 Task: Find connections with filter location Nanterre with filter topic #homedecor with filter profile language German with filter current company Tata AIG General Insurance Company Limited with filter school University College of Engineering, Osmania University with filter industry Solar Electric Power Generation with filter service category Labor and Employment Law with filter keywords title Chief Information Officer (CIO)
Action: Mouse moved to (703, 125)
Screenshot: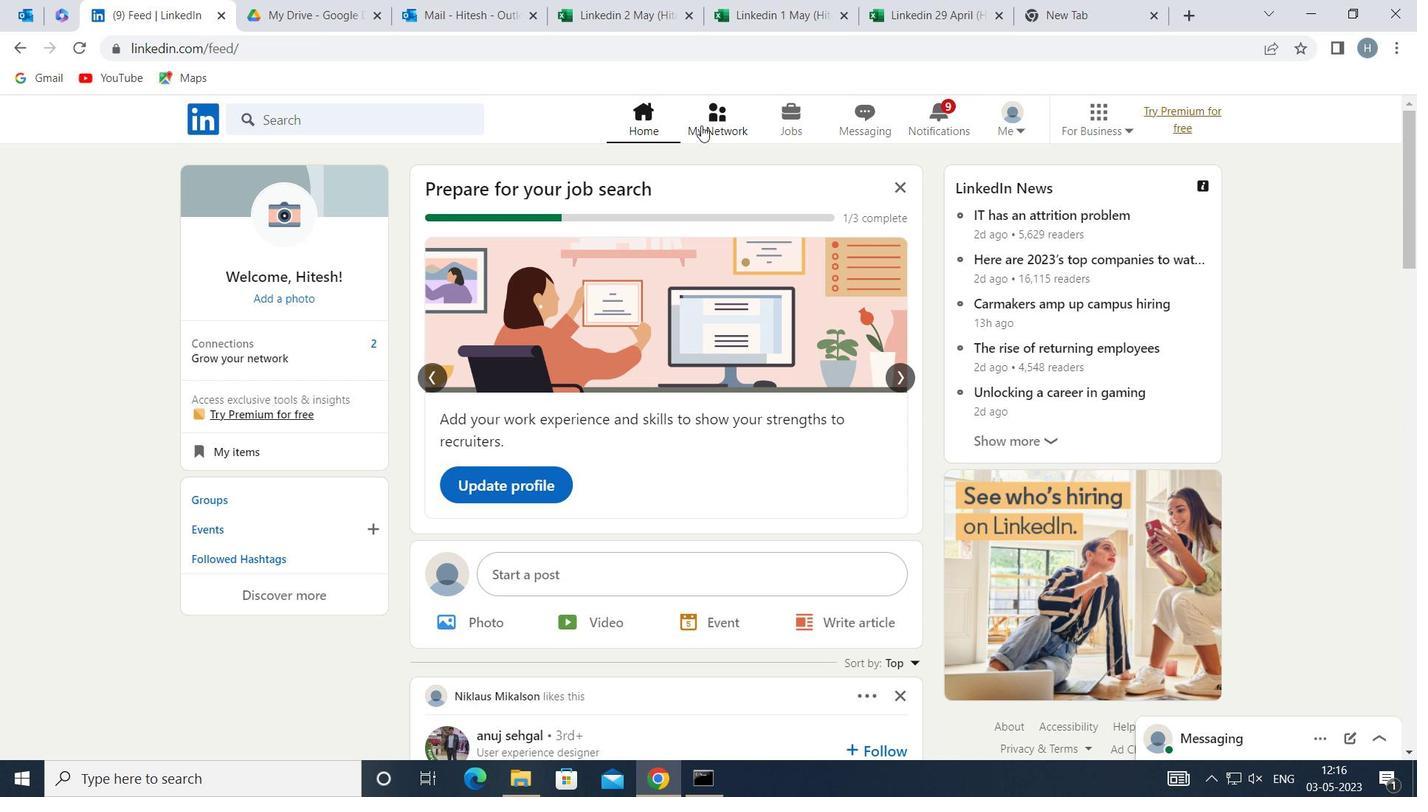 
Action: Mouse pressed left at (703, 125)
Screenshot: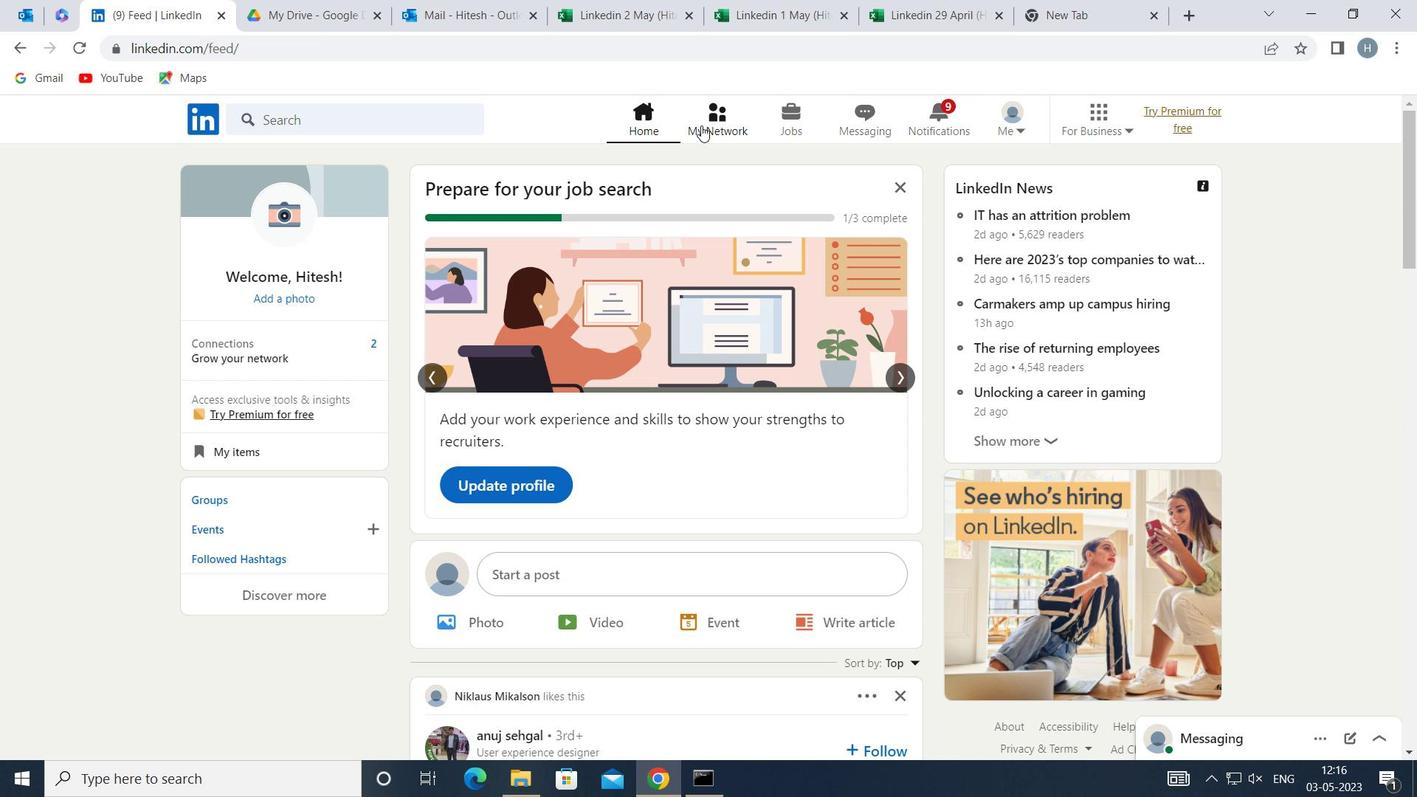 
Action: Mouse moved to (410, 225)
Screenshot: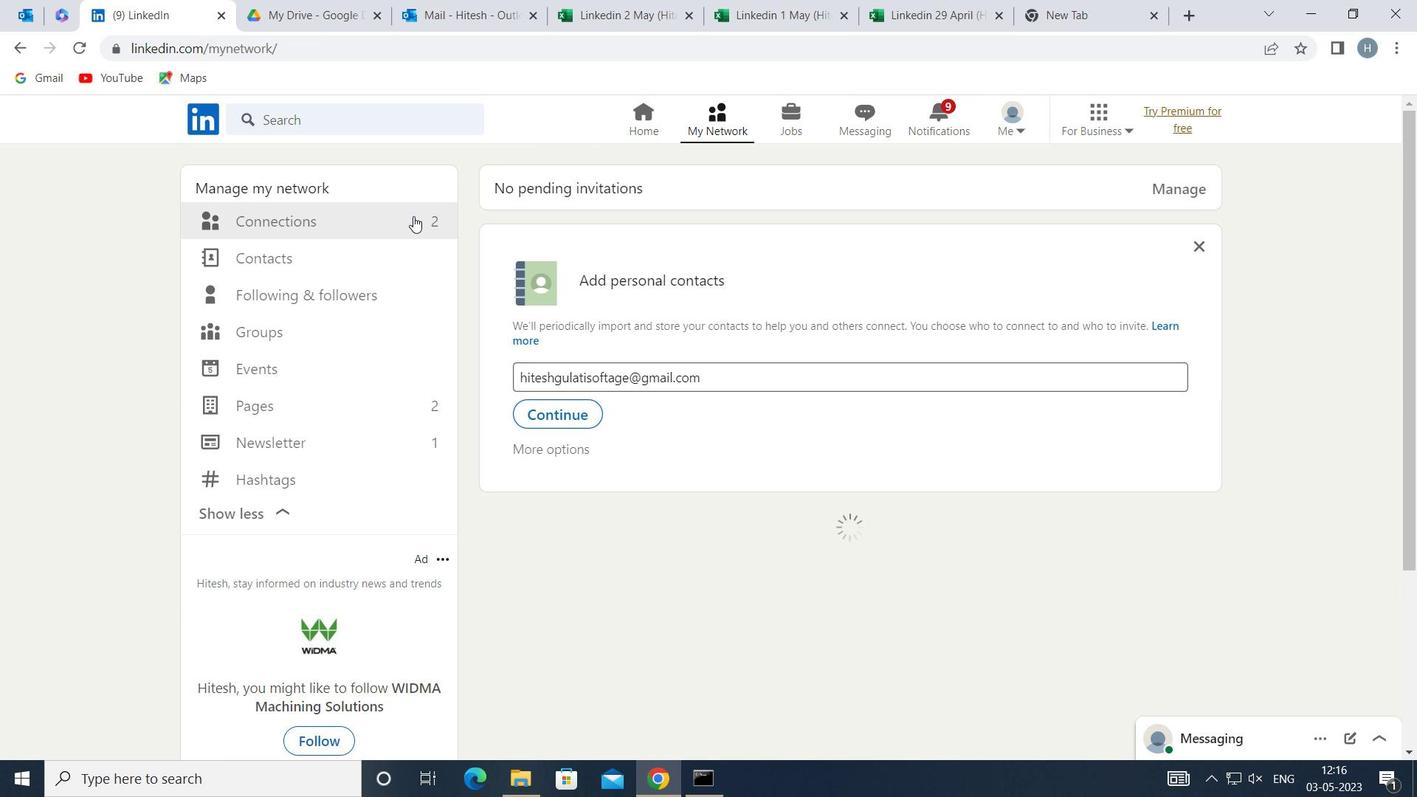 
Action: Mouse pressed left at (410, 225)
Screenshot: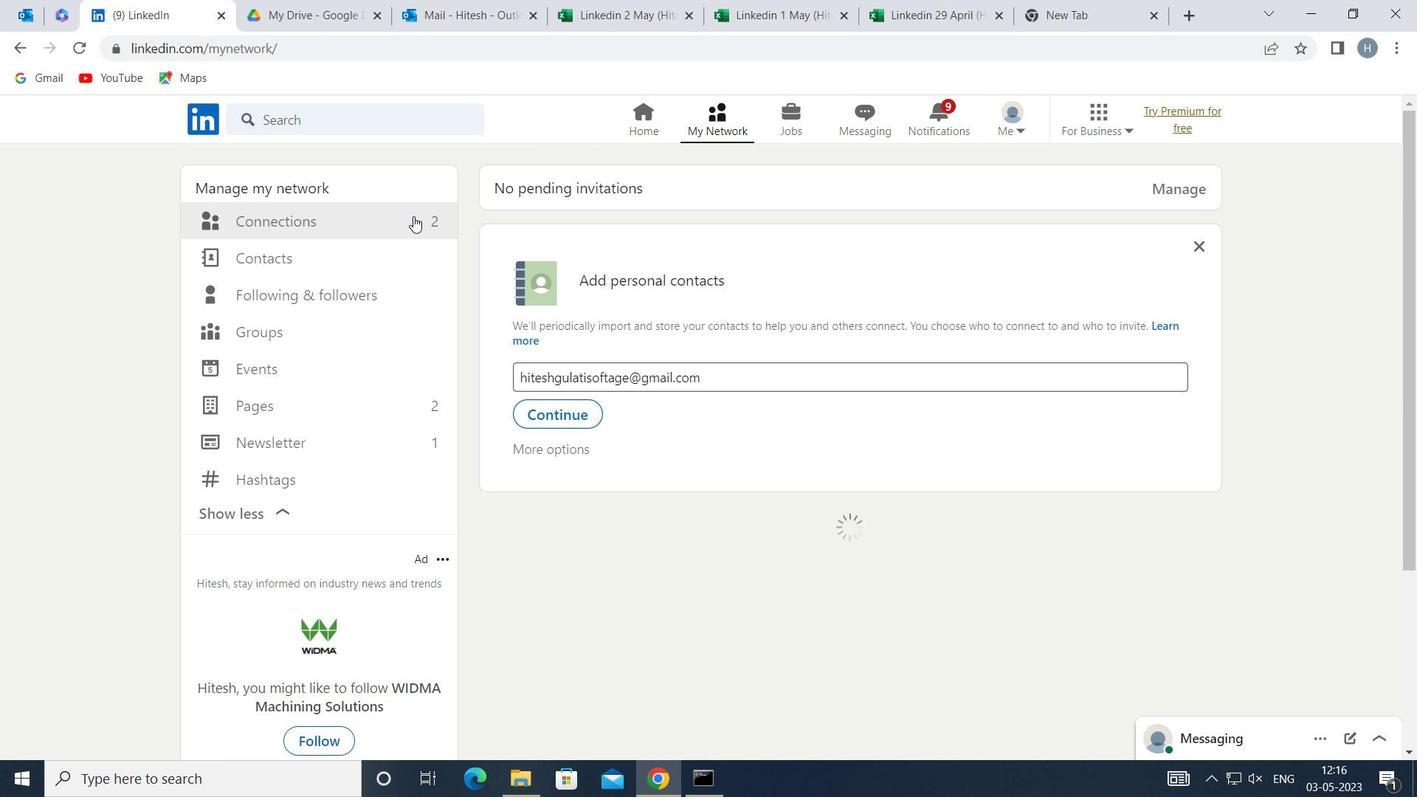 
Action: Mouse moved to (825, 224)
Screenshot: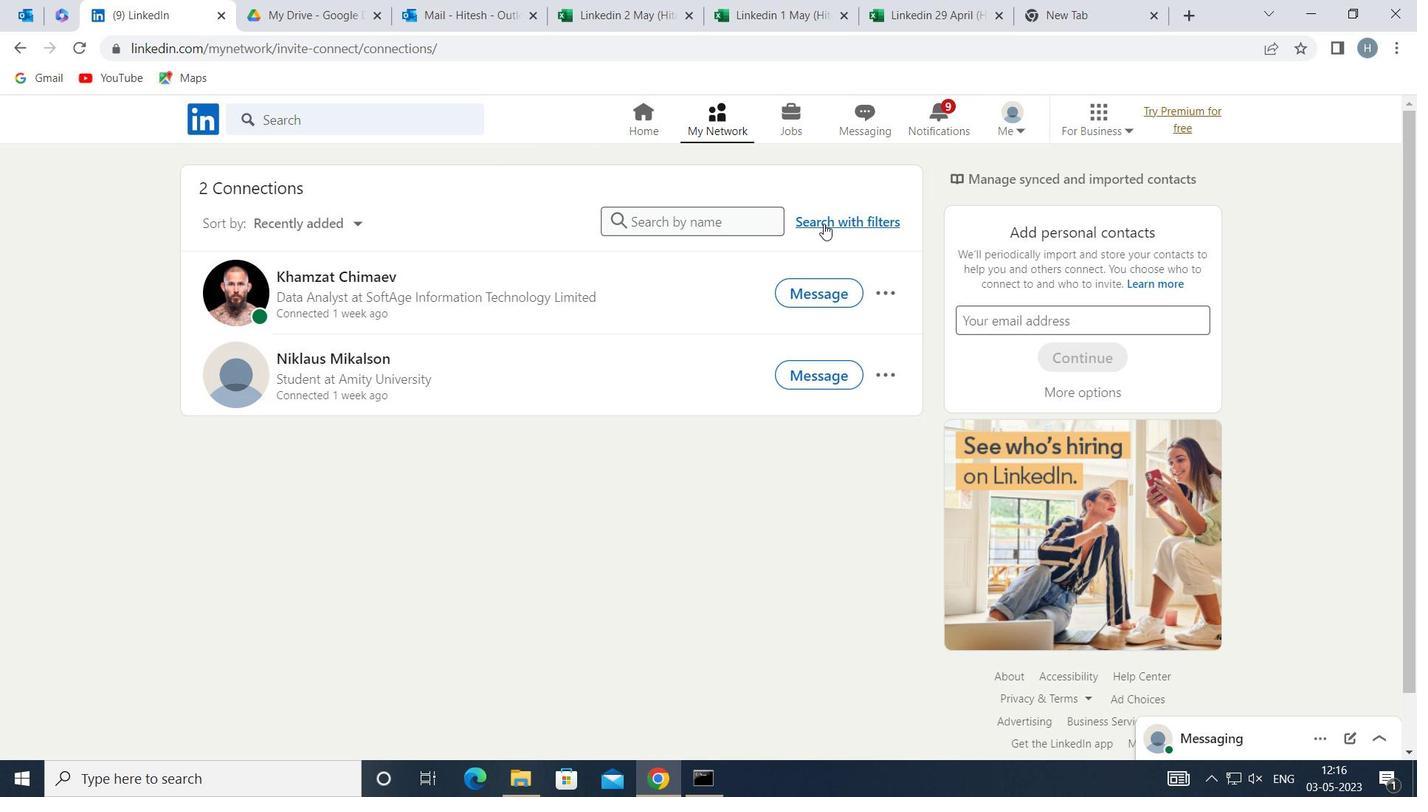 
Action: Mouse pressed left at (825, 224)
Screenshot: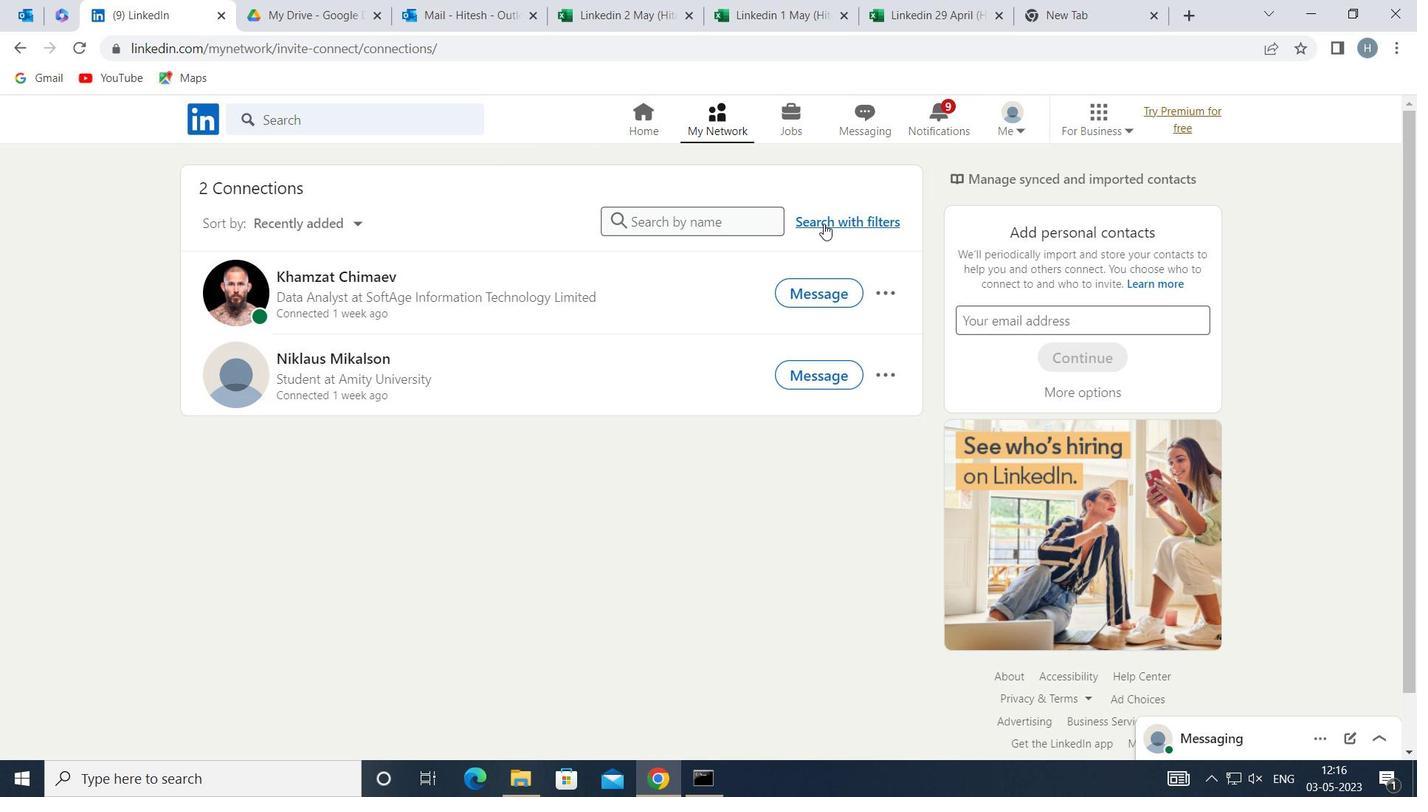 
Action: Mouse moved to (787, 172)
Screenshot: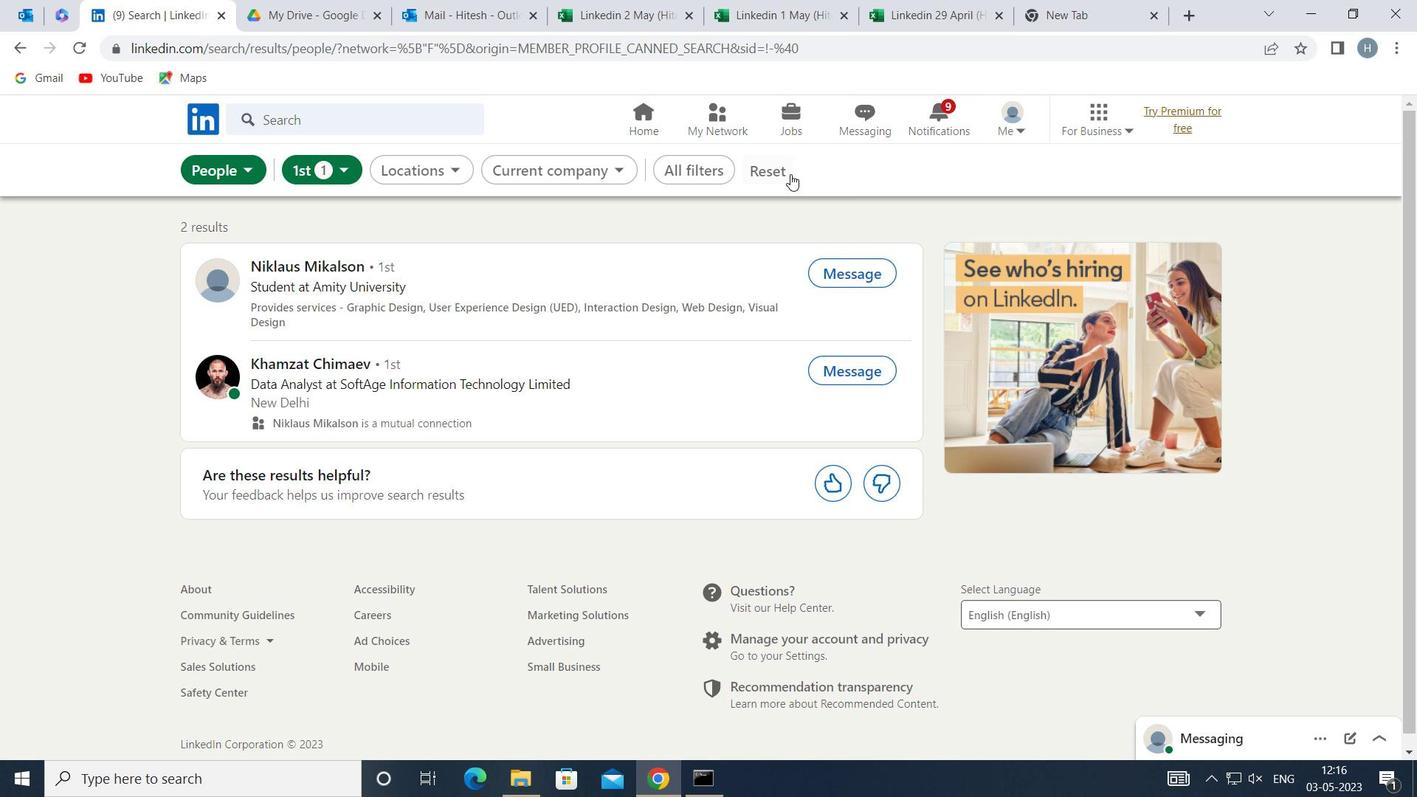 
Action: Mouse pressed left at (787, 172)
Screenshot: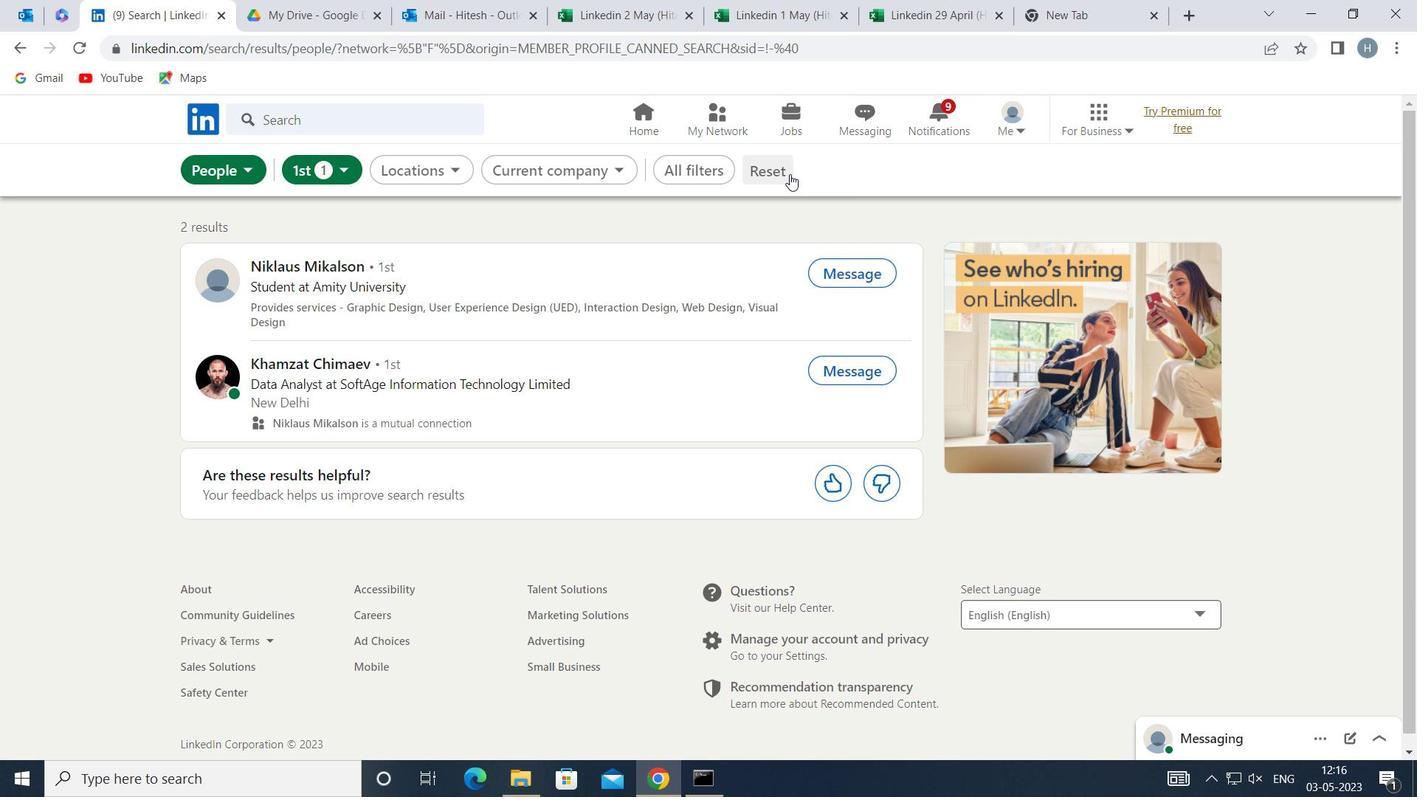 
Action: Mouse moved to (762, 169)
Screenshot: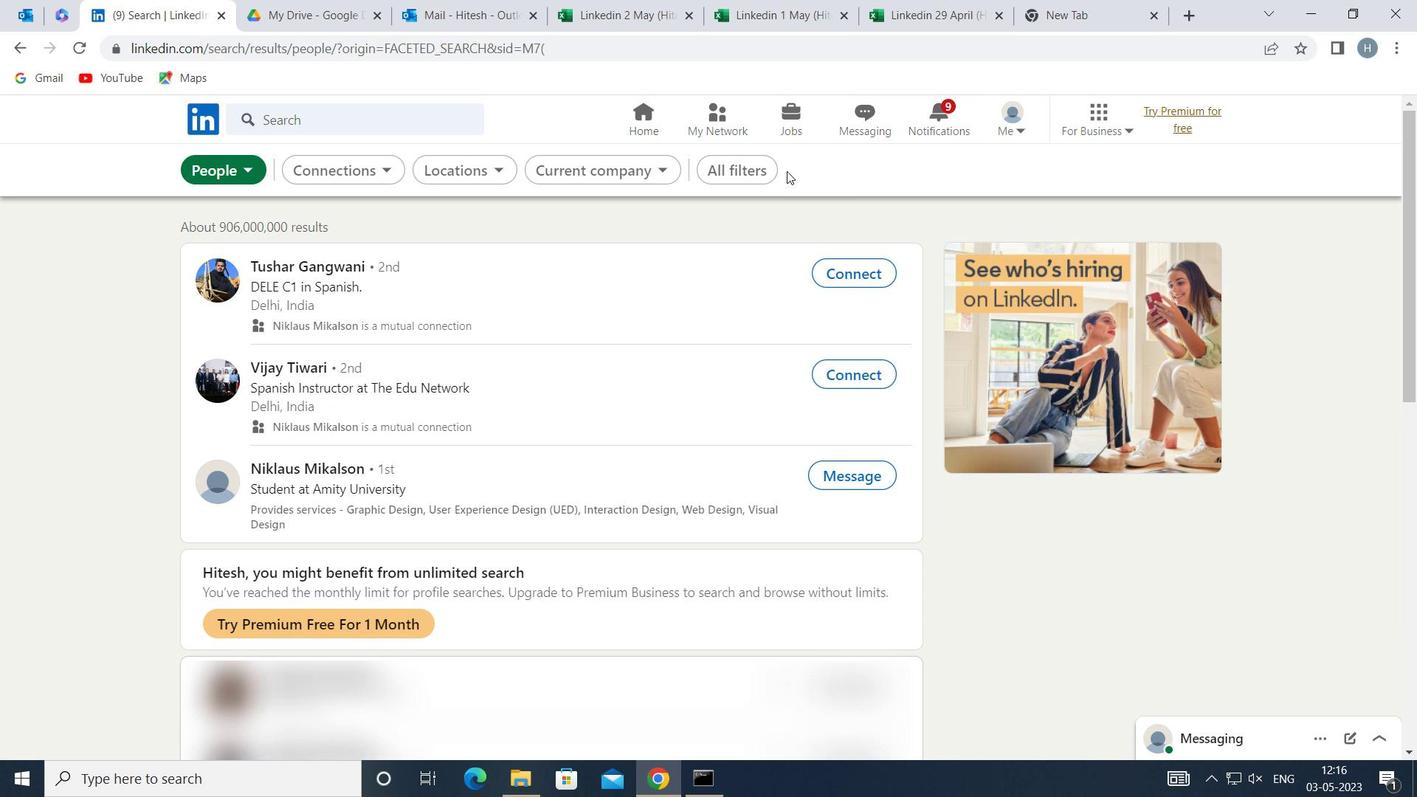 
Action: Mouse pressed left at (762, 169)
Screenshot: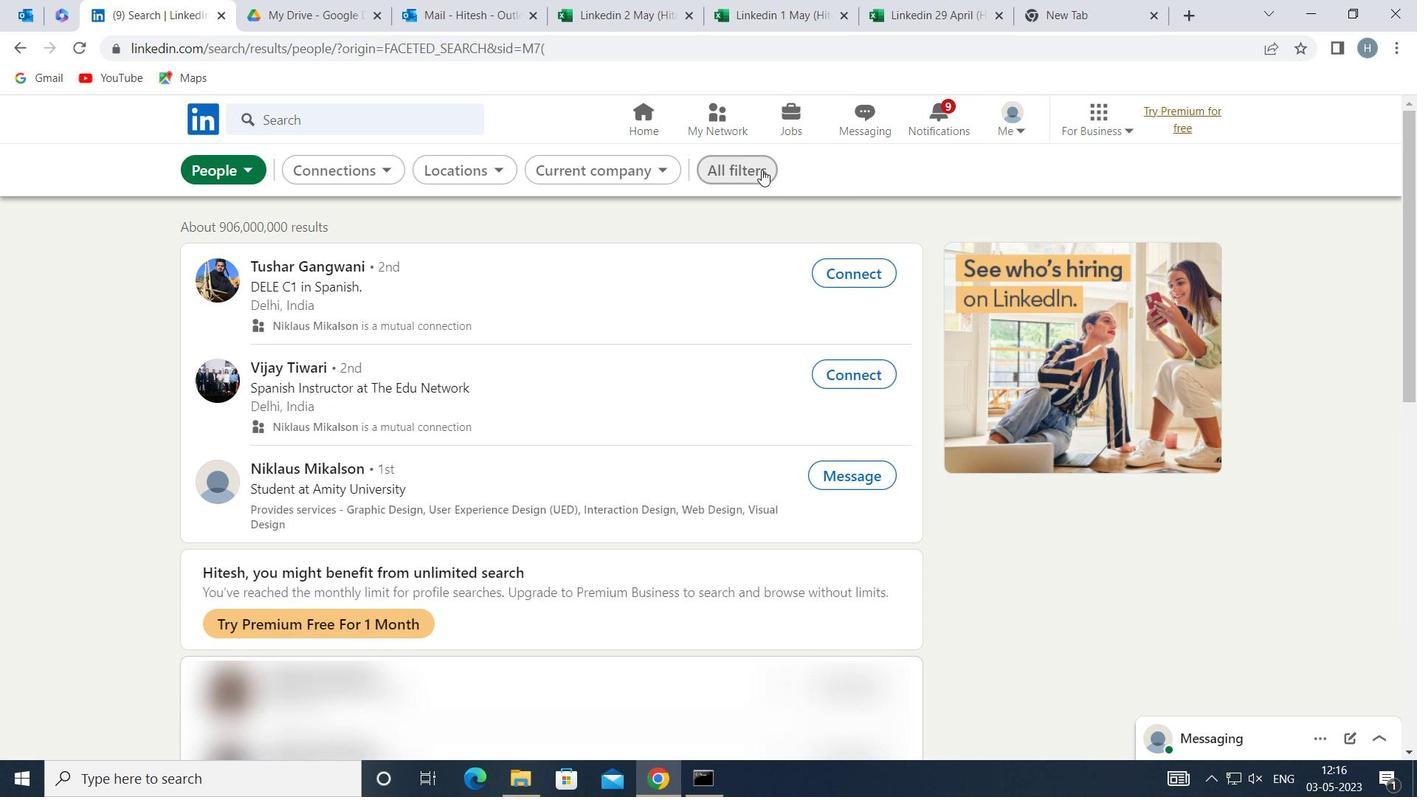 
Action: Mouse moved to (1102, 421)
Screenshot: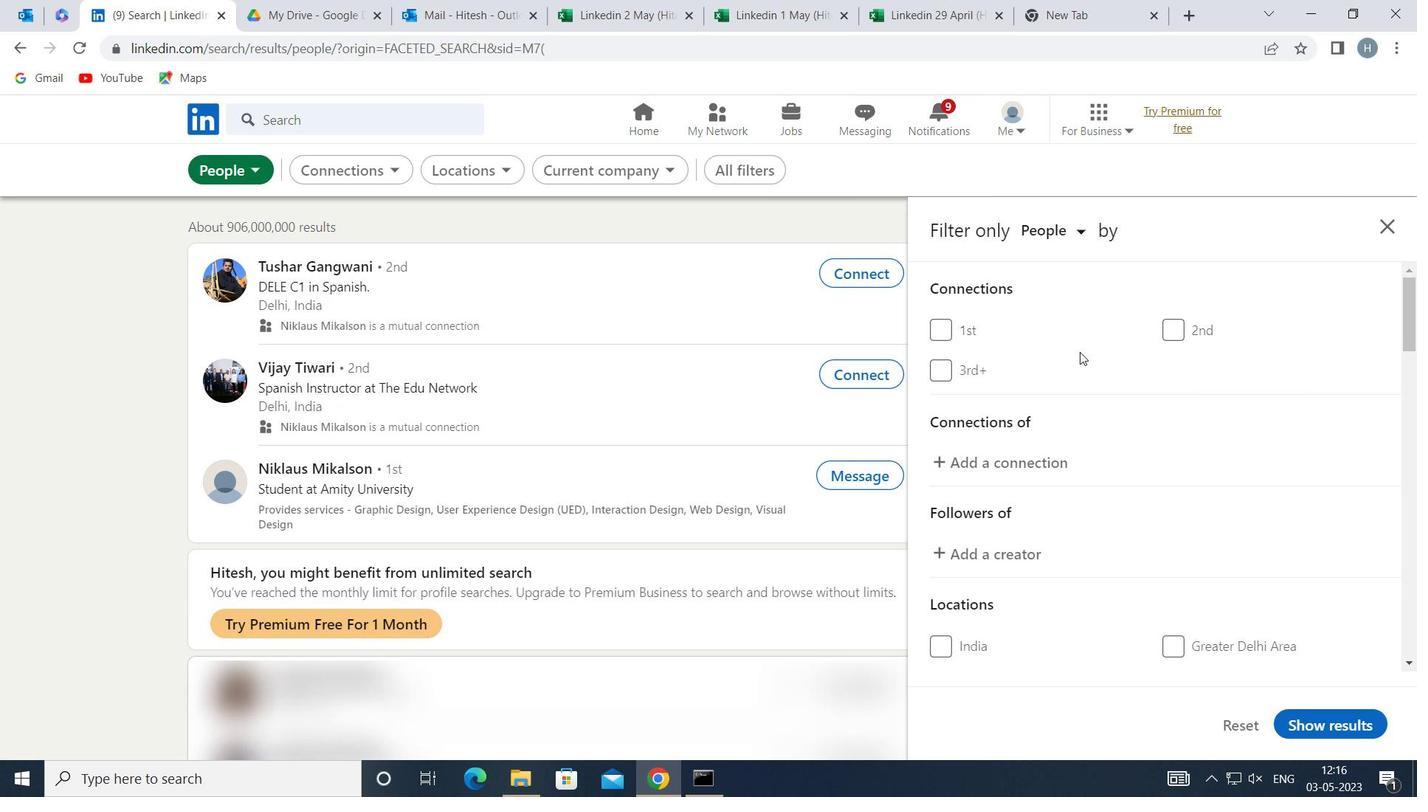 
Action: Mouse scrolled (1102, 420) with delta (0, 0)
Screenshot: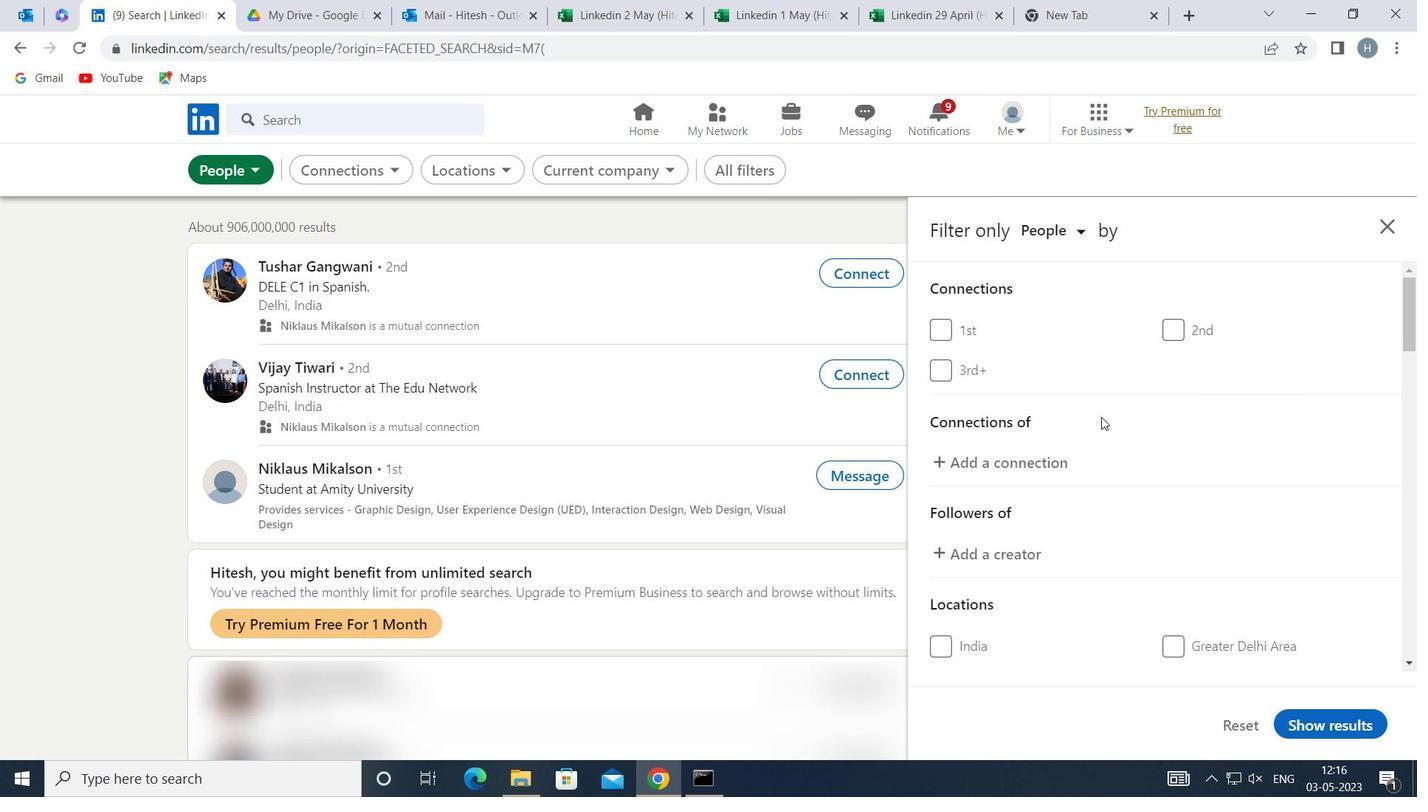 
Action: Mouse moved to (1101, 422)
Screenshot: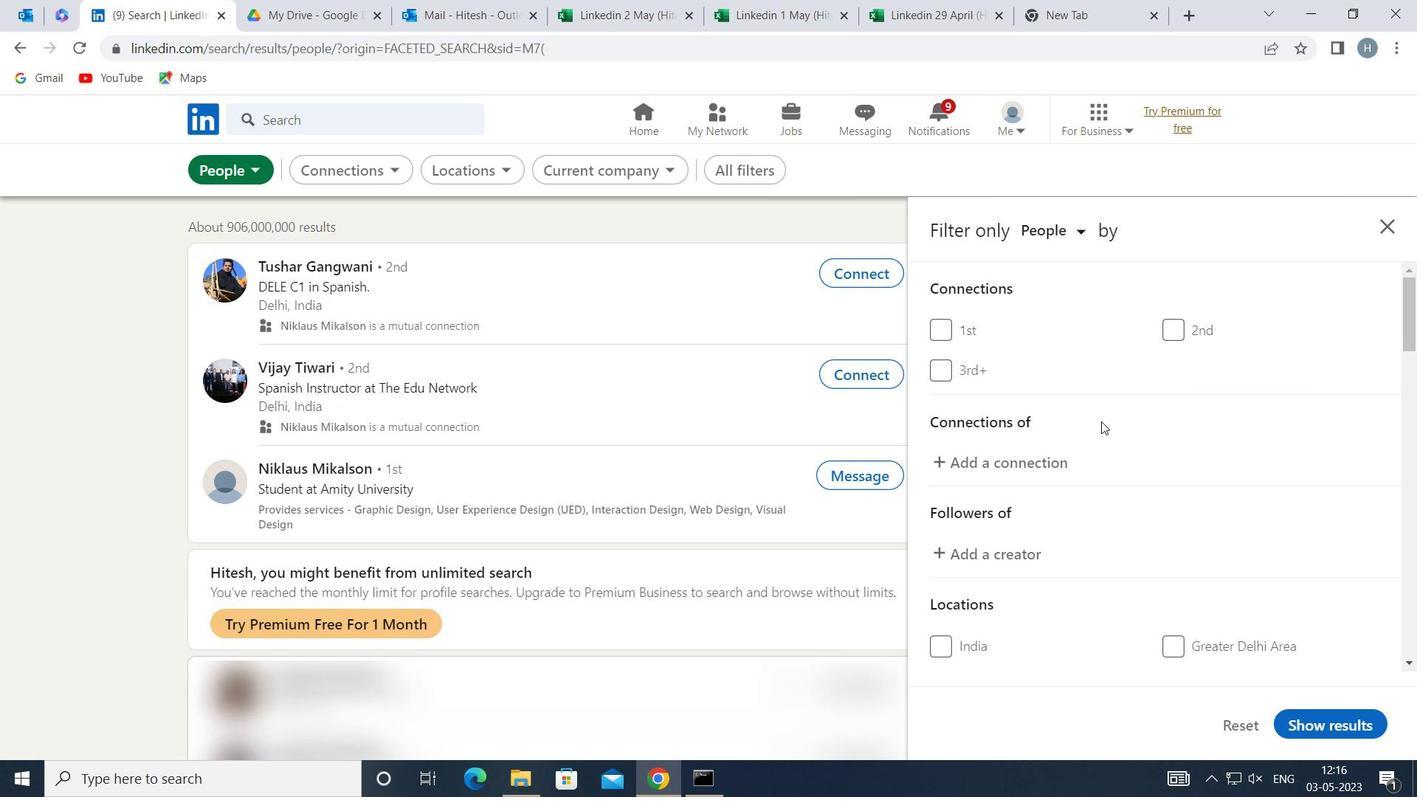 
Action: Mouse scrolled (1101, 421) with delta (0, 0)
Screenshot: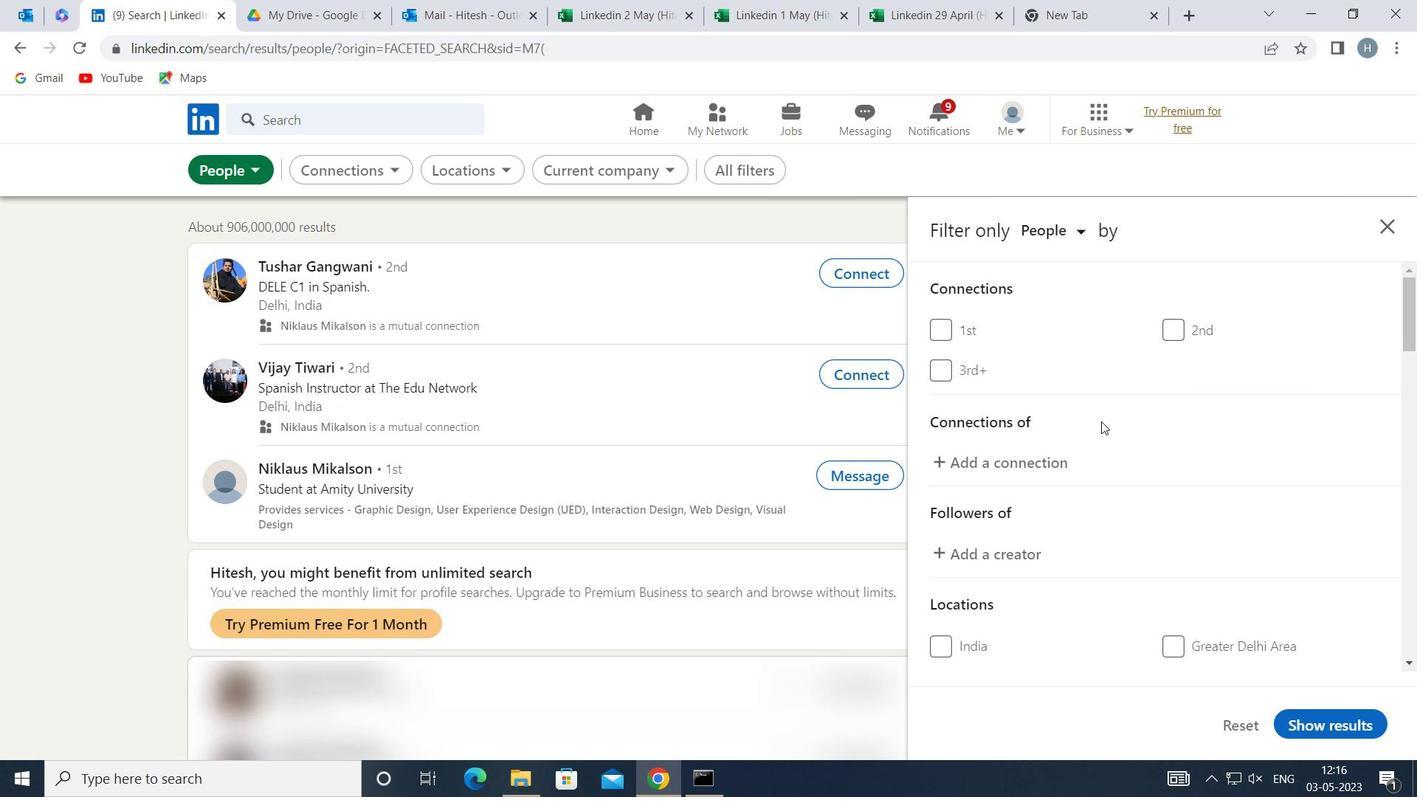 
Action: Mouse scrolled (1101, 421) with delta (0, 0)
Screenshot: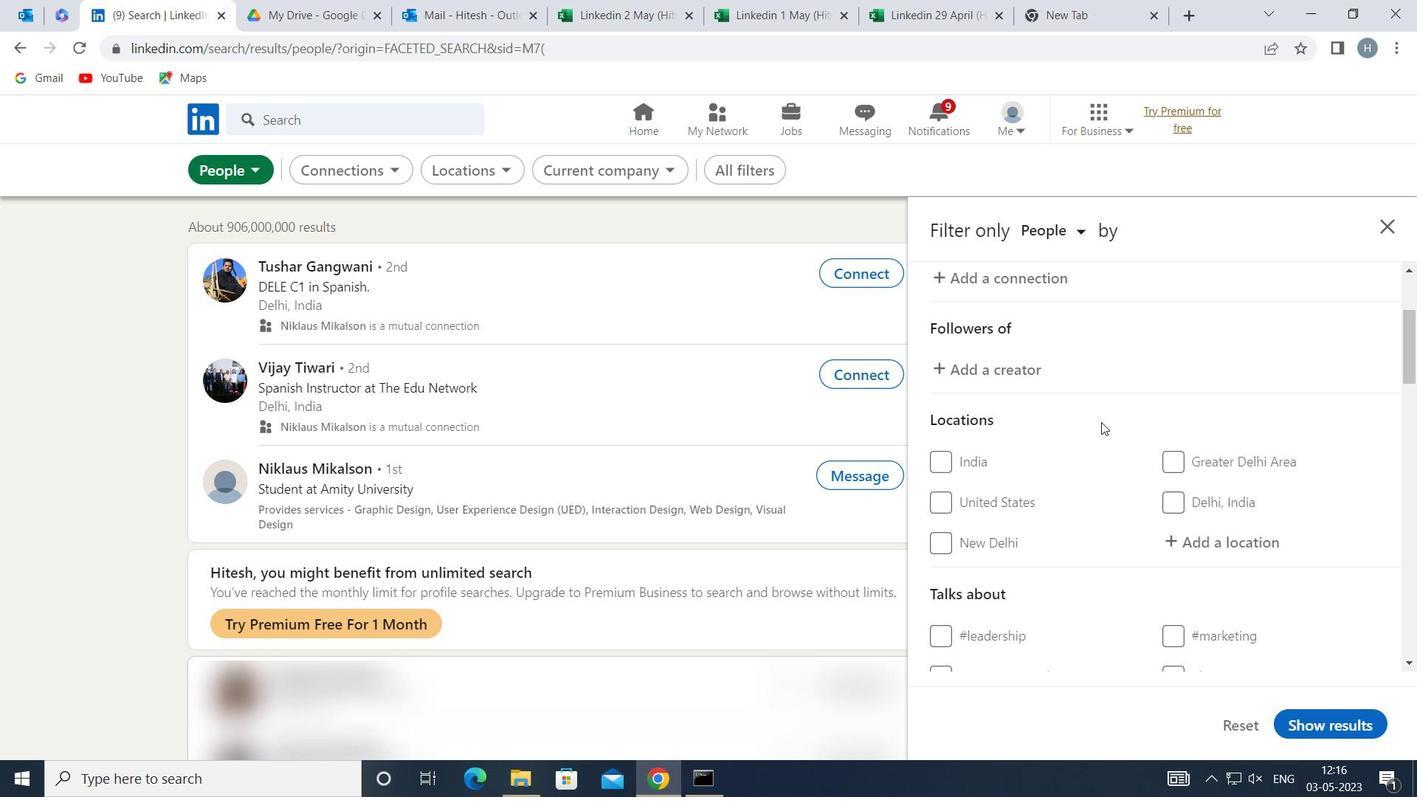 
Action: Mouse moved to (1189, 440)
Screenshot: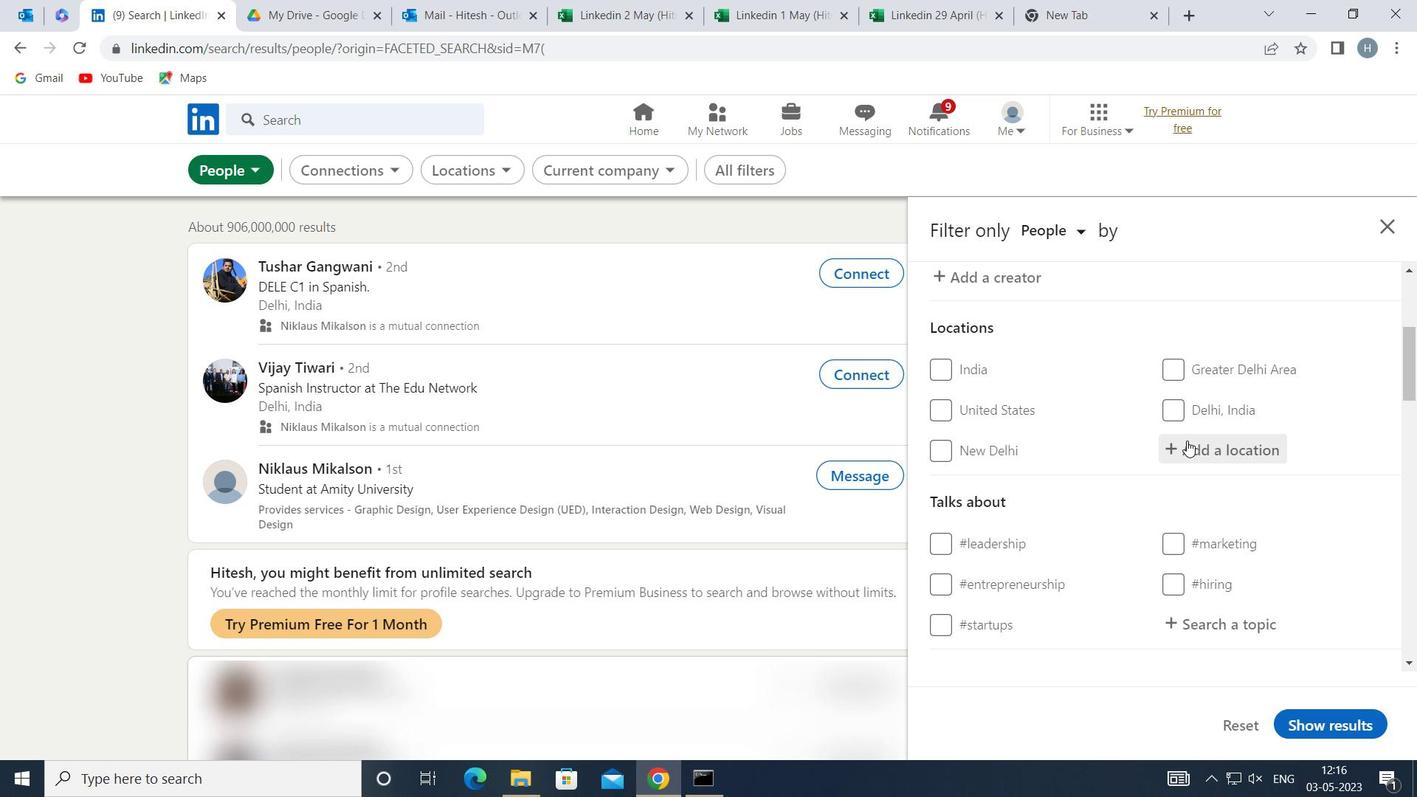 
Action: Mouse pressed left at (1189, 440)
Screenshot: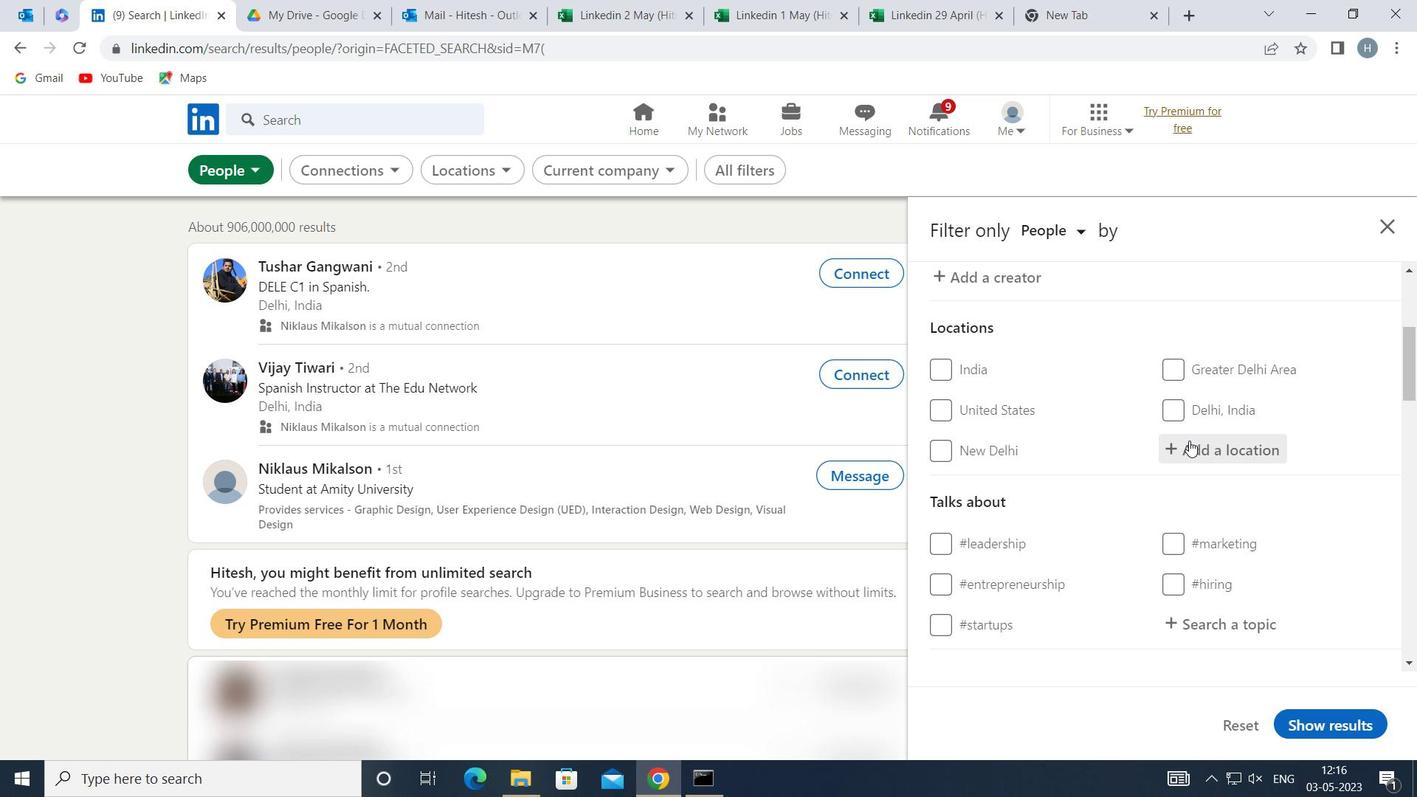 
Action: Key pressed <Key.shift>NANTERRE
Screenshot: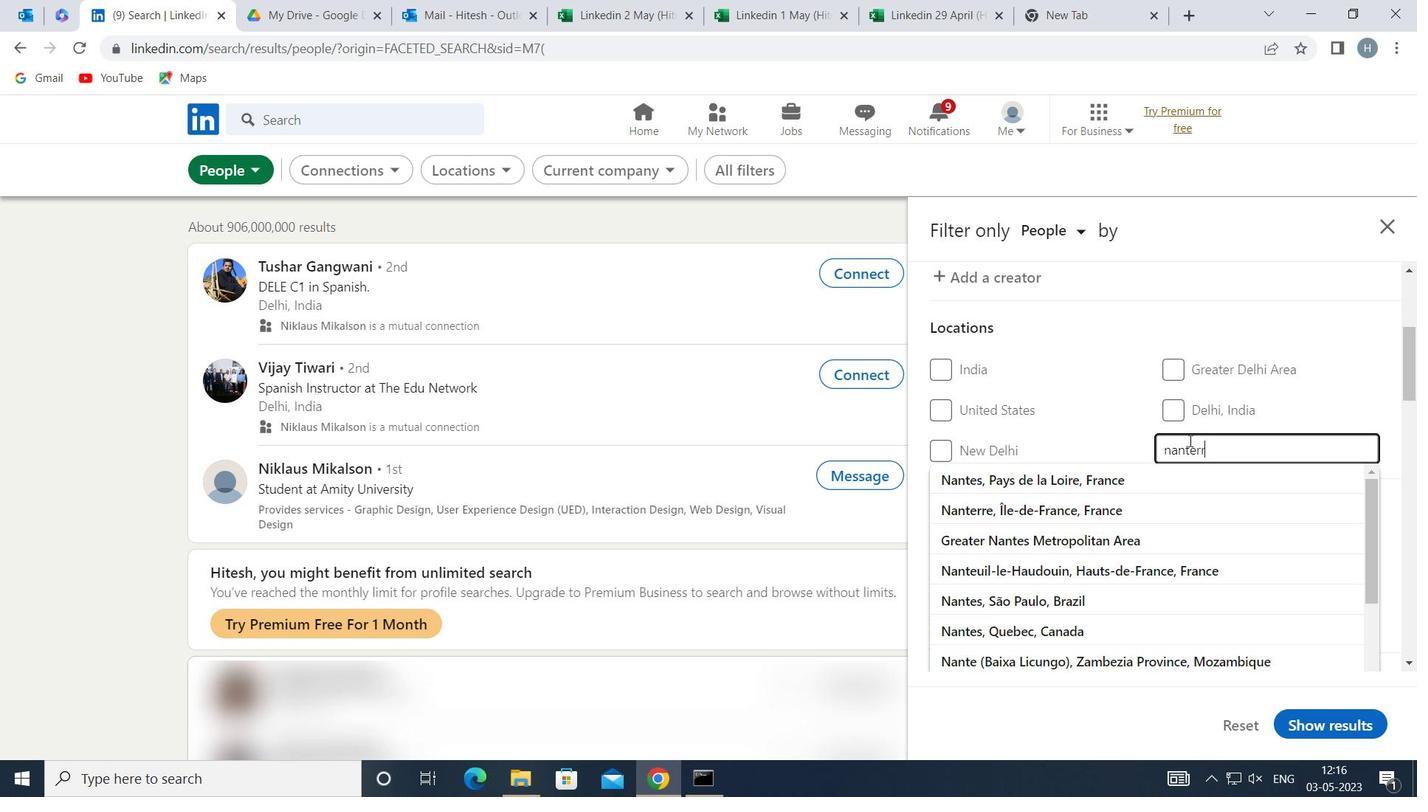 
Action: Mouse moved to (1188, 484)
Screenshot: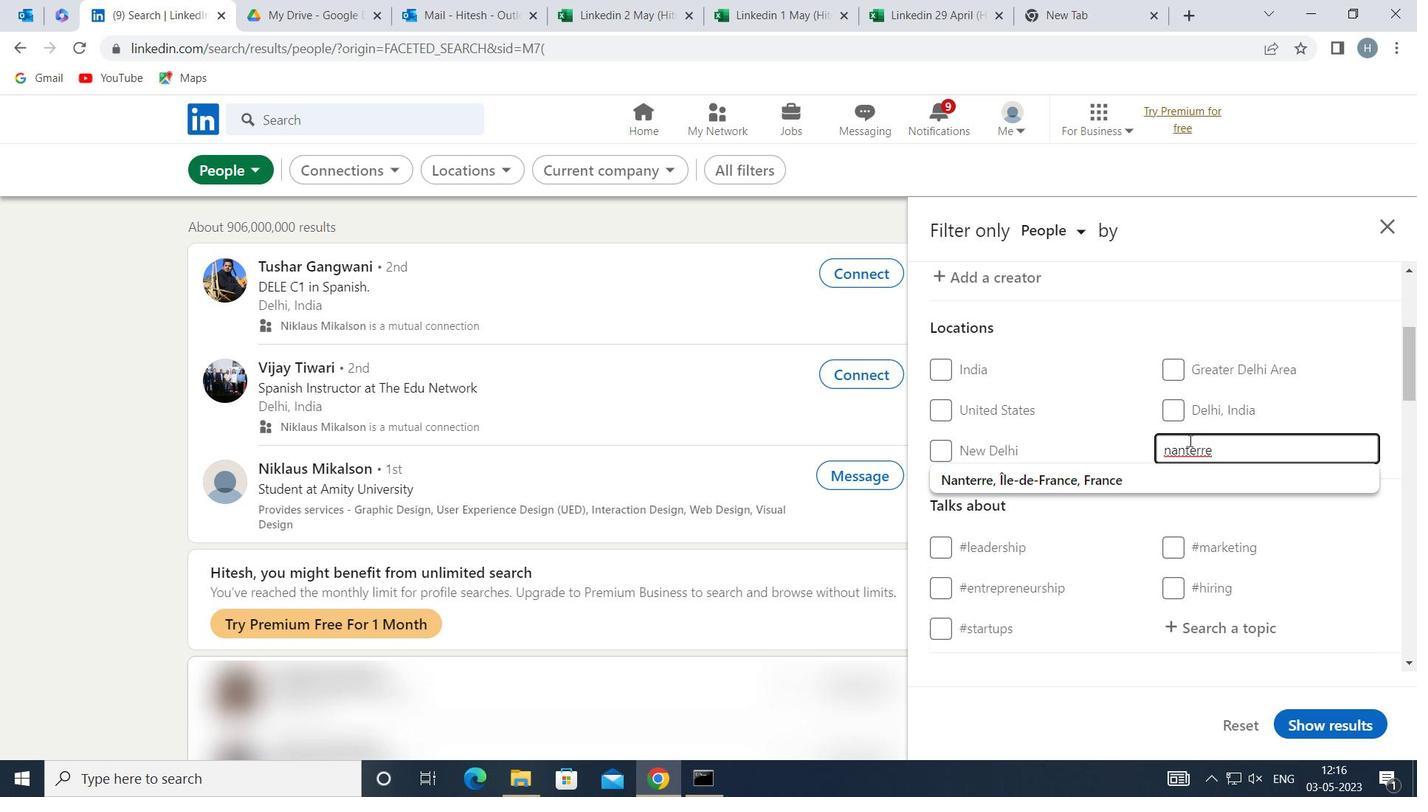 
Action: Mouse pressed left at (1188, 484)
Screenshot: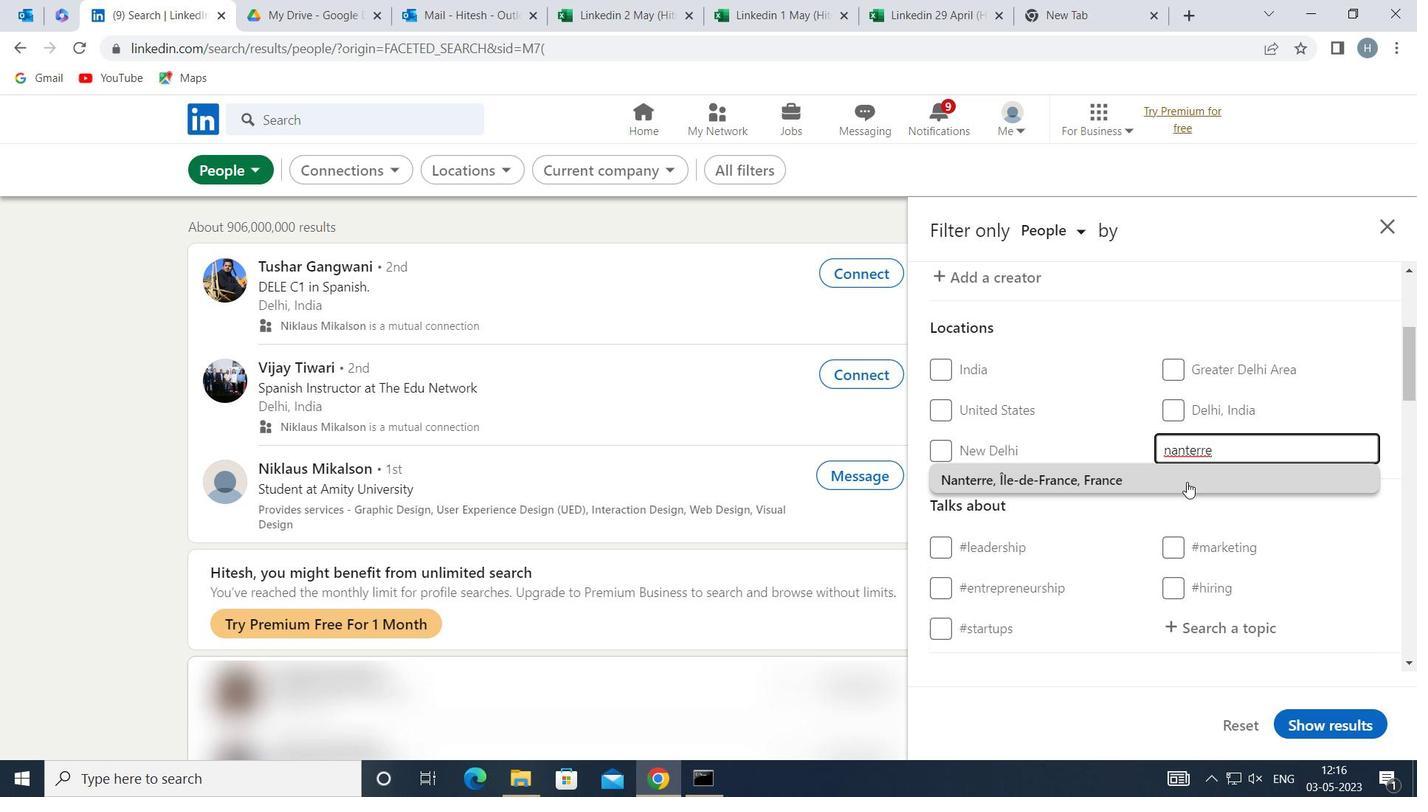 
Action: Mouse moved to (1187, 486)
Screenshot: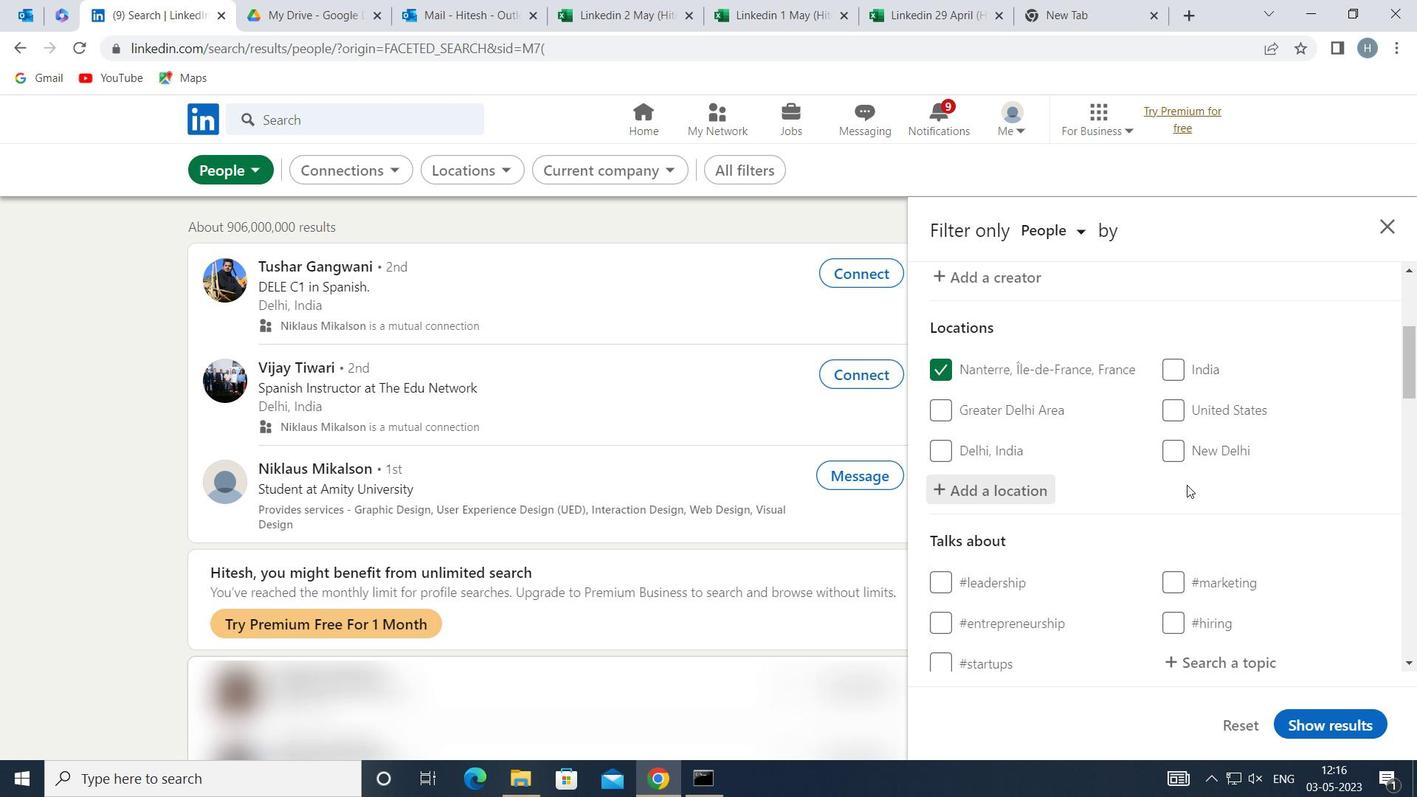 
Action: Mouse scrolled (1187, 485) with delta (0, 0)
Screenshot: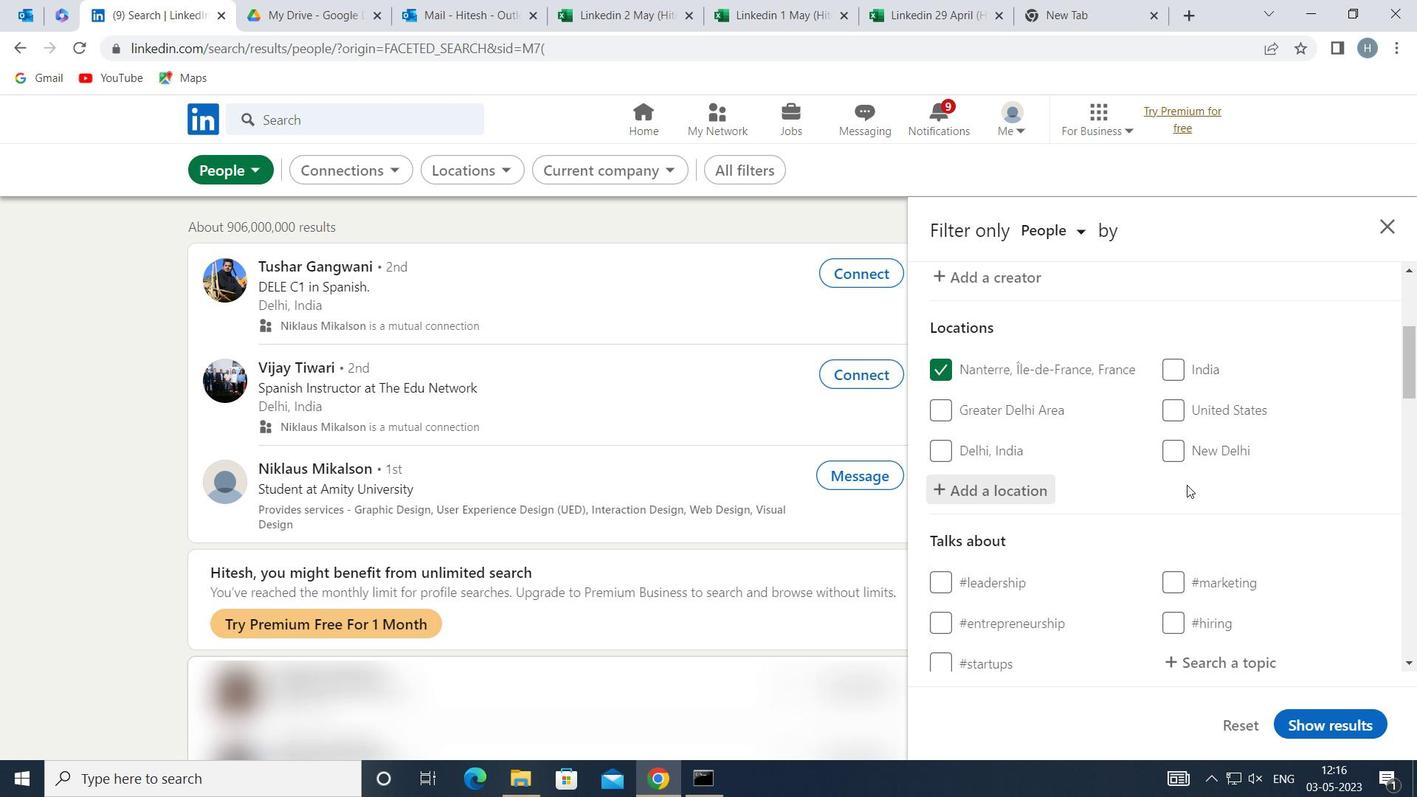 
Action: Mouse scrolled (1187, 485) with delta (0, 0)
Screenshot: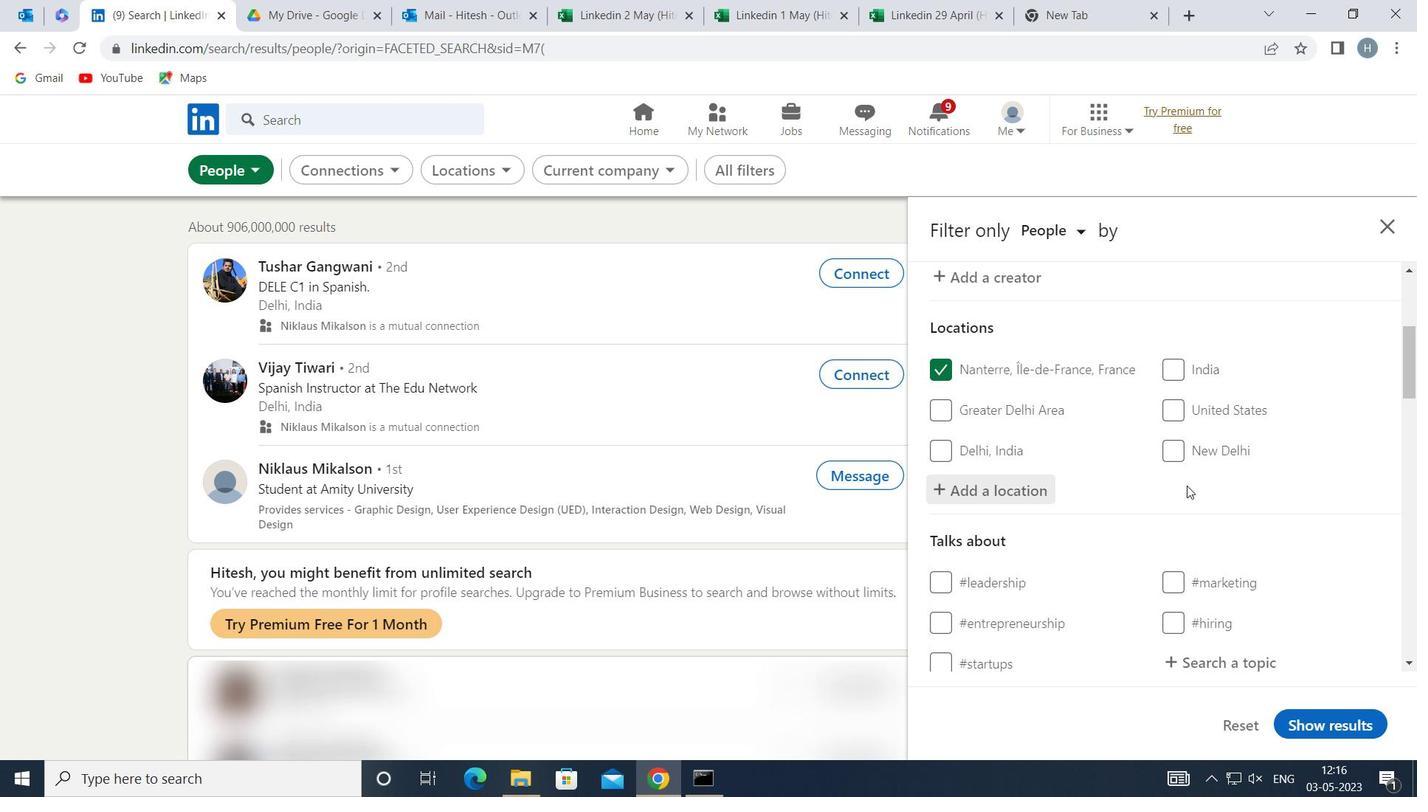 
Action: Mouse moved to (1216, 477)
Screenshot: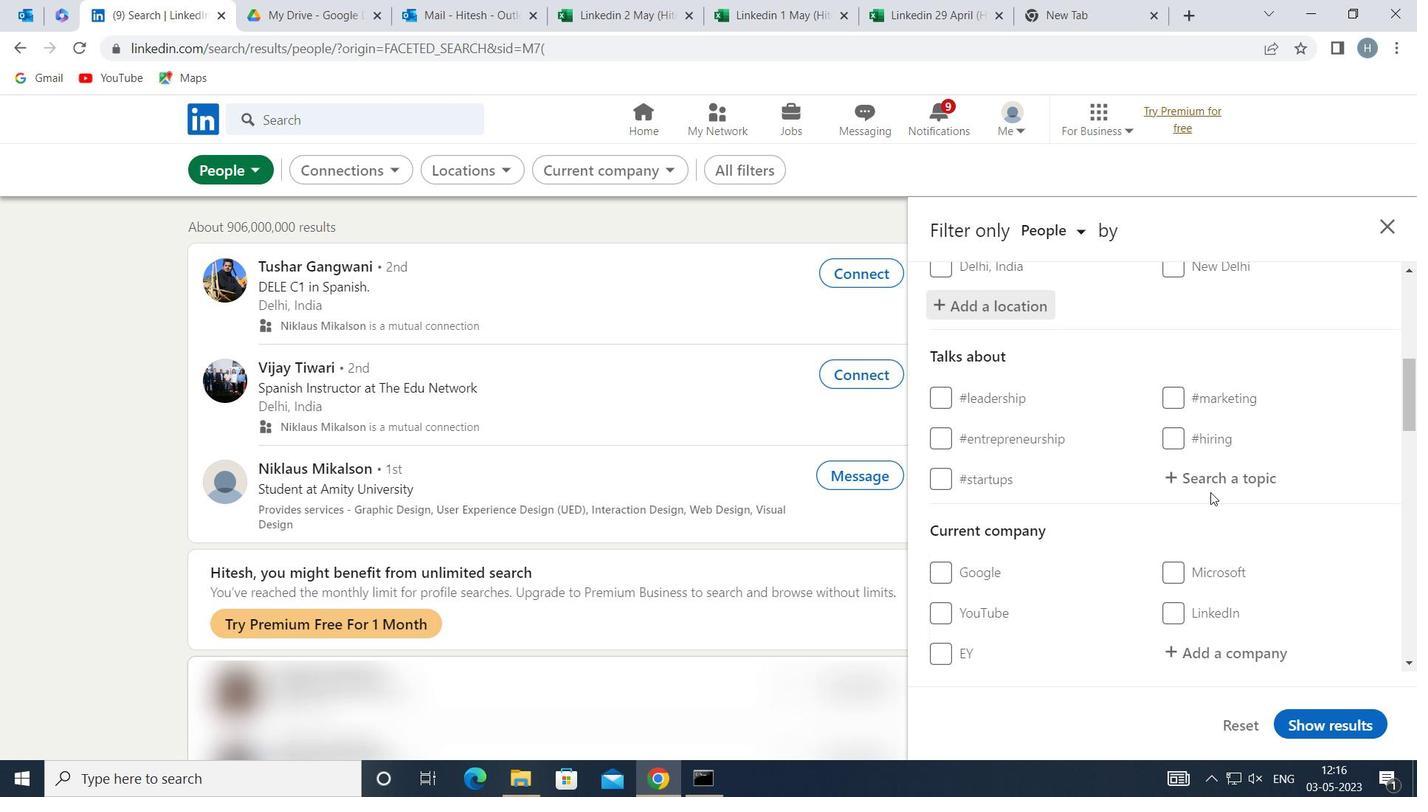 
Action: Mouse pressed left at (1216, 477)
Screenshot: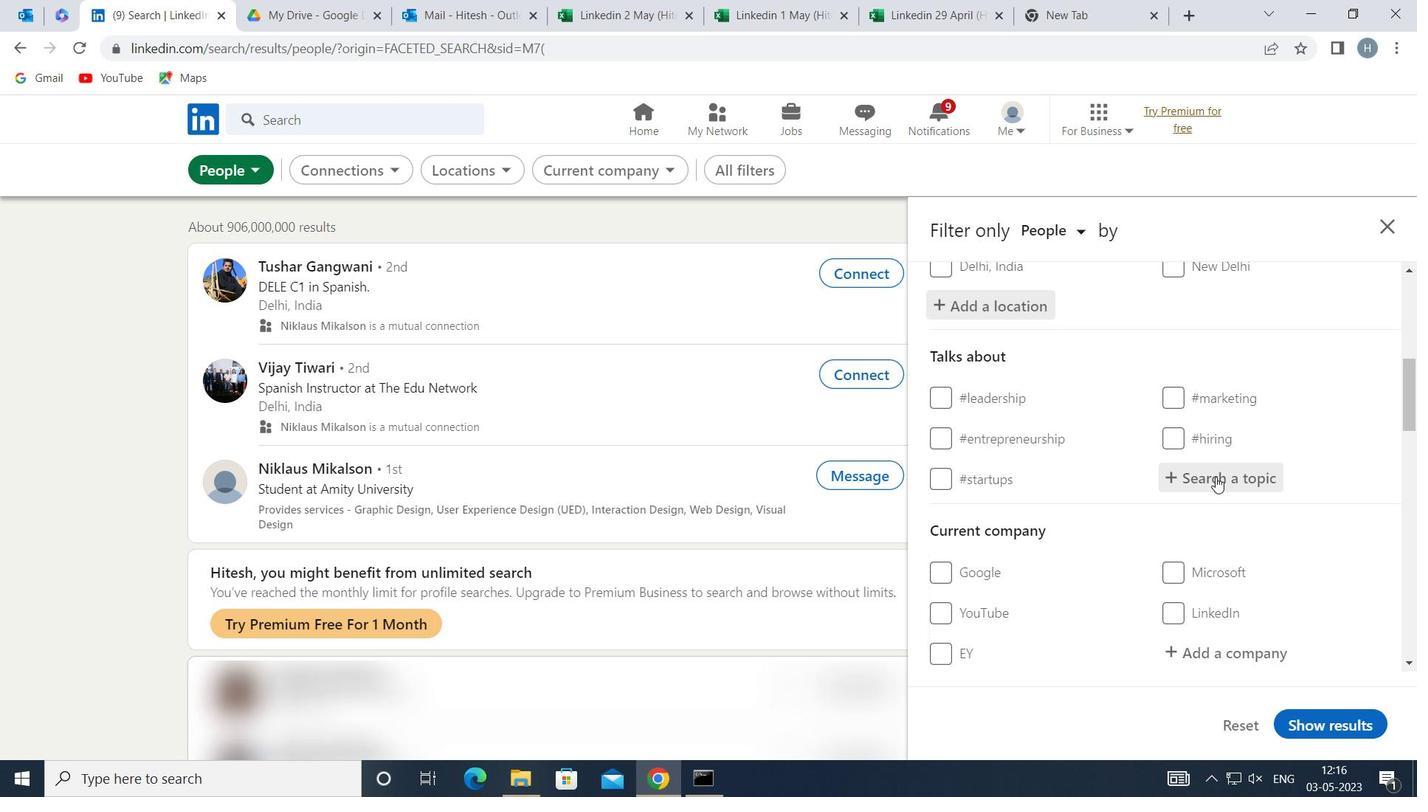 
Action: Key pressed HOMEDECO
Screenshot: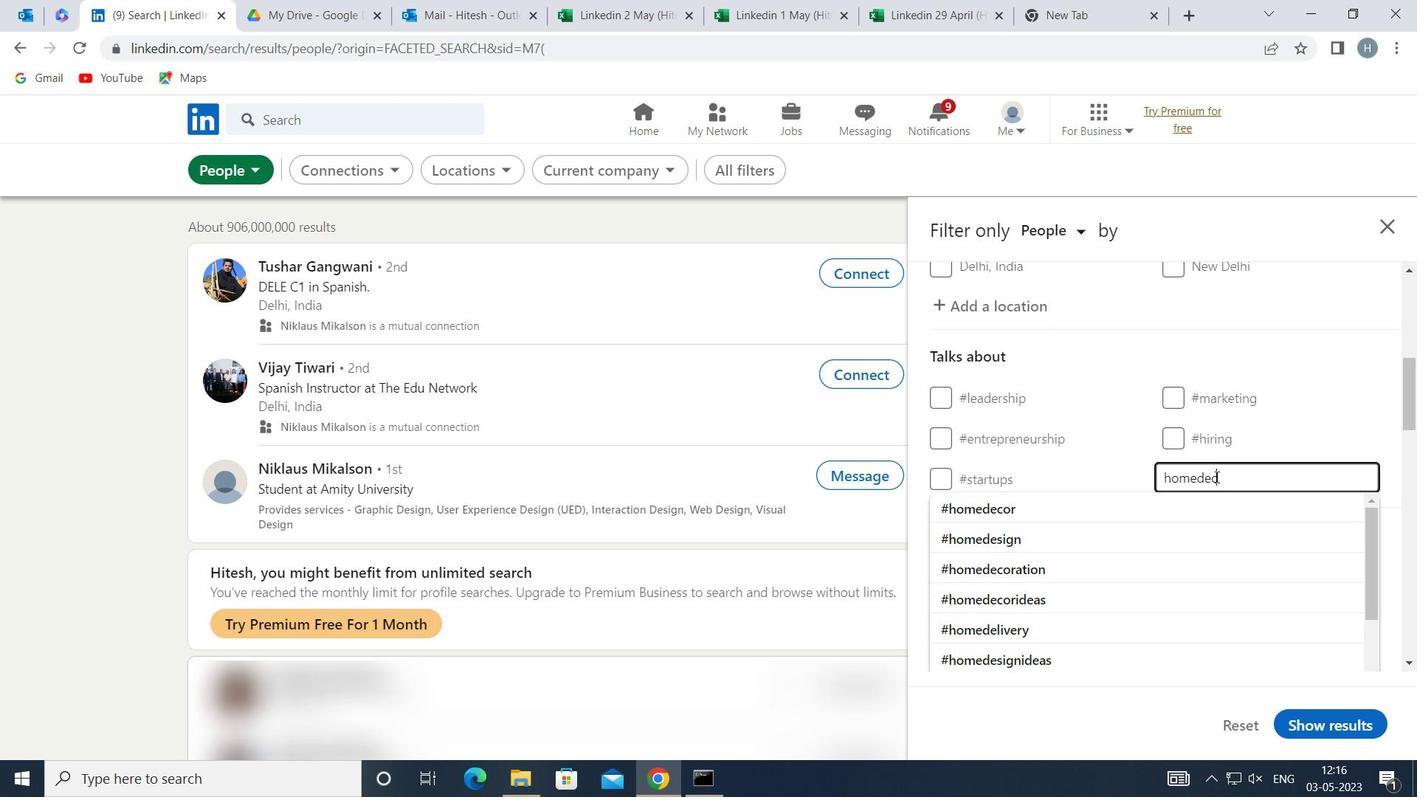 
Action: Mouse moved to (1154, 509)
Screenshot: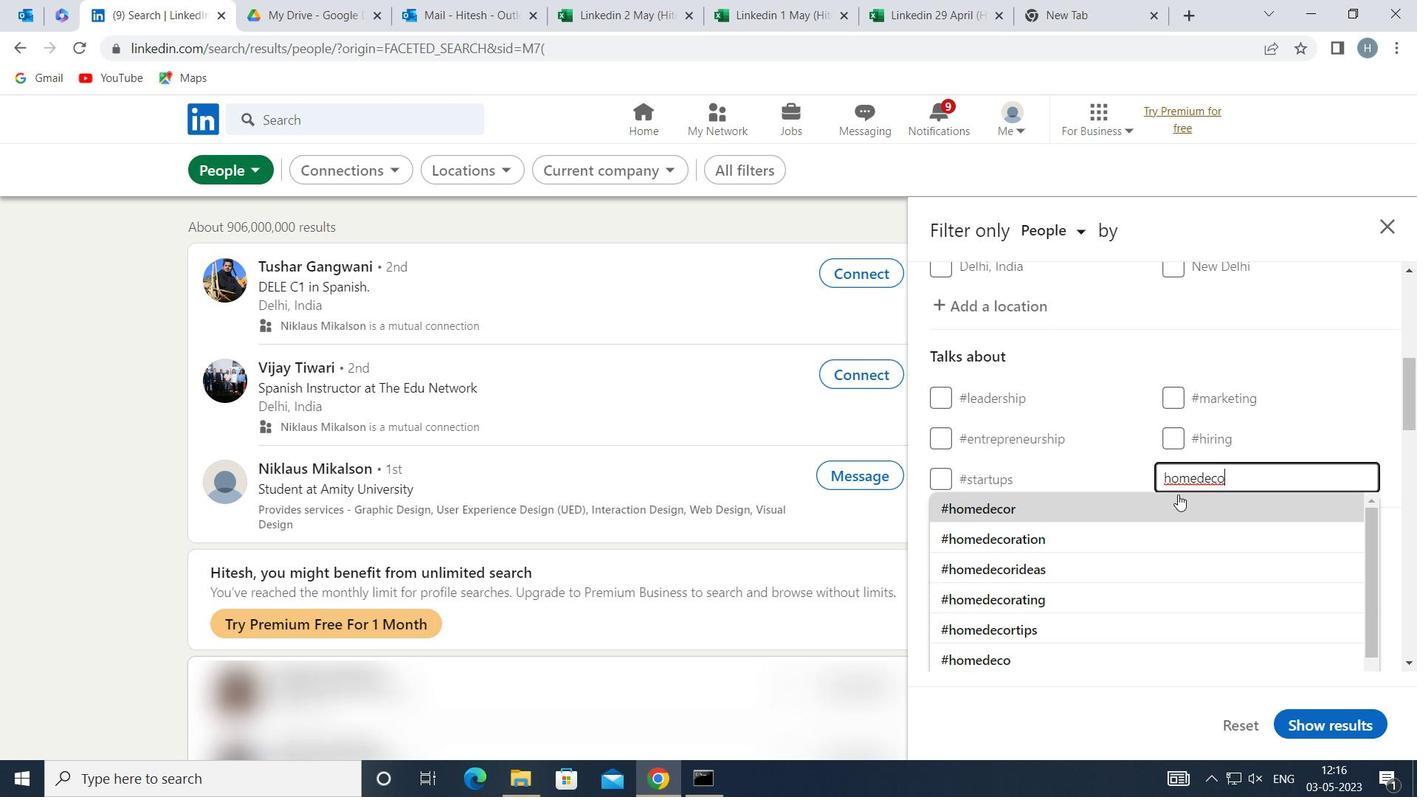 
Action: Mouse pressed left at (1154, 509)
Screenshot: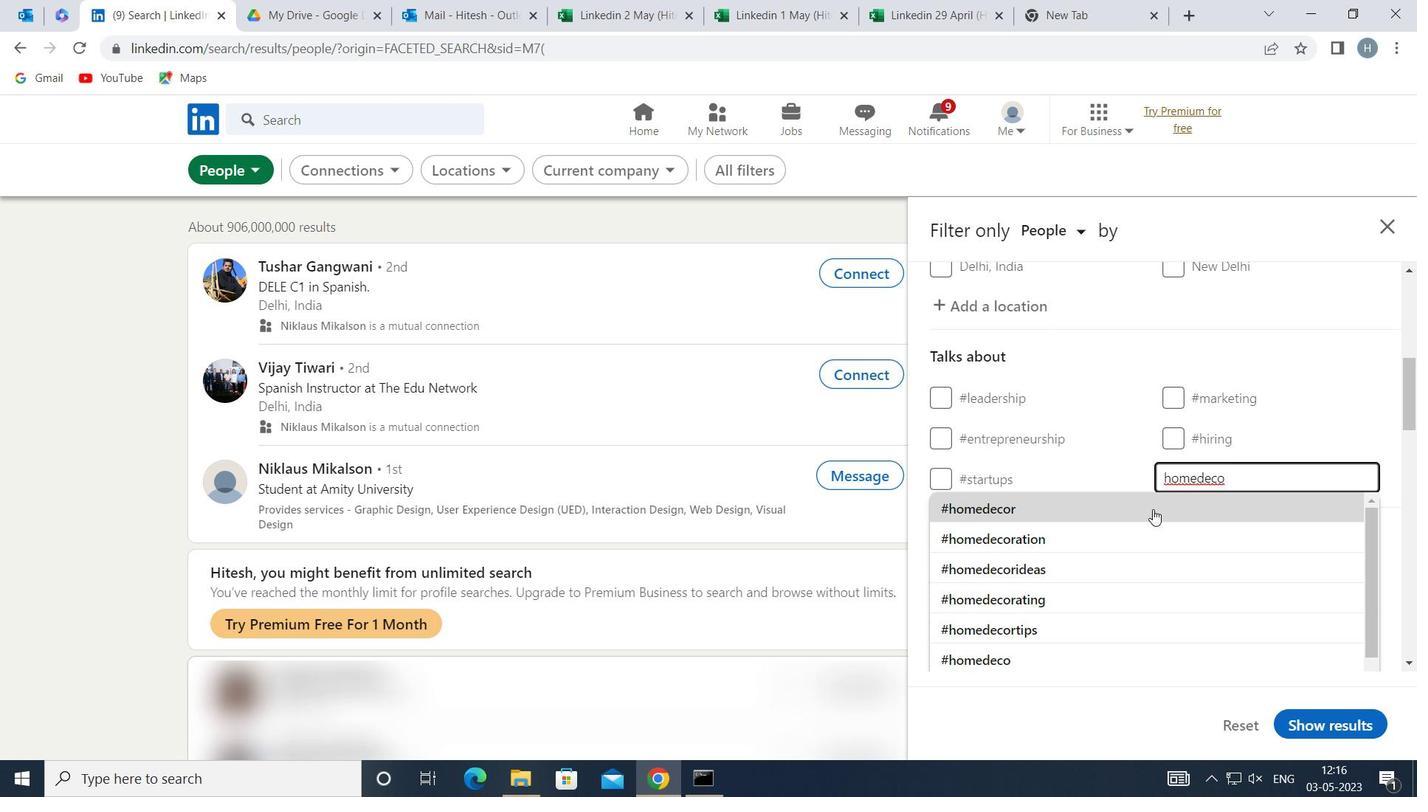 
Action: Mouse moved to (1135, 501)
Screenshot: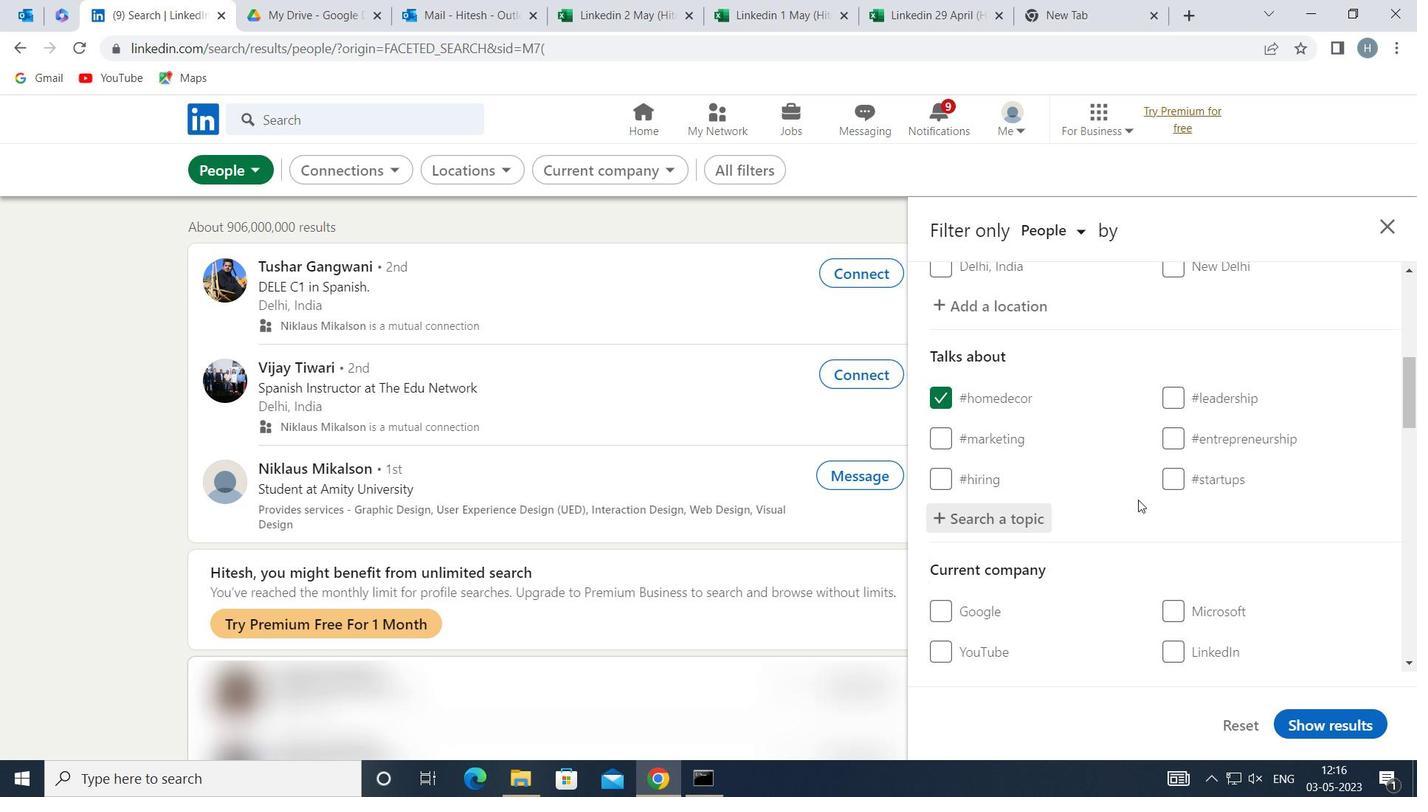
Action: Mouse scrolled (1135, 500) with delta (0, 0)
Screenshot: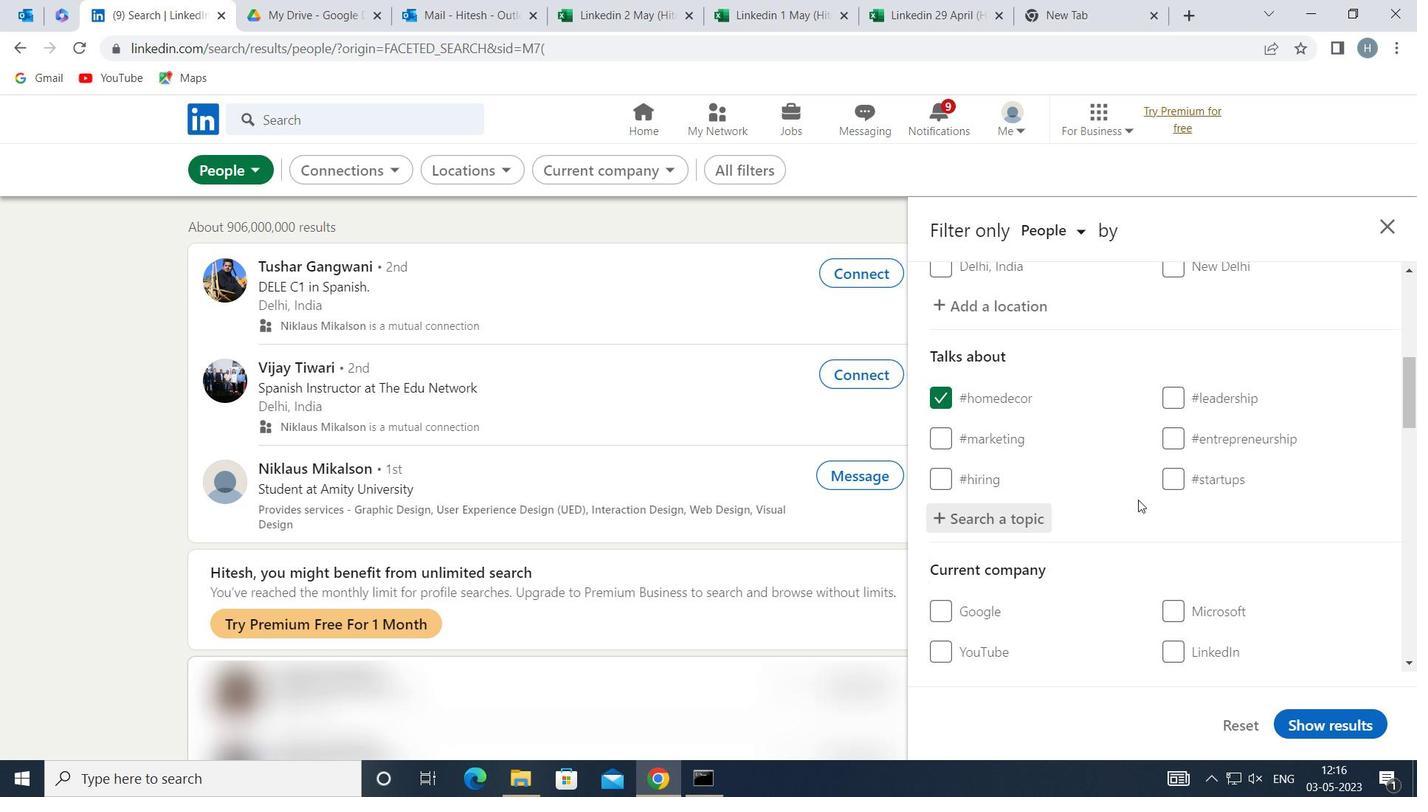 
Action: Mouse moved to (1133, 503)
Screenshot: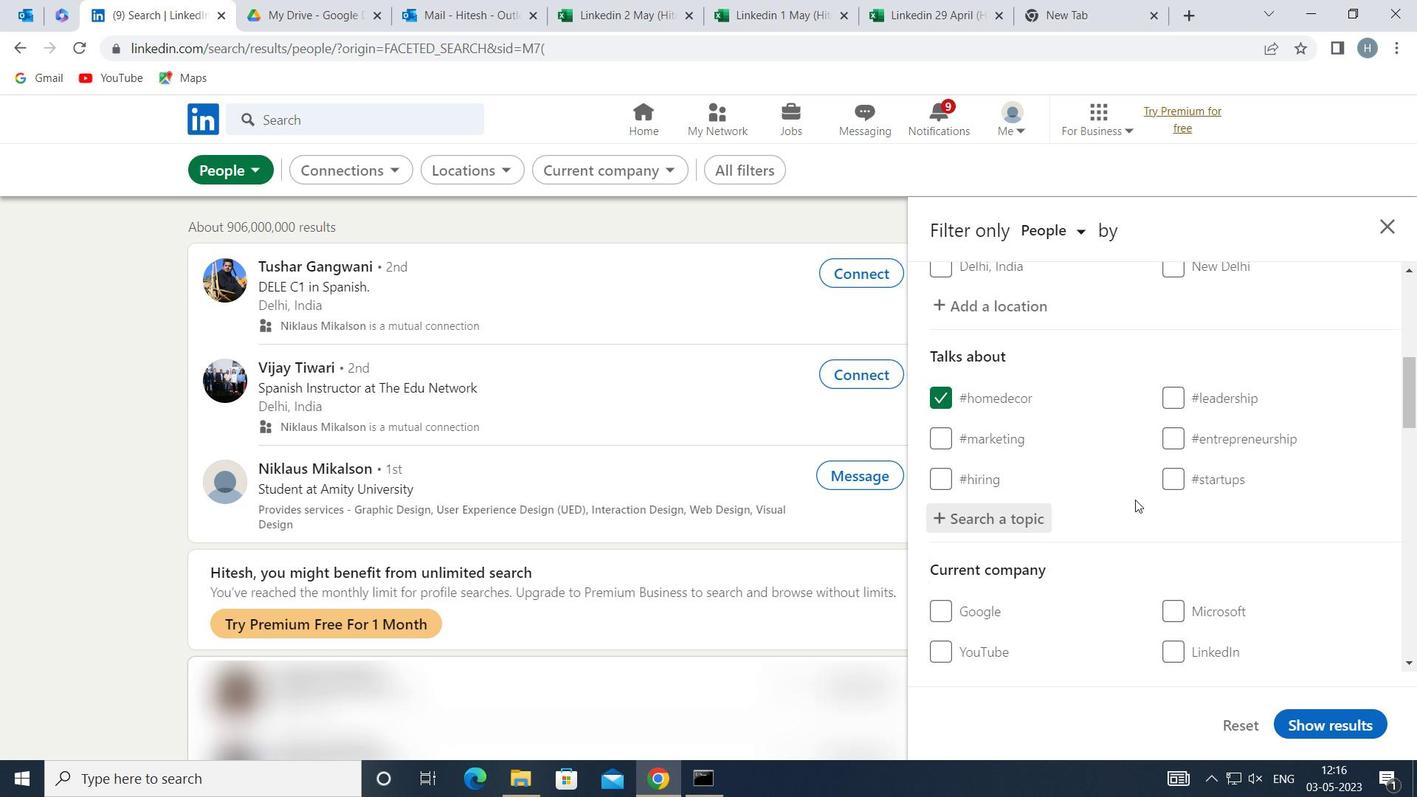 
Action: Mouse scrolled (1133, 502) with delta (0, 0)
Screenshot: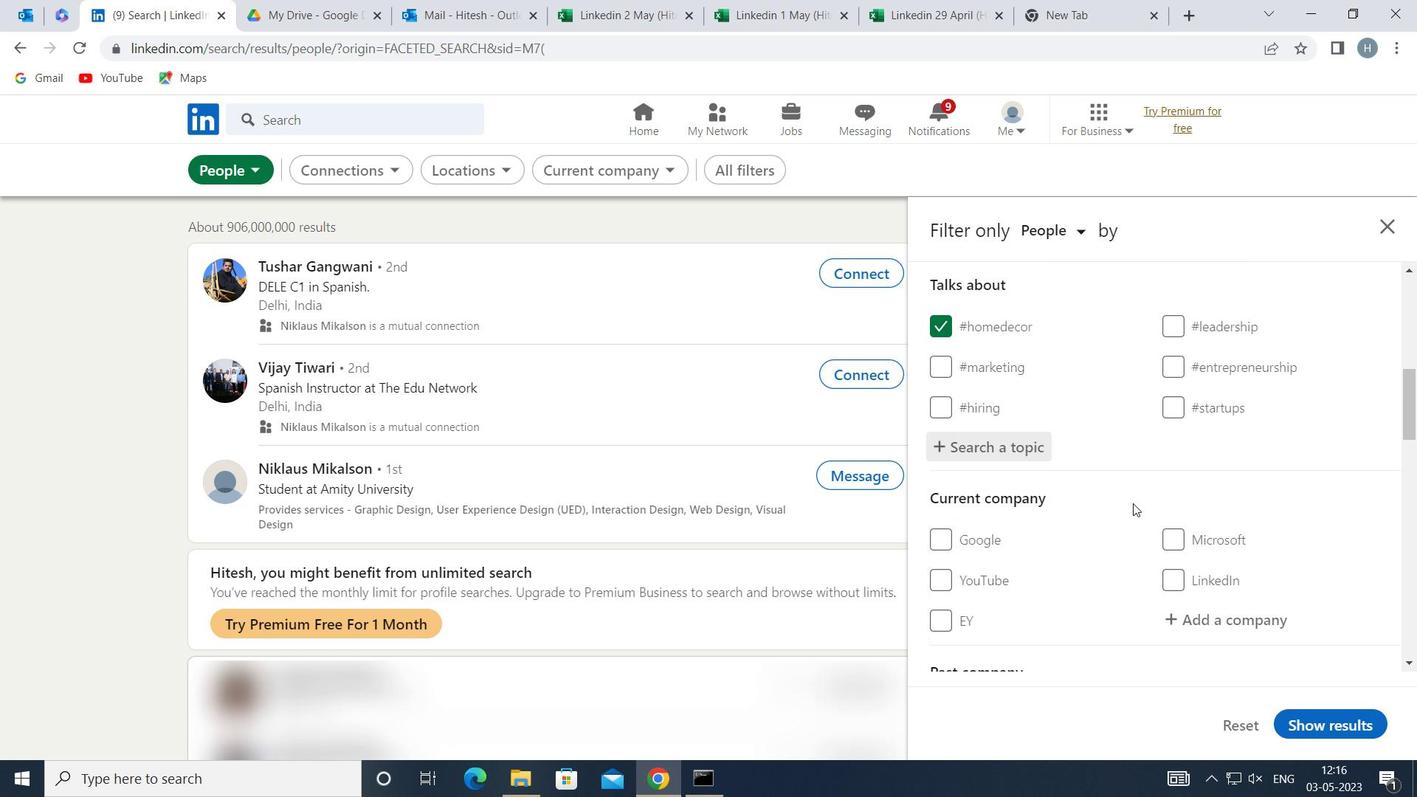
Action: Mouse moved to (1132, 508)
Screenshot: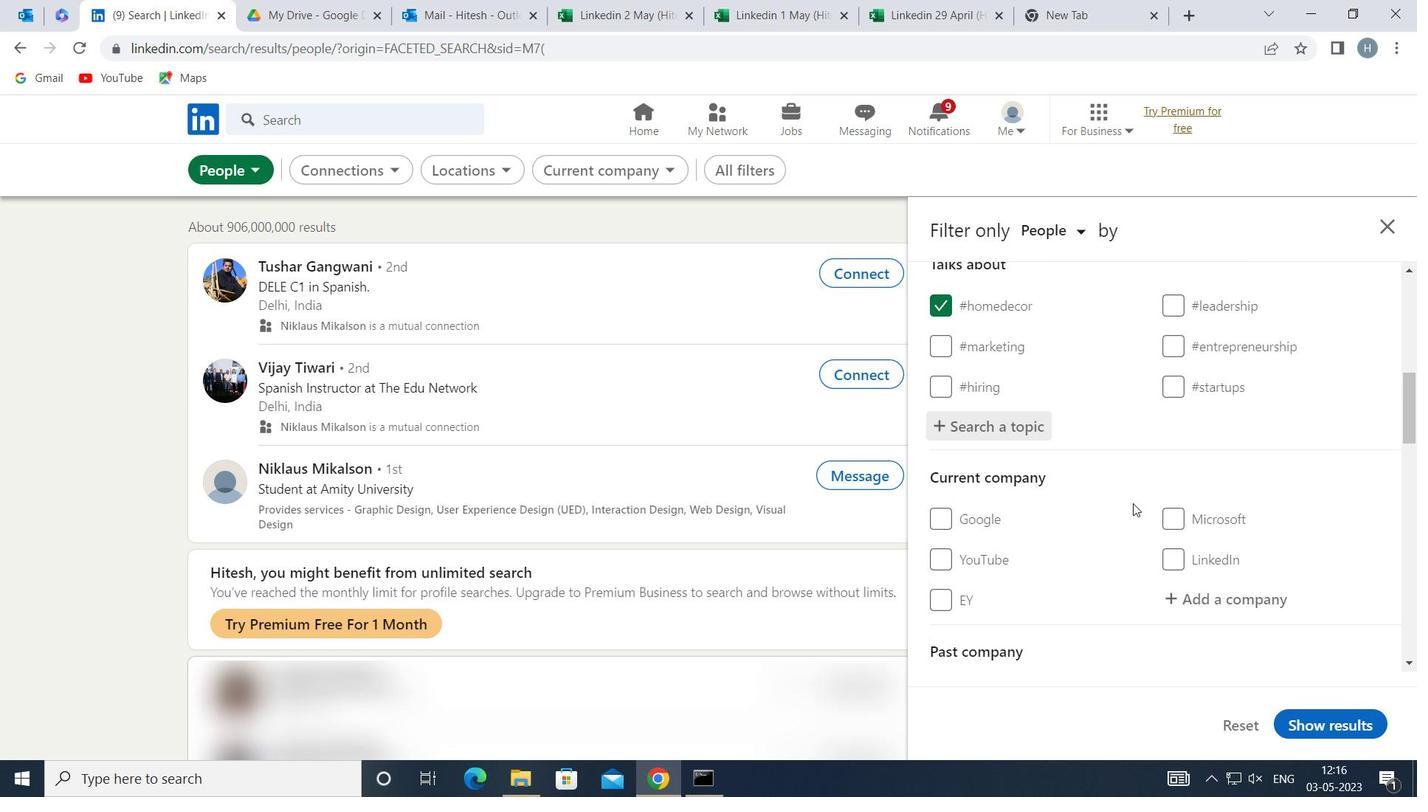 
Action: Mouse scrolled (1132, 508) with delta (0, 0)
Screenshot: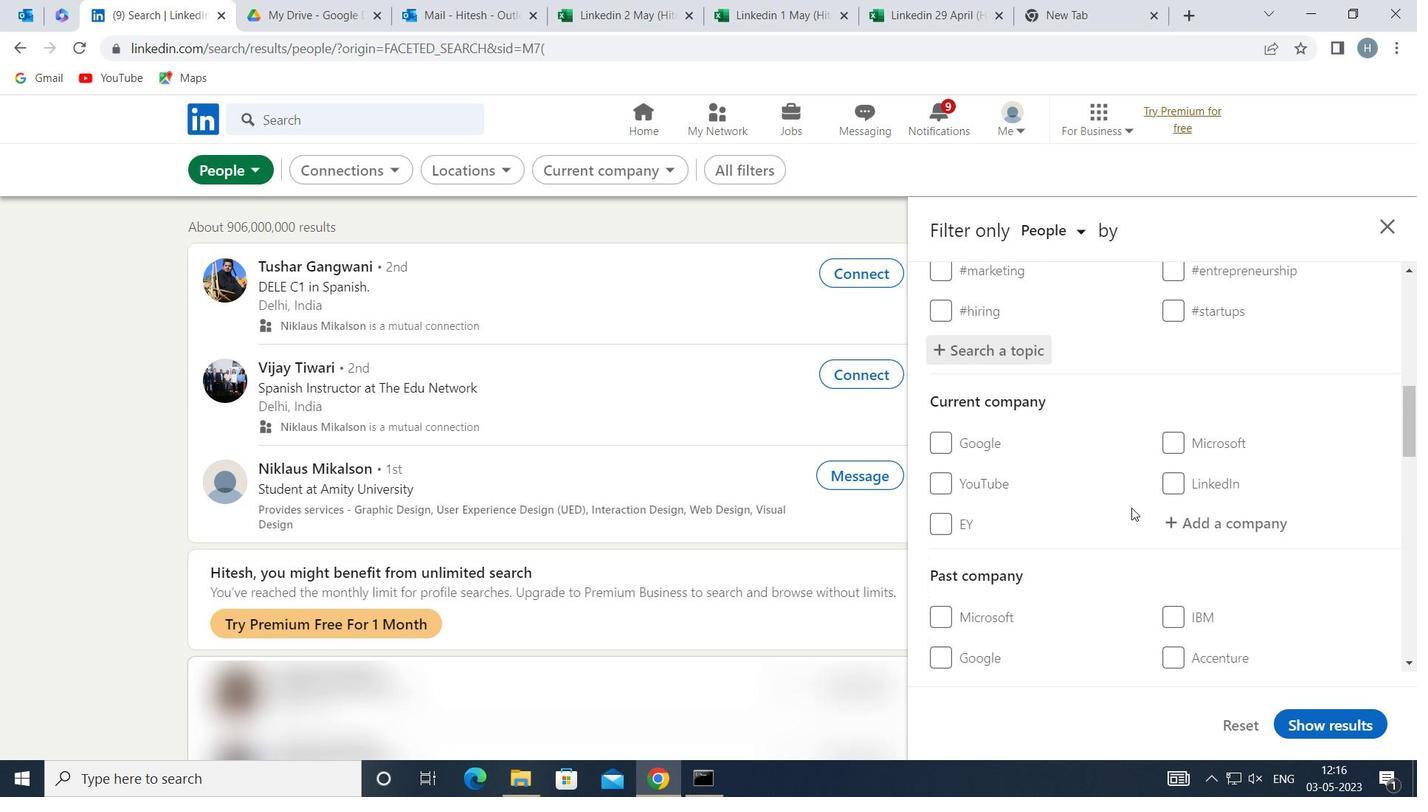 
Action: Mouse scrolled (1132, 508) with delta (0, 0)
Screenshot: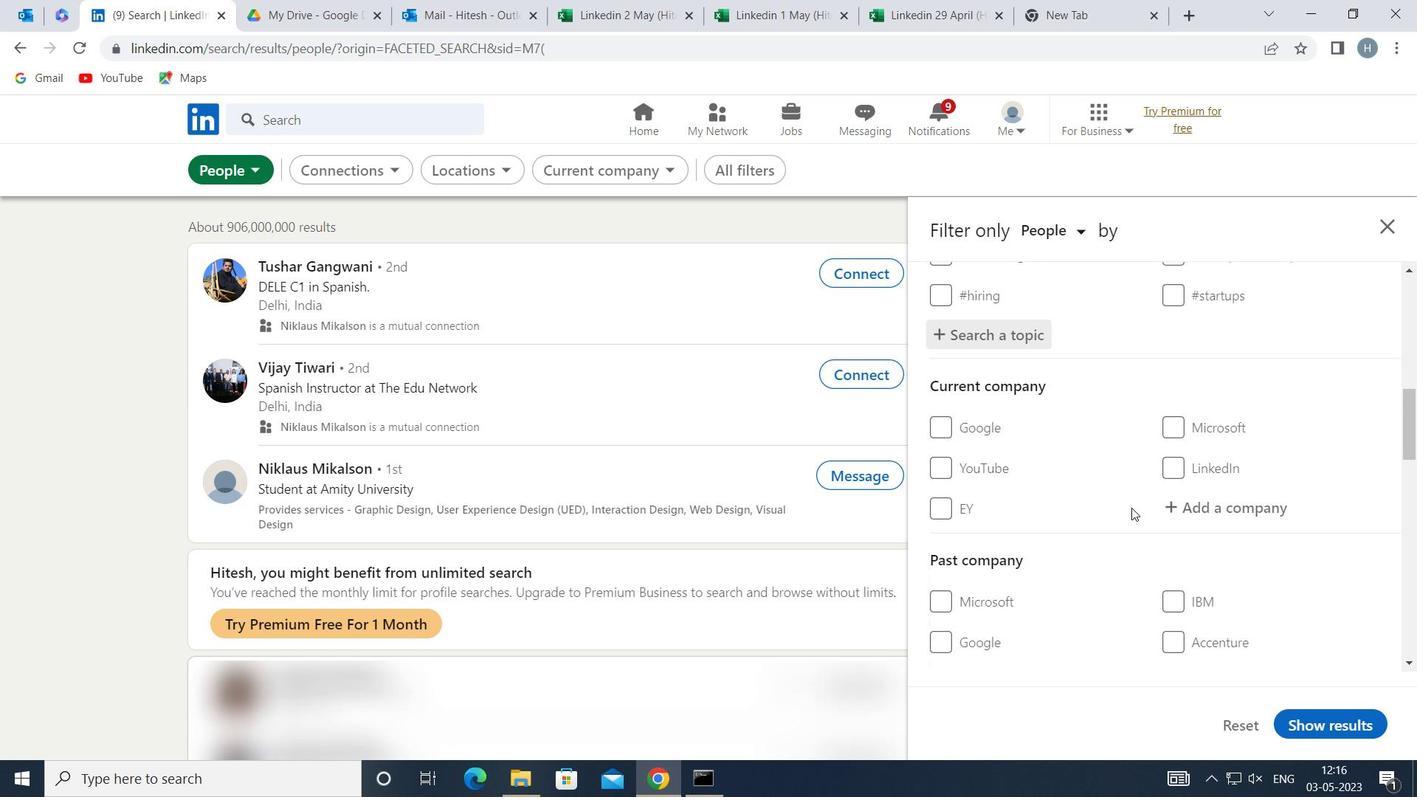 
Action: Mouse scrolled (1132, 508) with delta (0, 0)
Screenshot: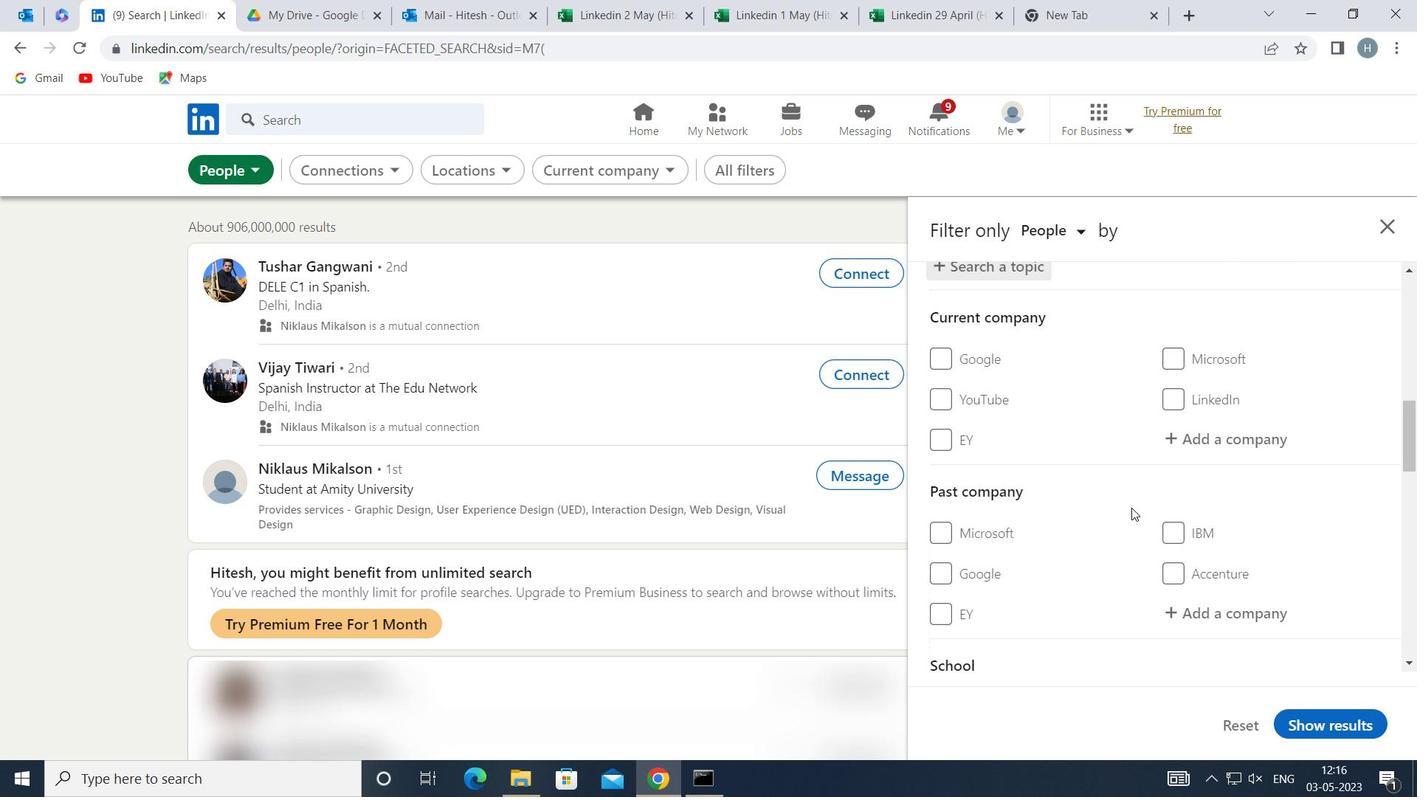 
Action: Mouse scrolled (1132, 508) with delta (0, 0)
Screenshot: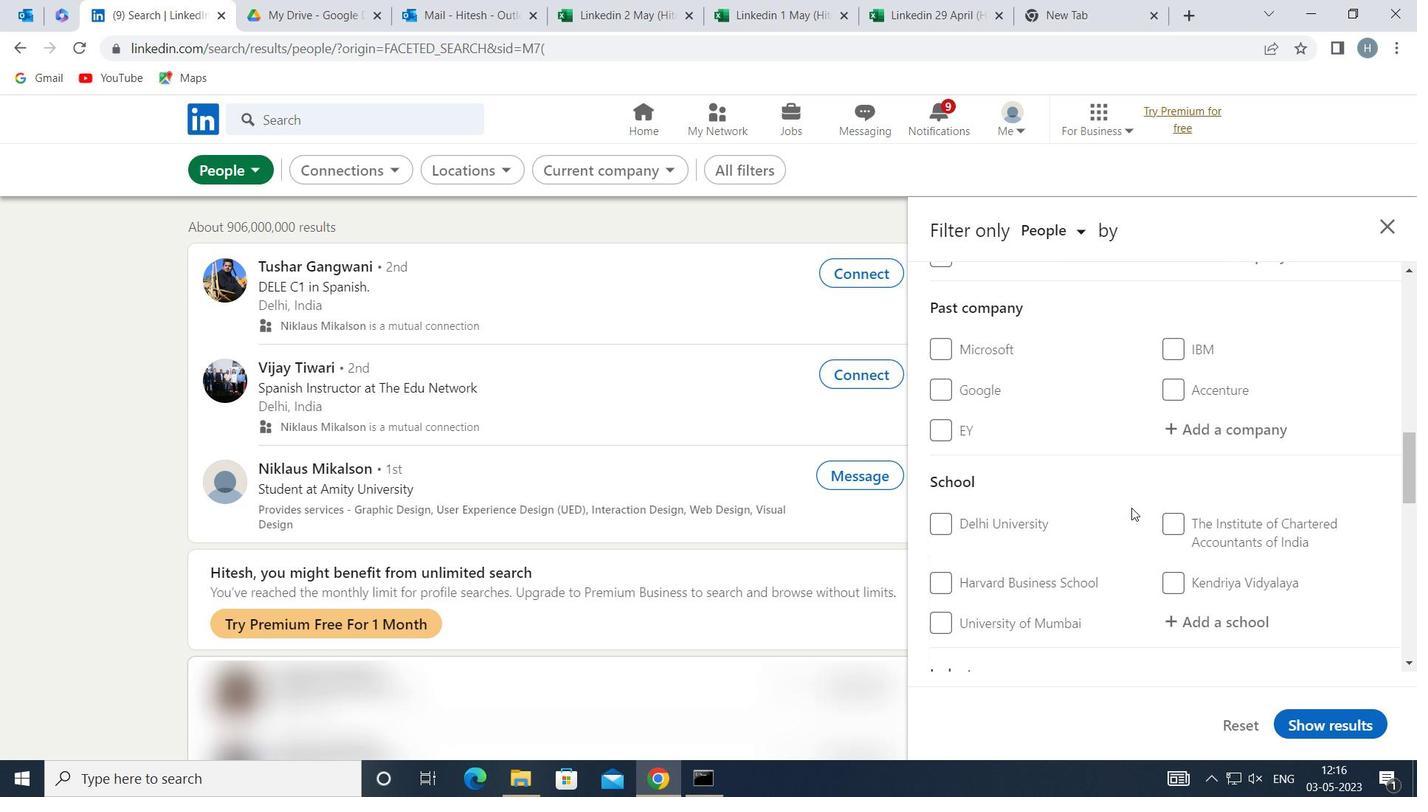 
Action: Mouse scrolled (1132, 508) with delta (0, 0)
Screenshot: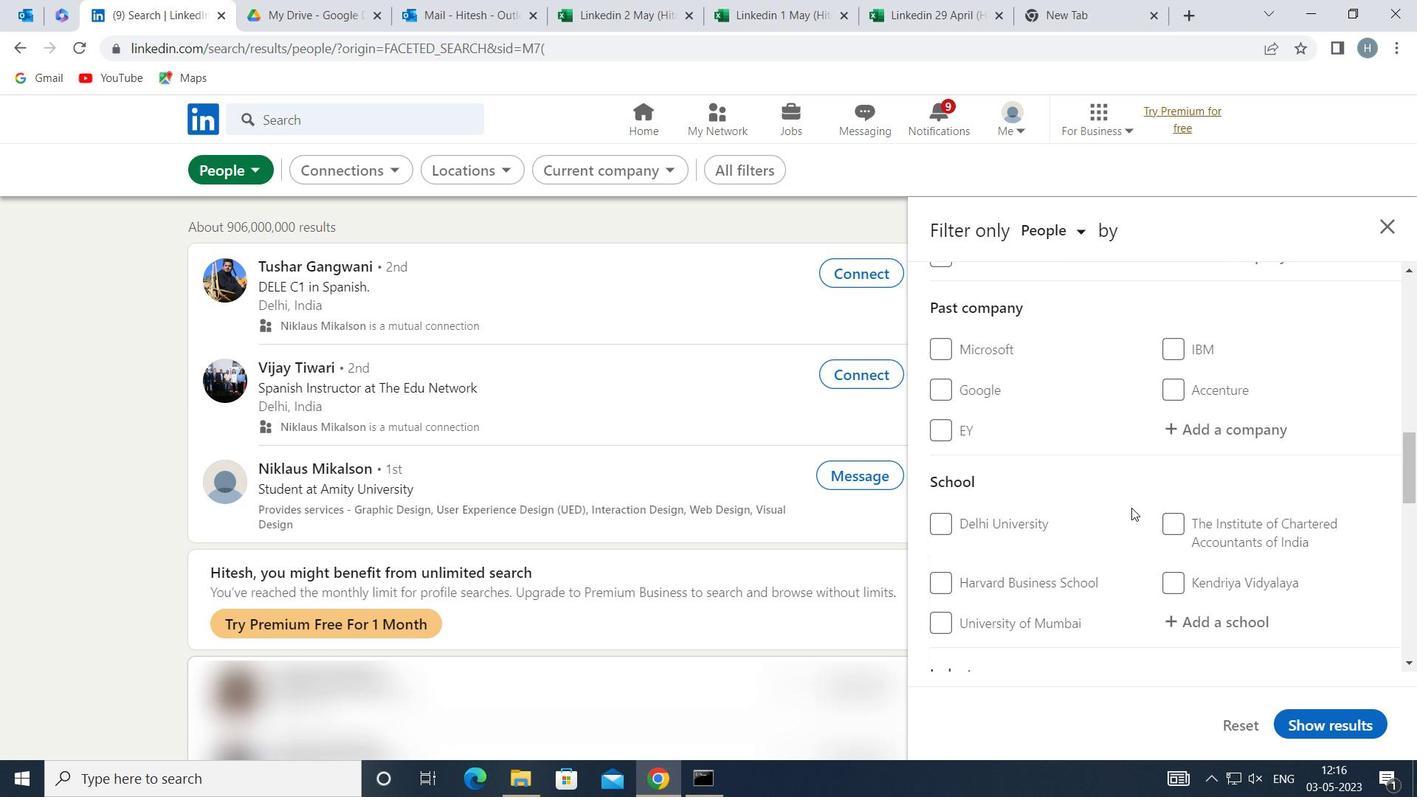 
Action: Mouse scrolled (1132, 508) with delta (0, 0)
Screenshot: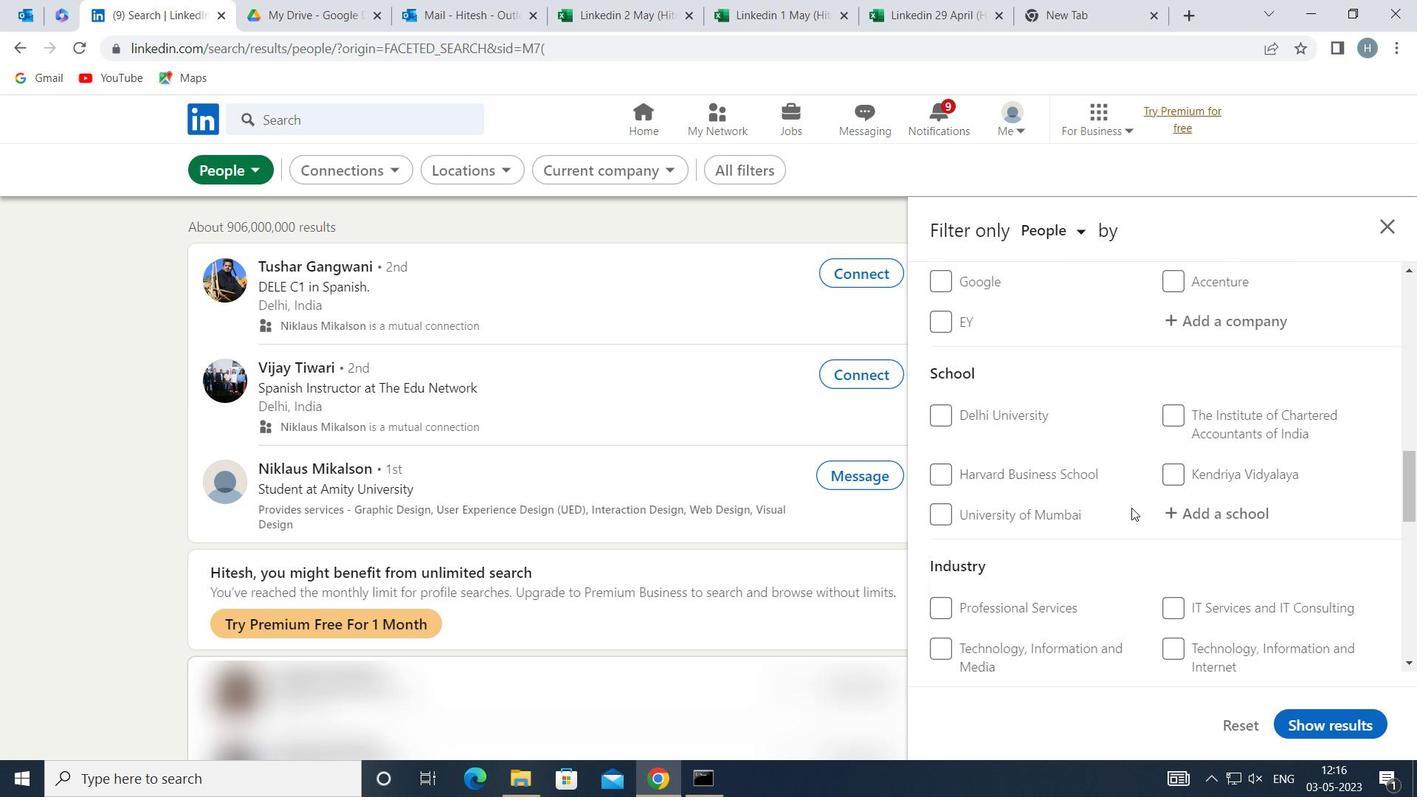 
Action: Mouse scrolled (1132, 508) with delta (0, 0)
Screenshot: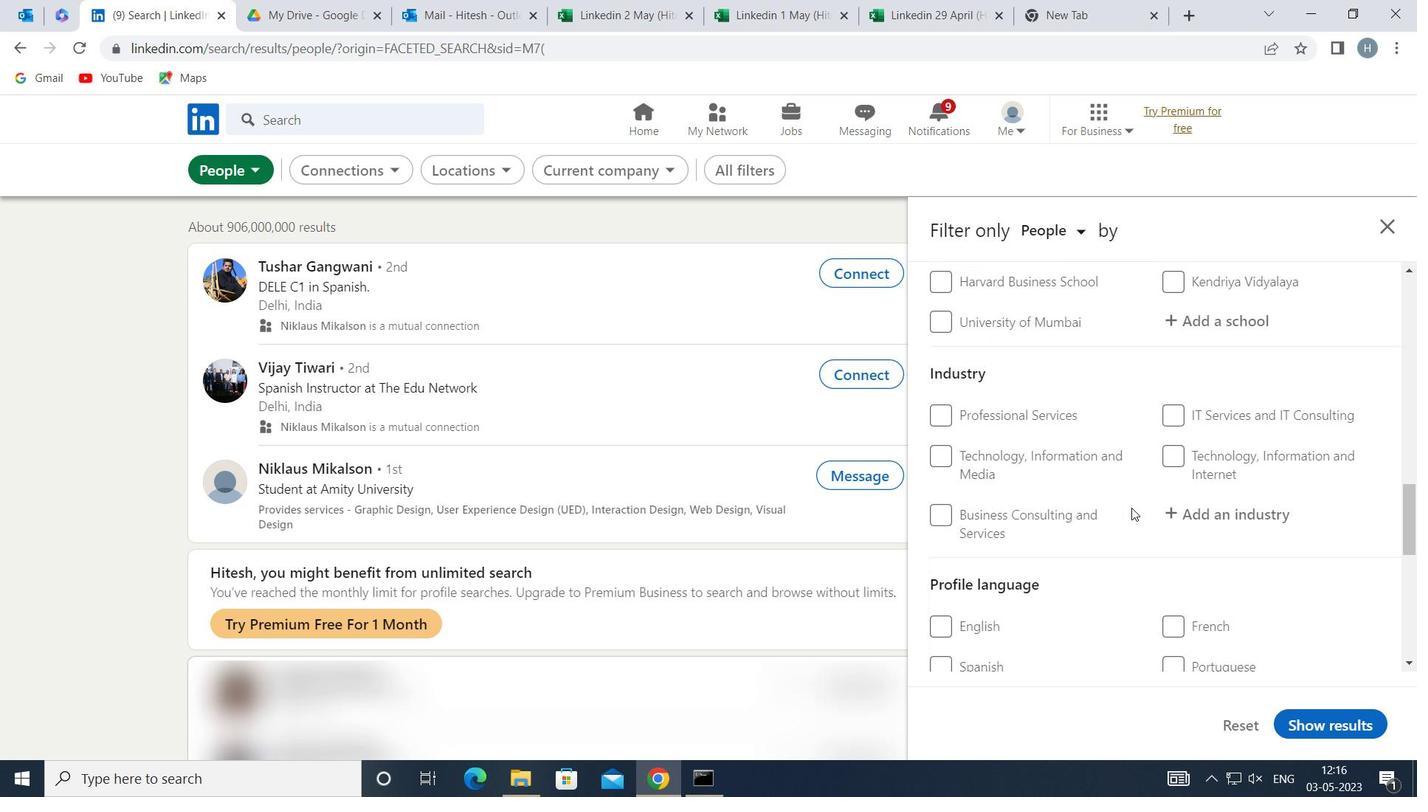 
Action: Mouse moved to (942, 610)
Screenshot: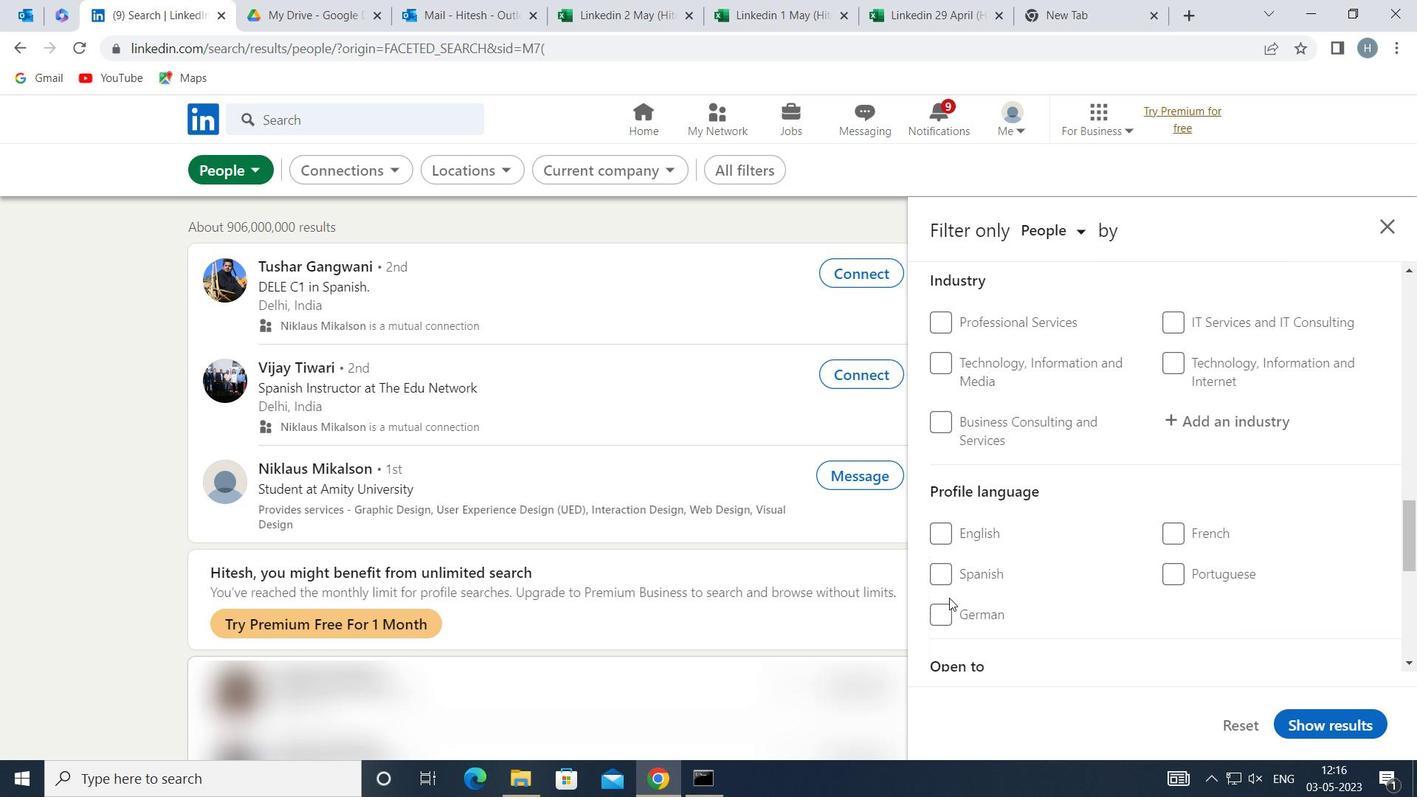 
Action: Mouse pressed left at (942, 610)
Screenshot: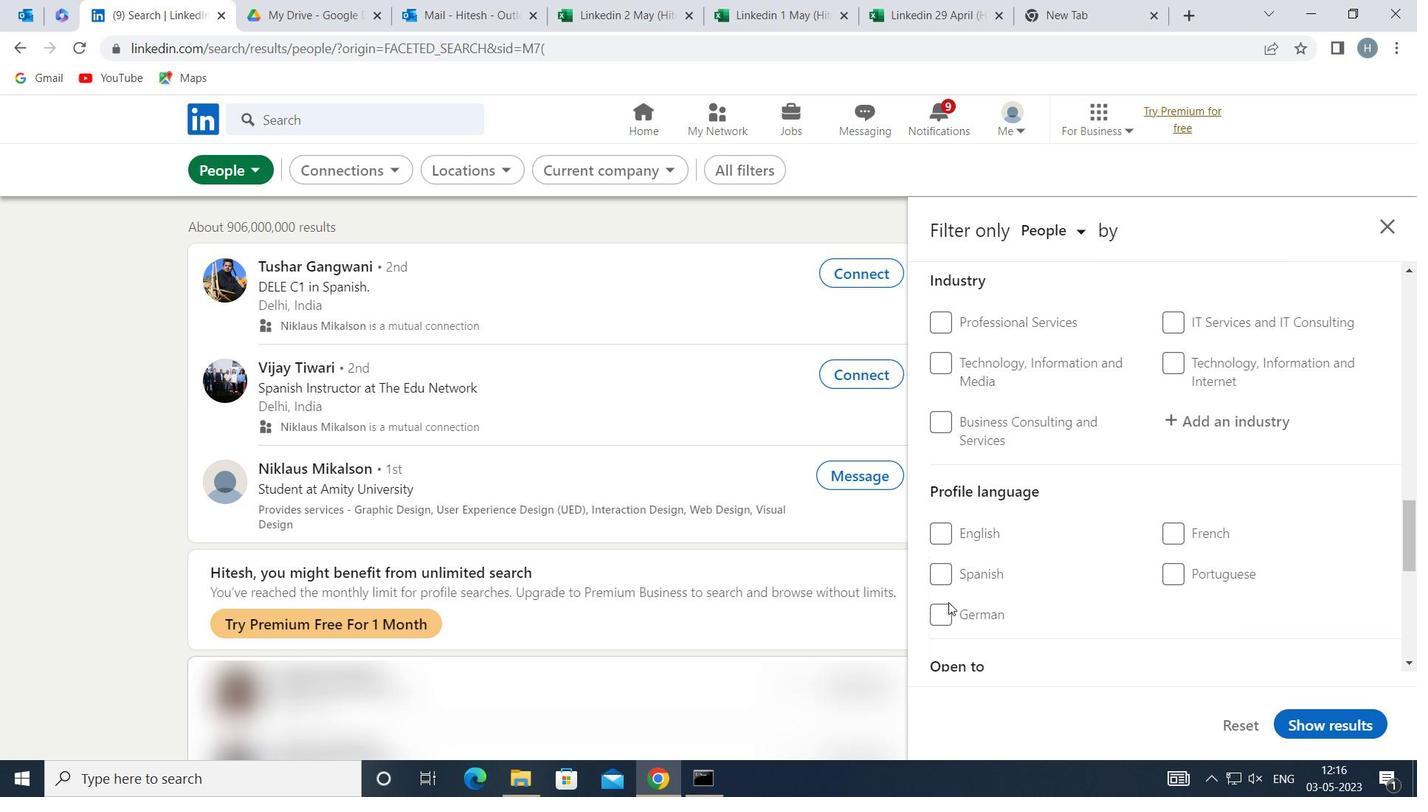 
Action: Mouse moved to (1152, 573)
Screenshot: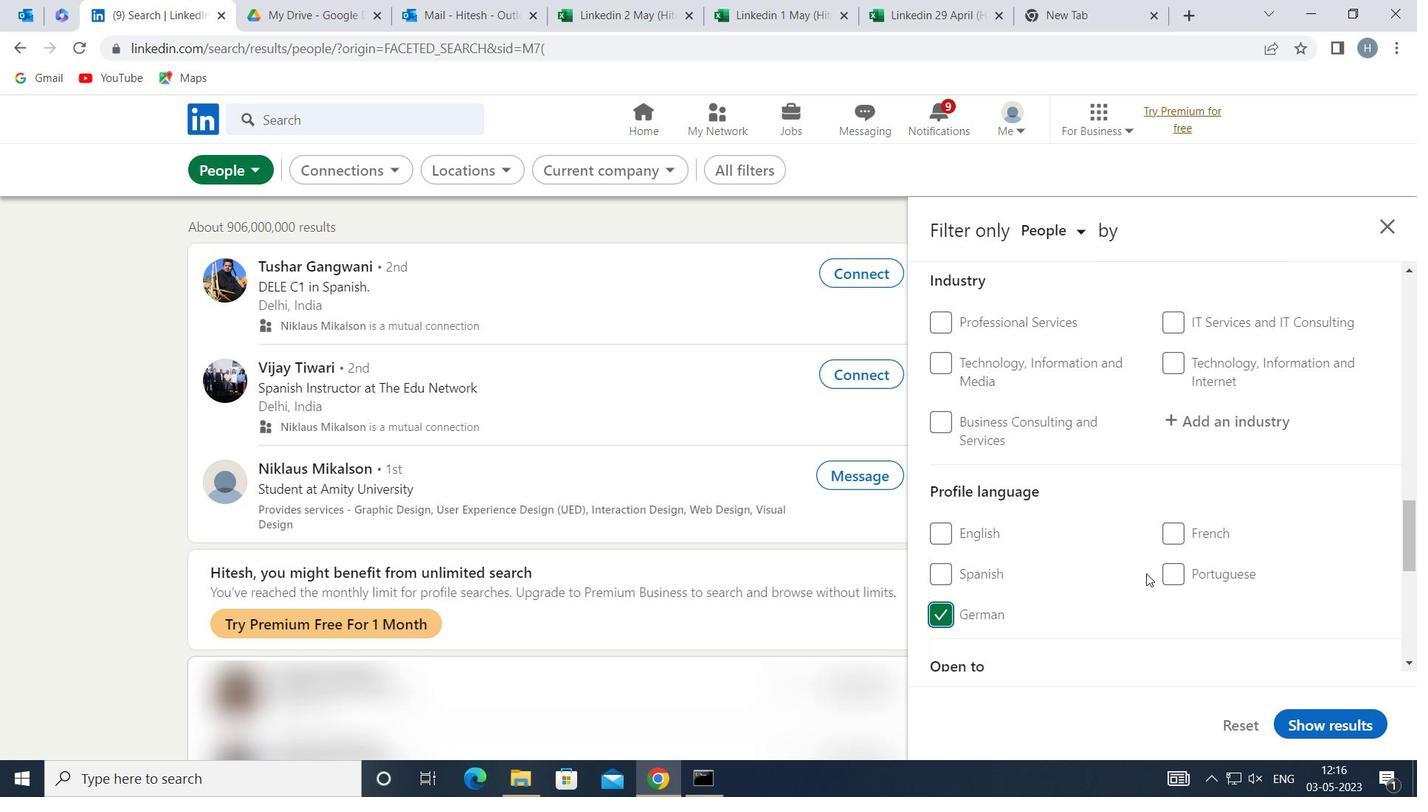 
Action: Mouse scrolled (1152, 574) with delta (0, 0)
Screenshot: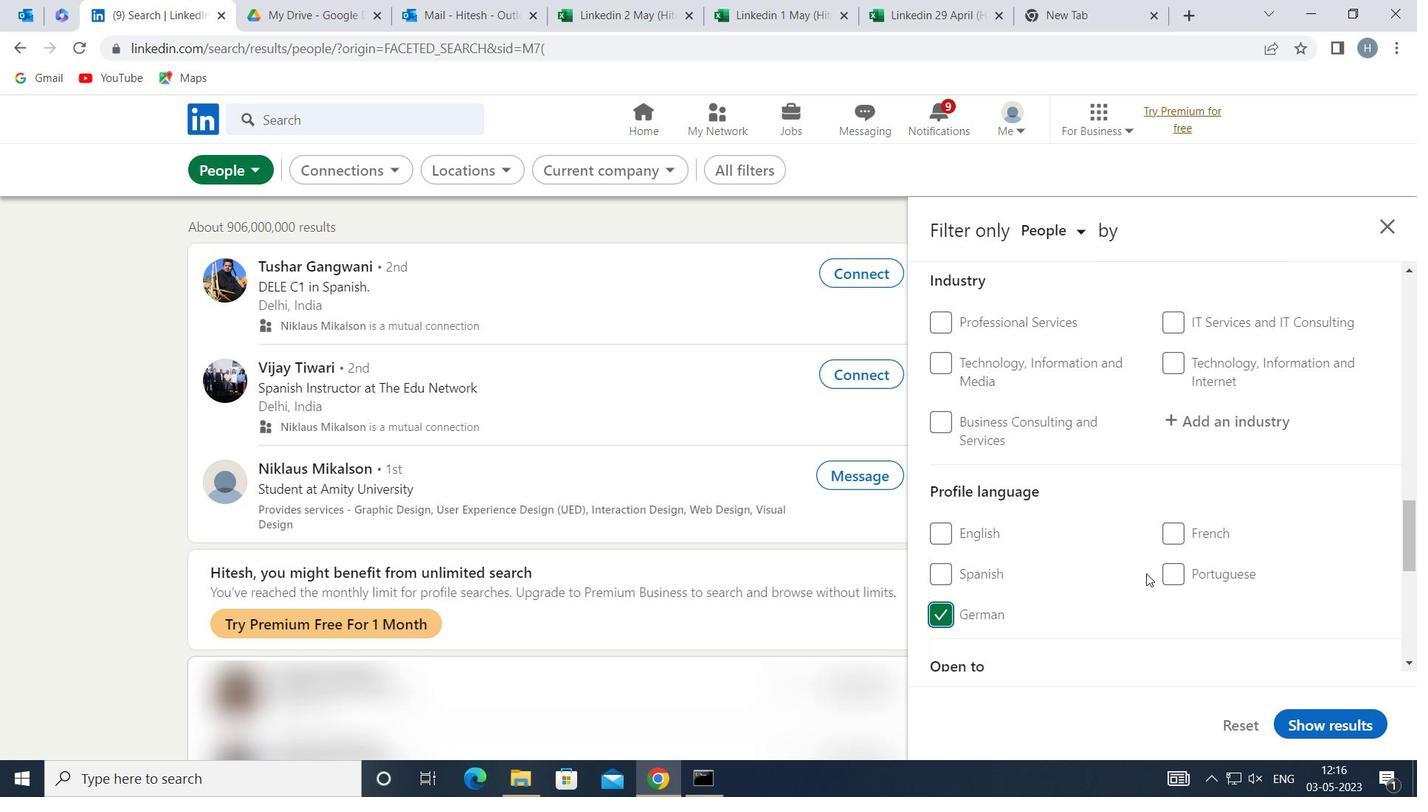 
Action: Mouse moved to (1152, 573)
Screenshot: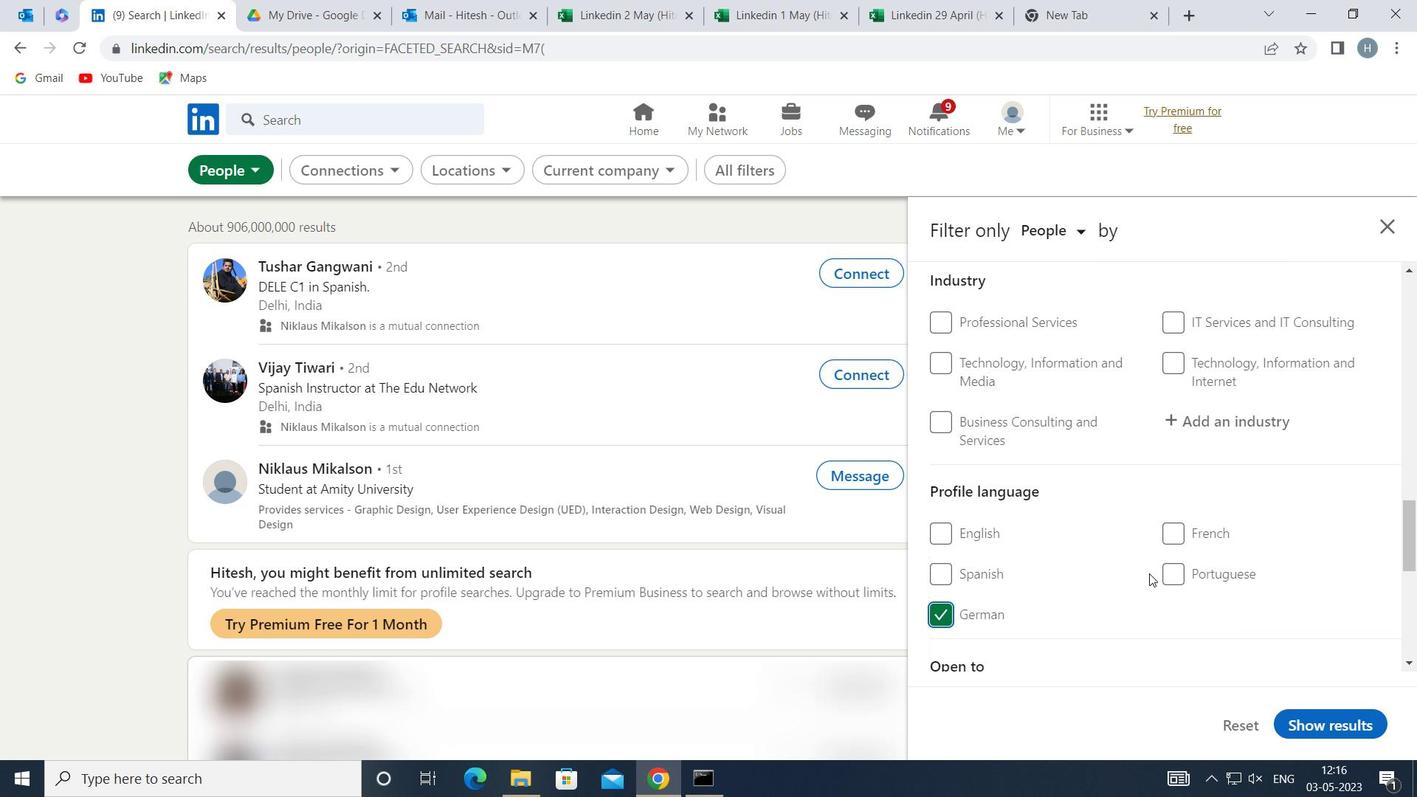 
Action: Mouse scrolled (1152, 573) with delta (0, 0)
Screenshot: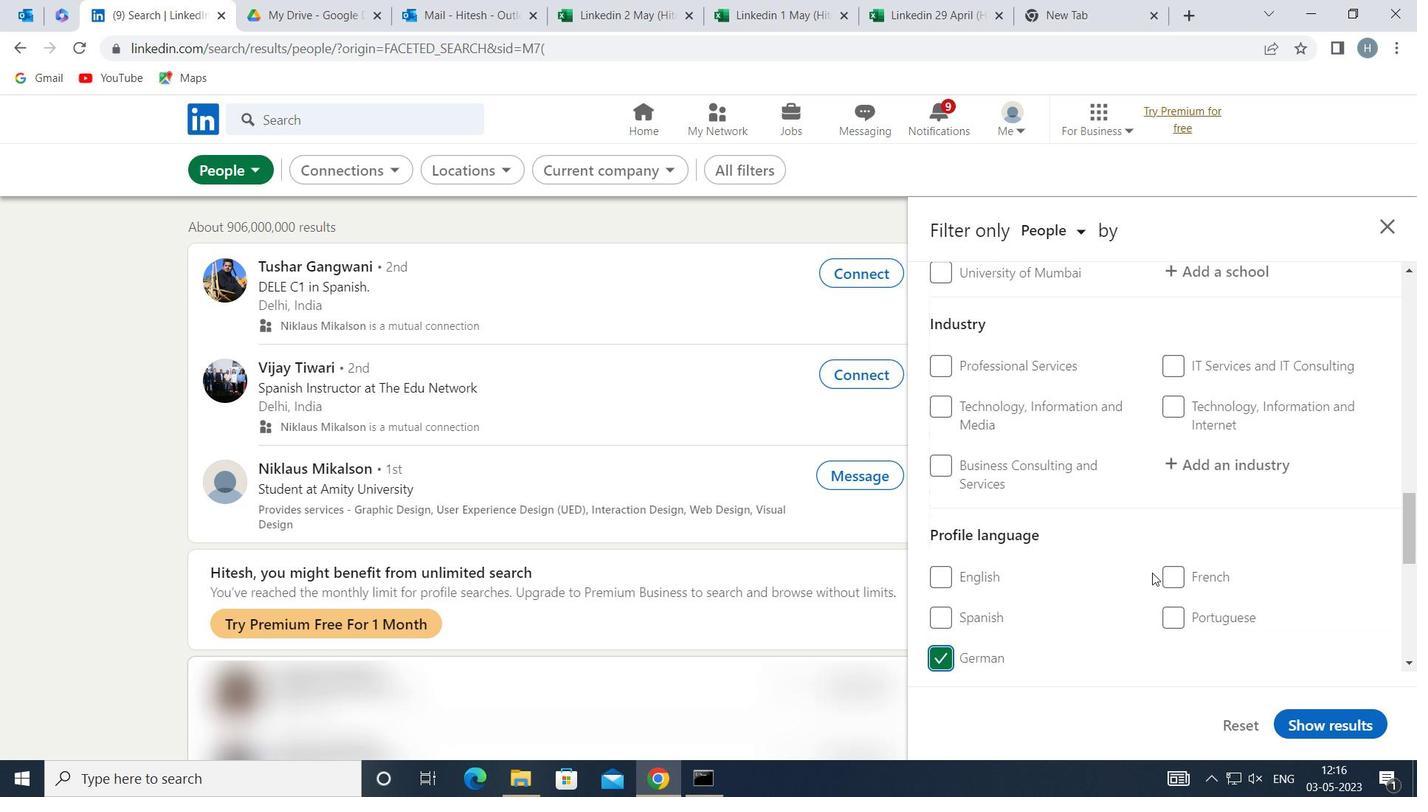 
Action: Mouse scrolled (1152, 573) with delta (0, 0)
Screenshot: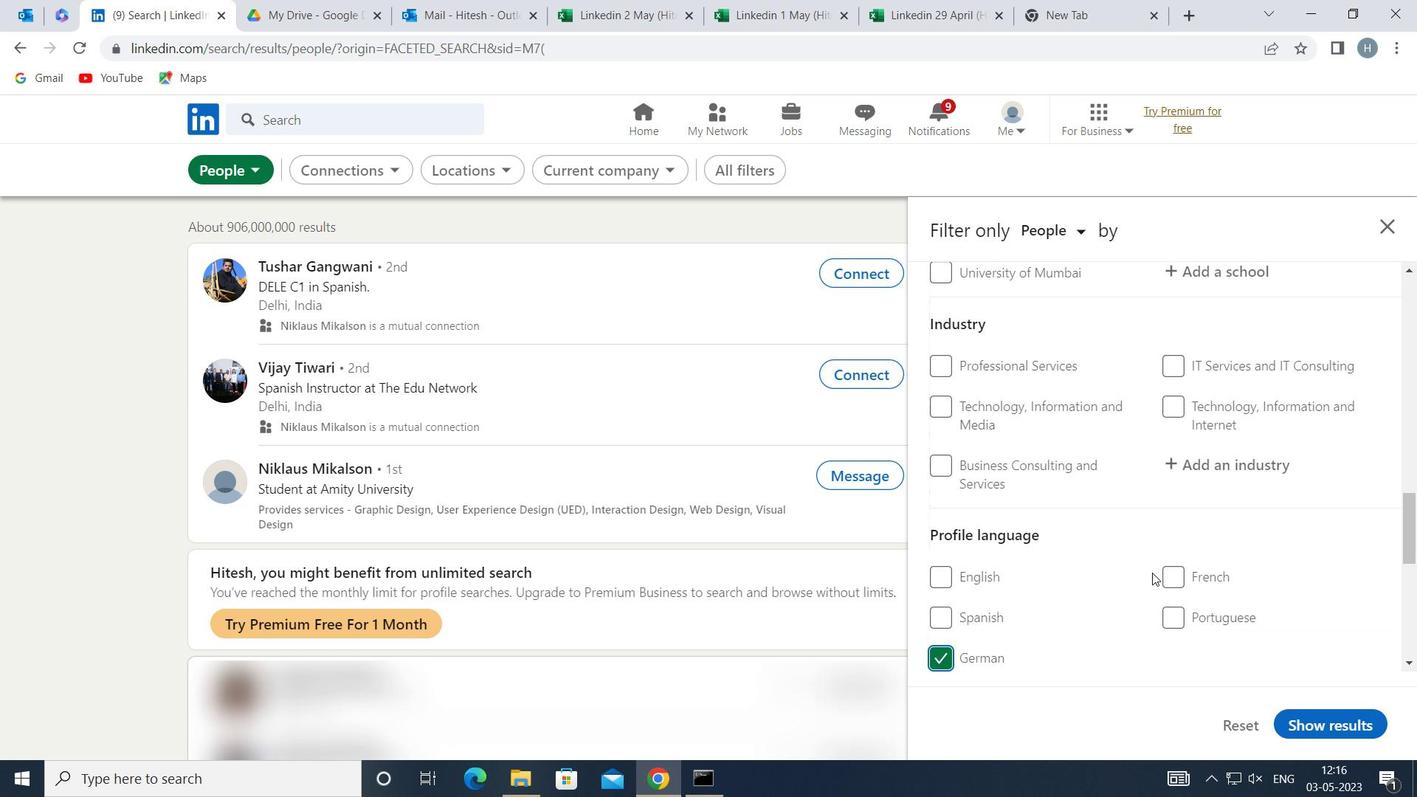 
Action: Mouse scrolled (1152, 573) with delta (0, 0)
Screenshot: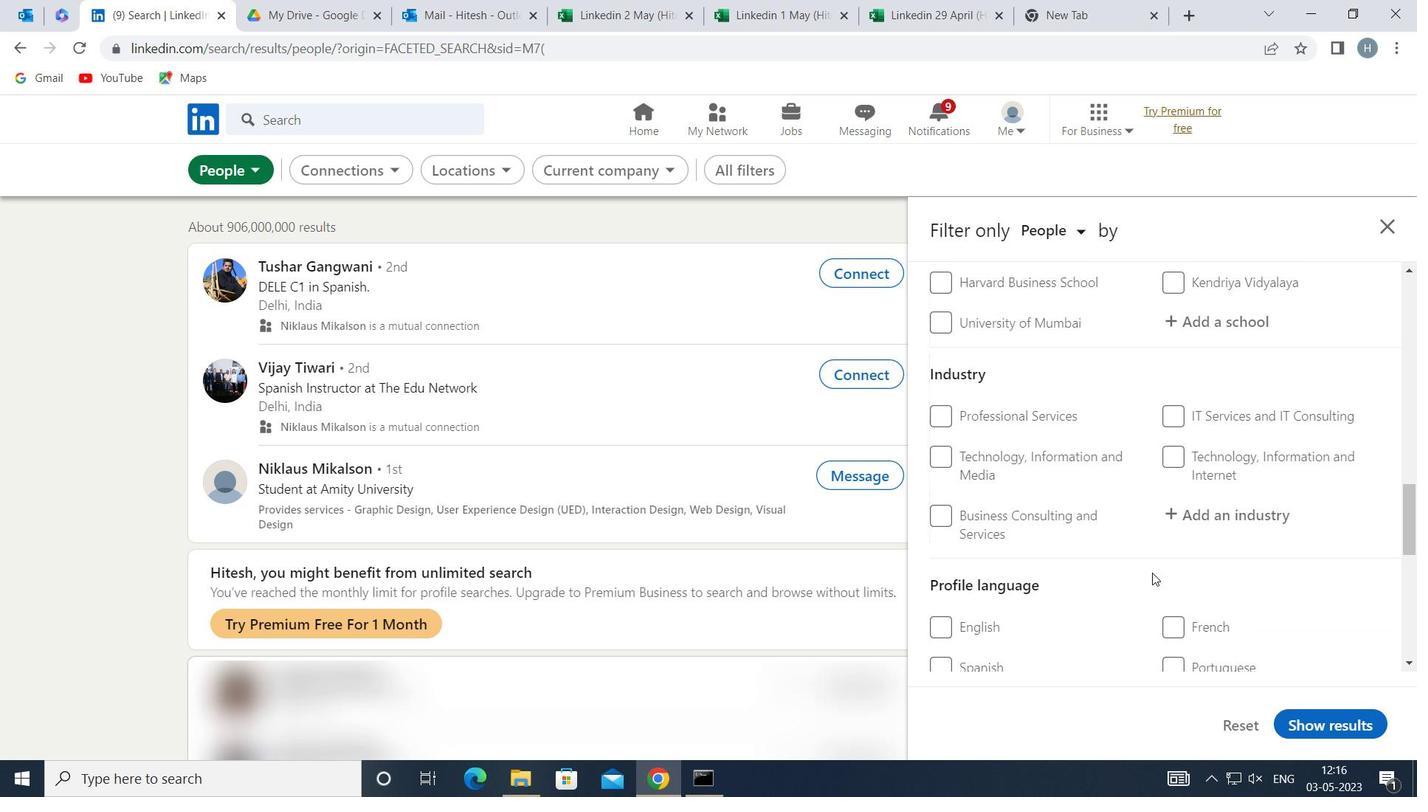 
Action: Mouse scrolled (1152, 573) with delta (0, 0)
Screenshot: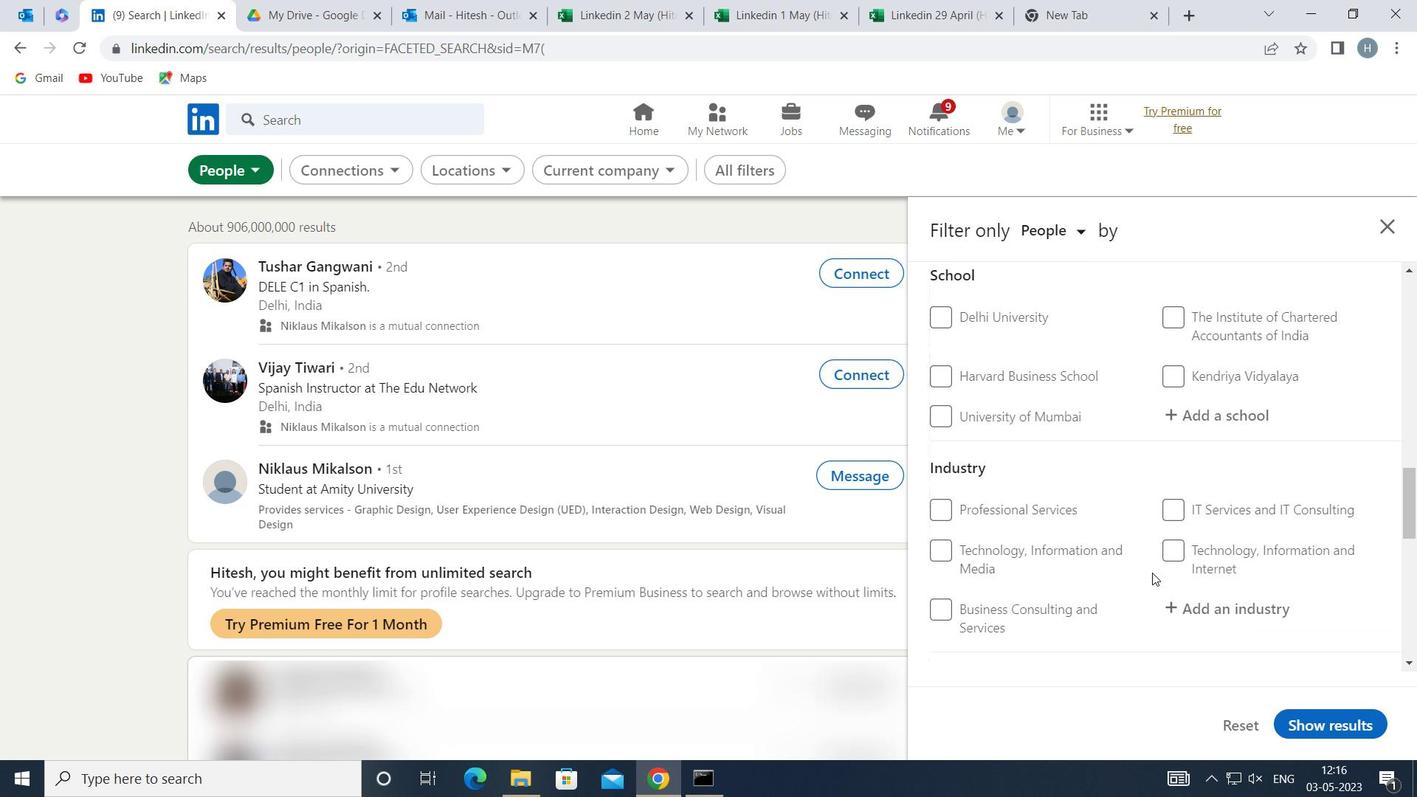 
Action: Mouse scrolled (1152, 573) with delta (0, 0)
Screenshot: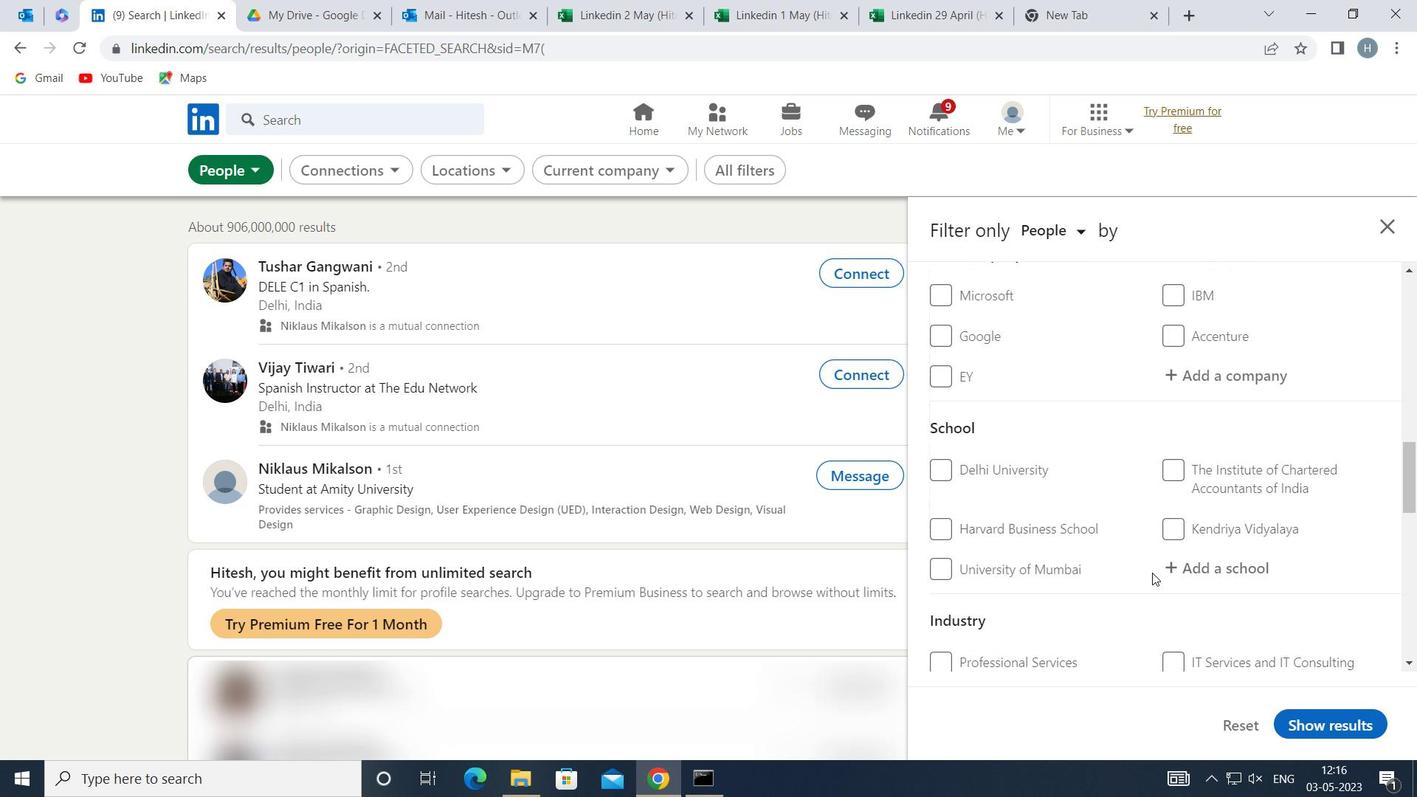 
Action: Mouse scrolled (1152, 573) with delta (0, 0)
Screenshot: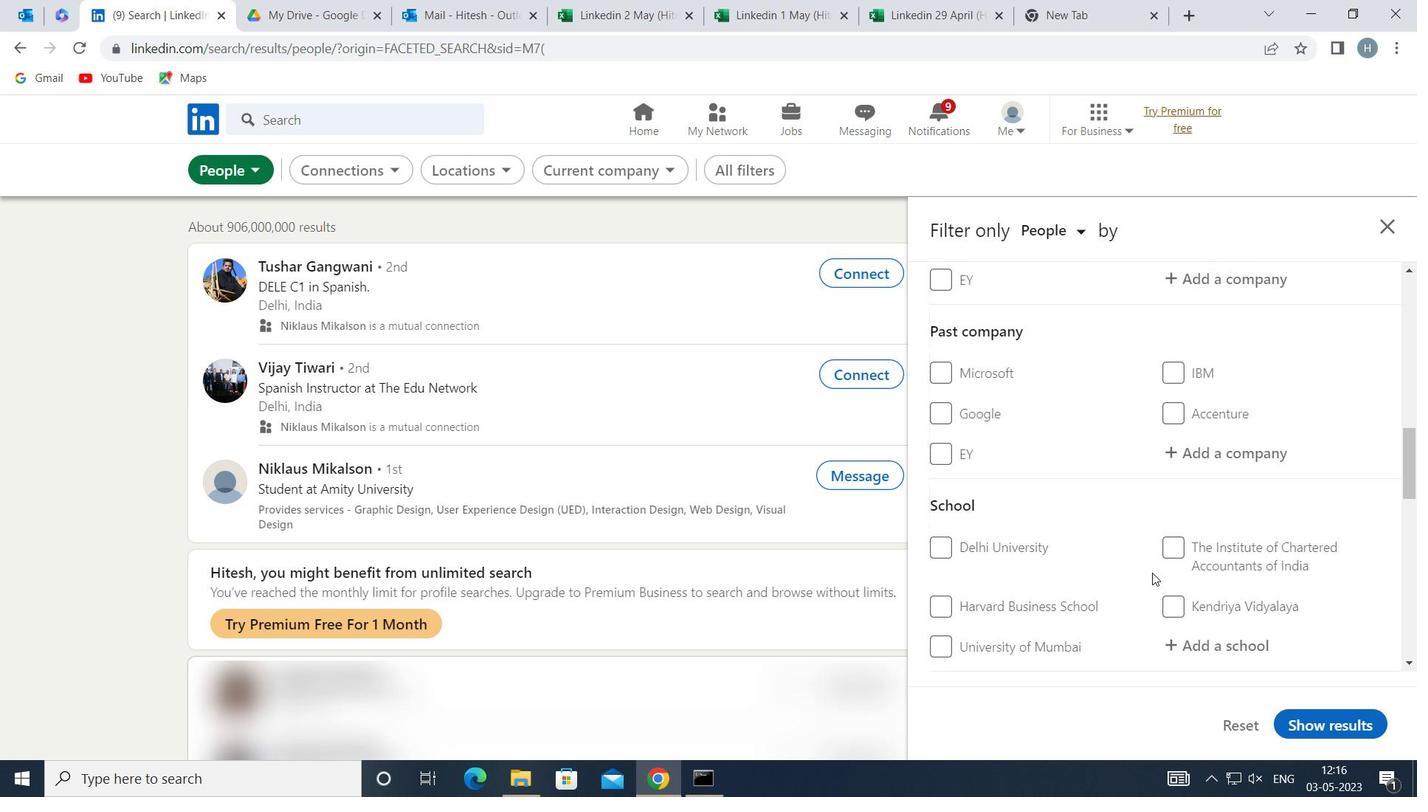 
Action: Mouse scrolled (1152, 573) with delta (0, 0)
Screenshot: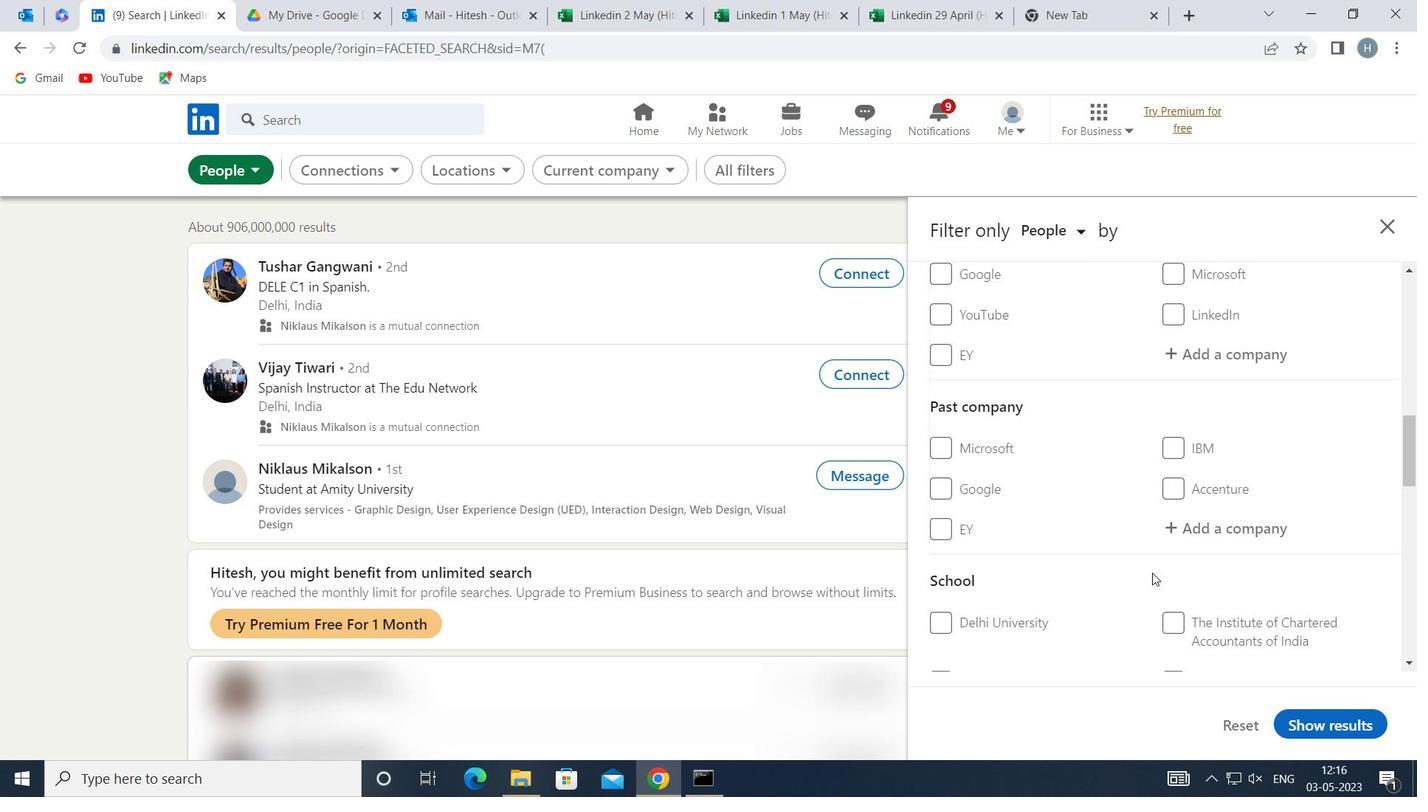 
Action: Mouse moved to (1231, 598)
Screenshot: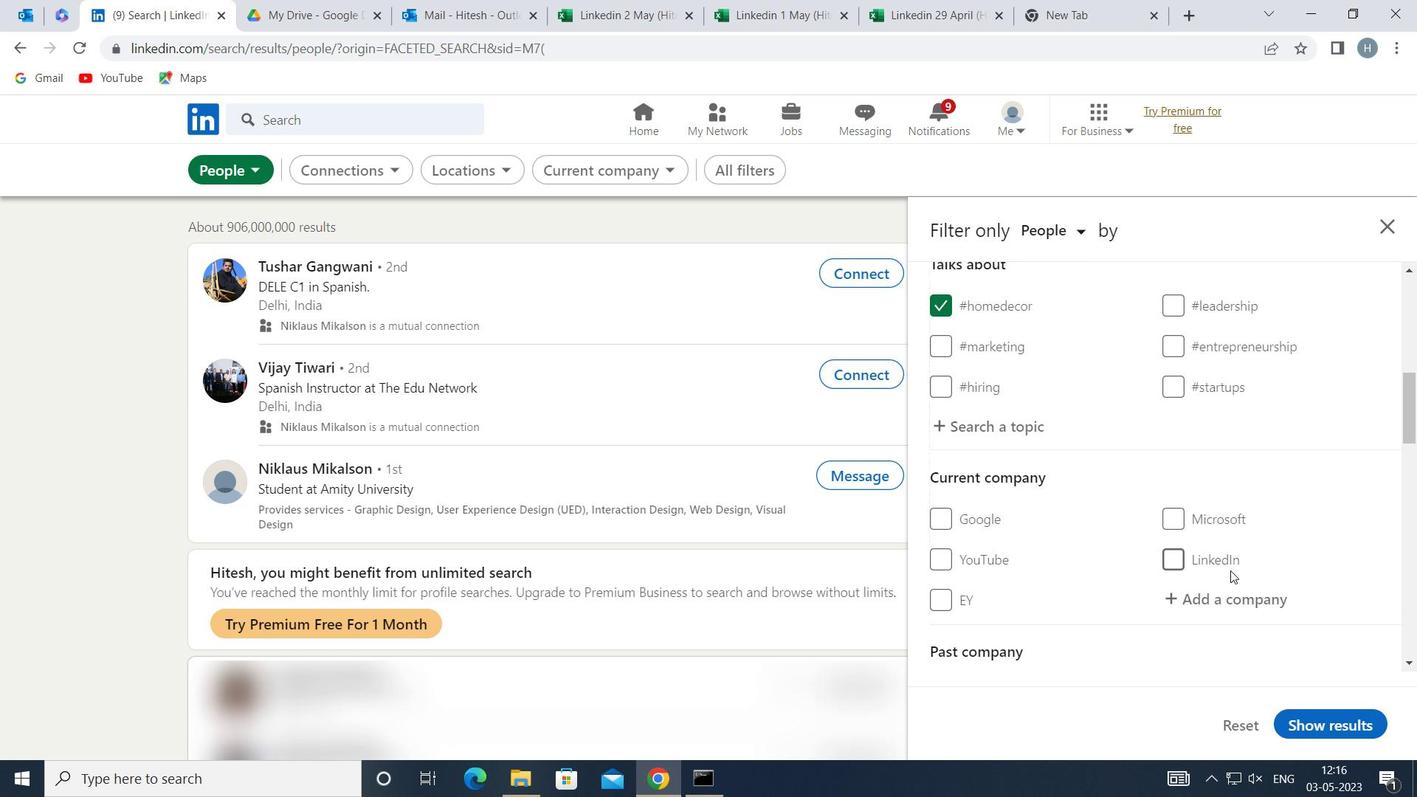 
Action: Mouse pressed left at (1231, 598)
Screenshot: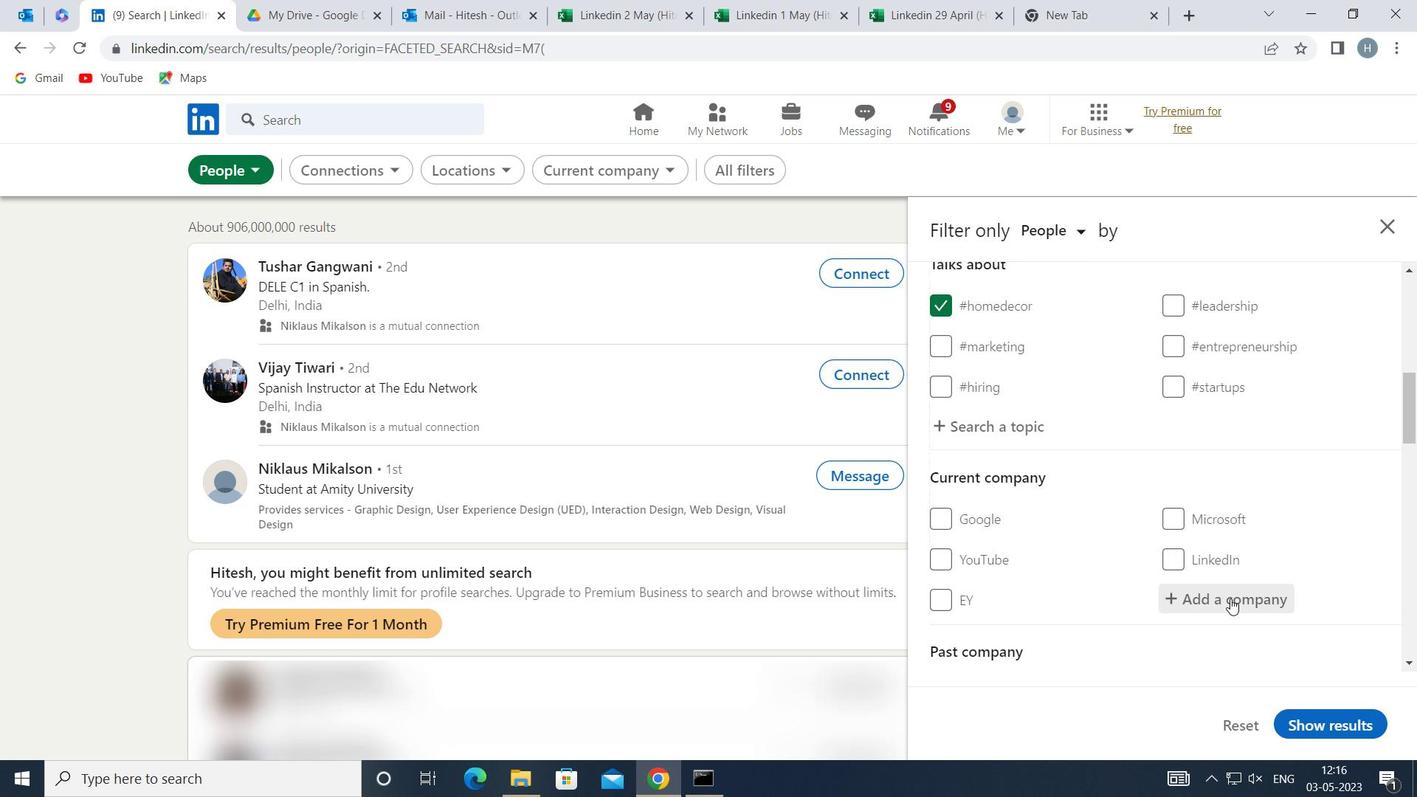 
Action: Mouse moved to (1218, 596)
Screenshot: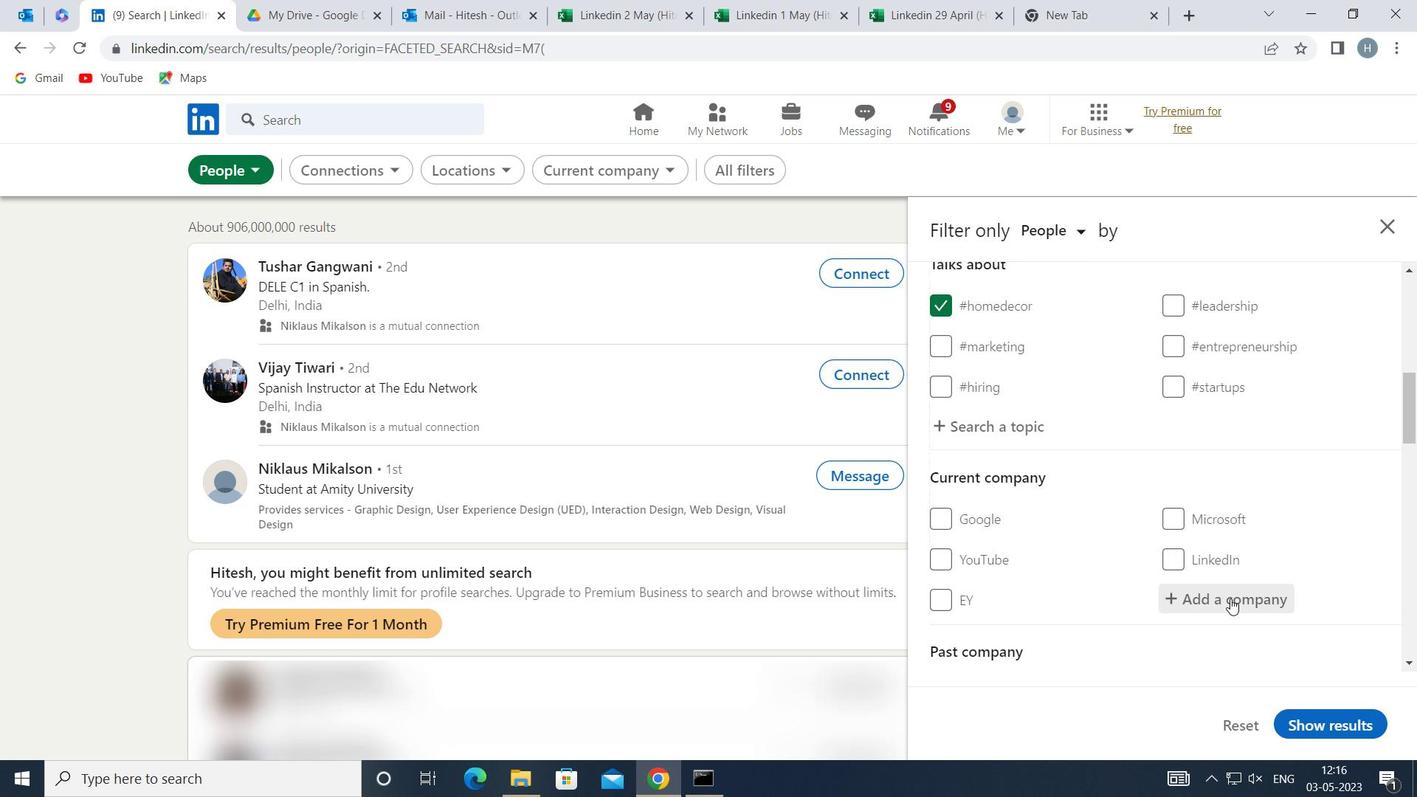 
Action: Key pressed <Key.shift>TATA<Key.space><Key.shift>AIG<Key.space><Key.shift>GENE
Screenshot: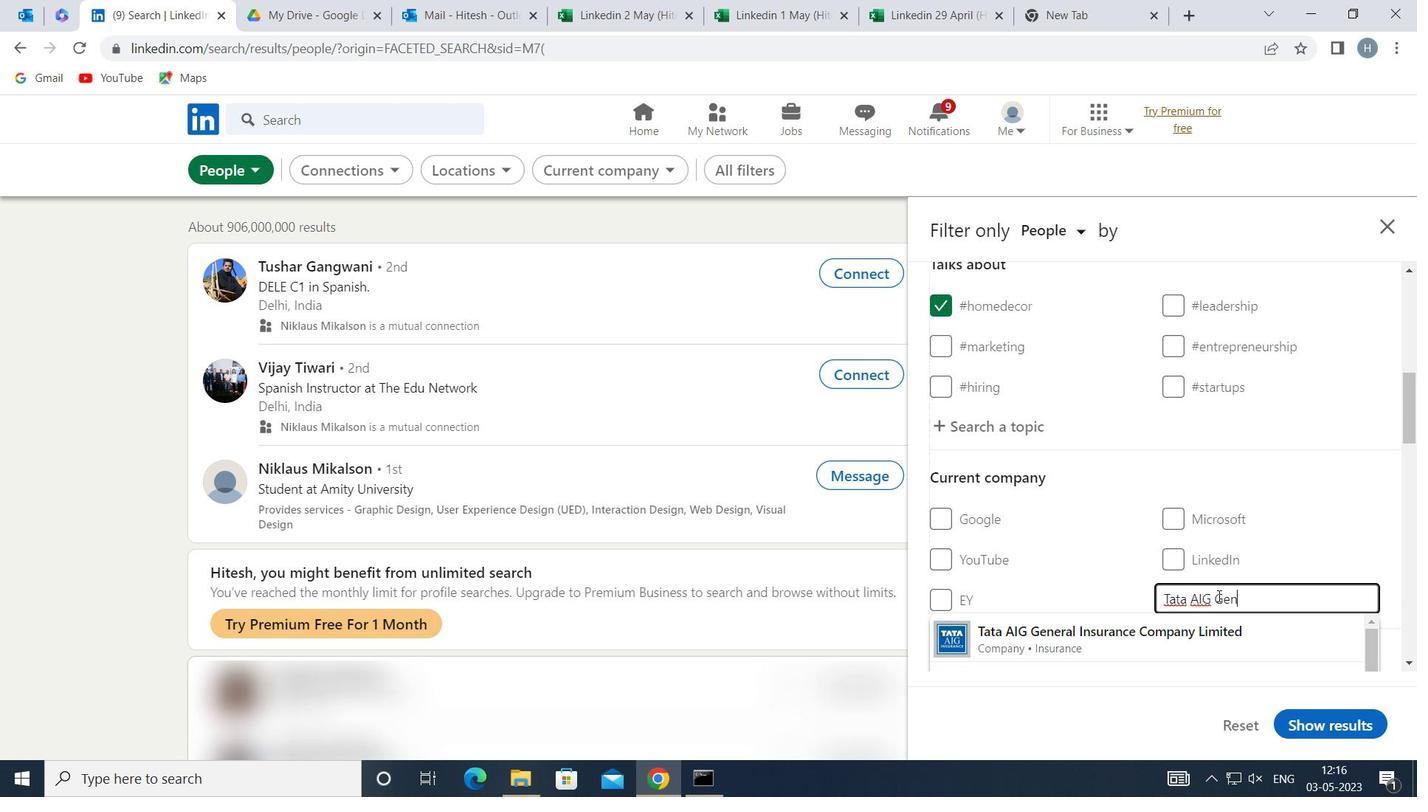 
Action: Mouse moved to (1182, 629)
Screenshot: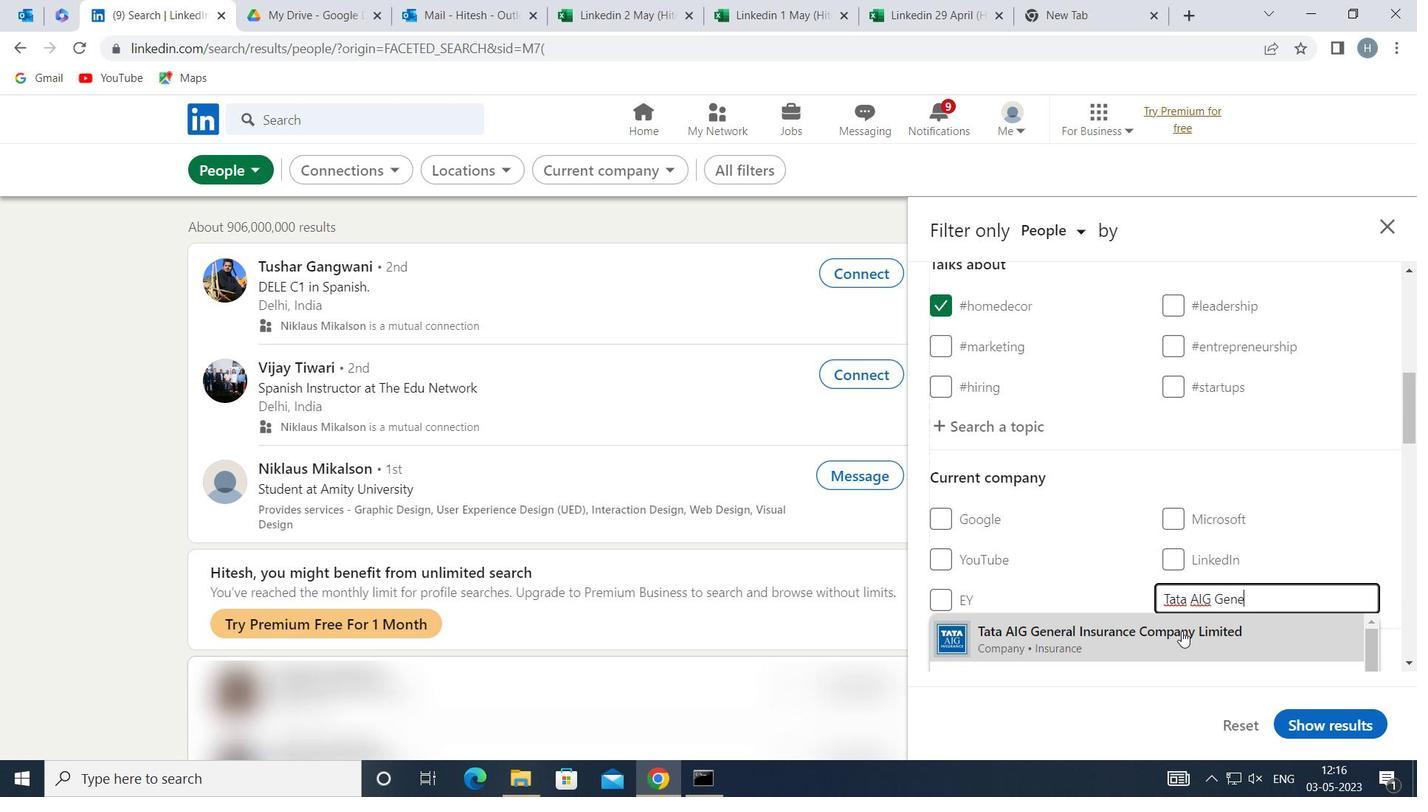 
Action: Mouse pressed left at (1182, 629)
Screenshot: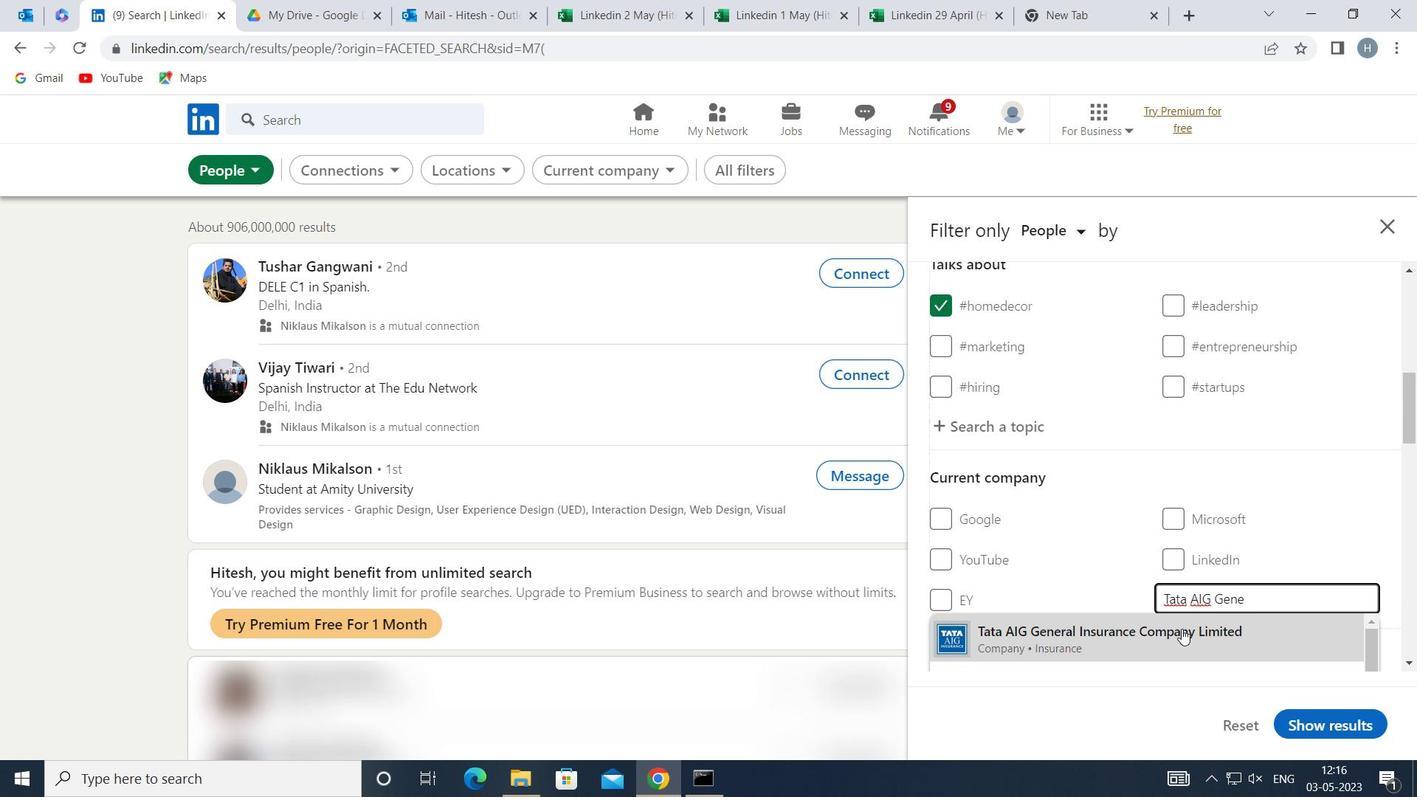 
Action: Mouse moved to (1154, 583)
Screenshot: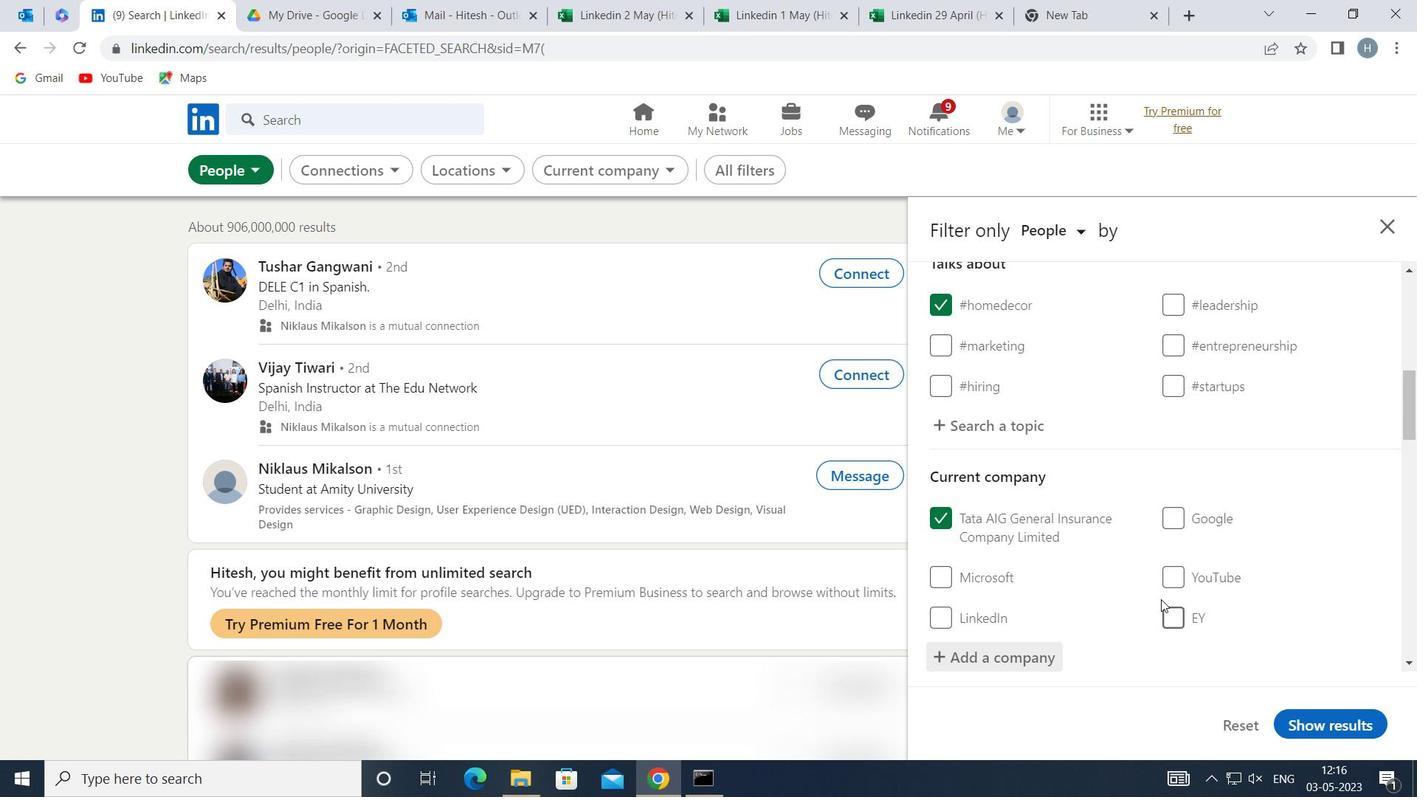 
Action: Mouse scrolled (1154, 582) with delta (0, 0)
Screenshot: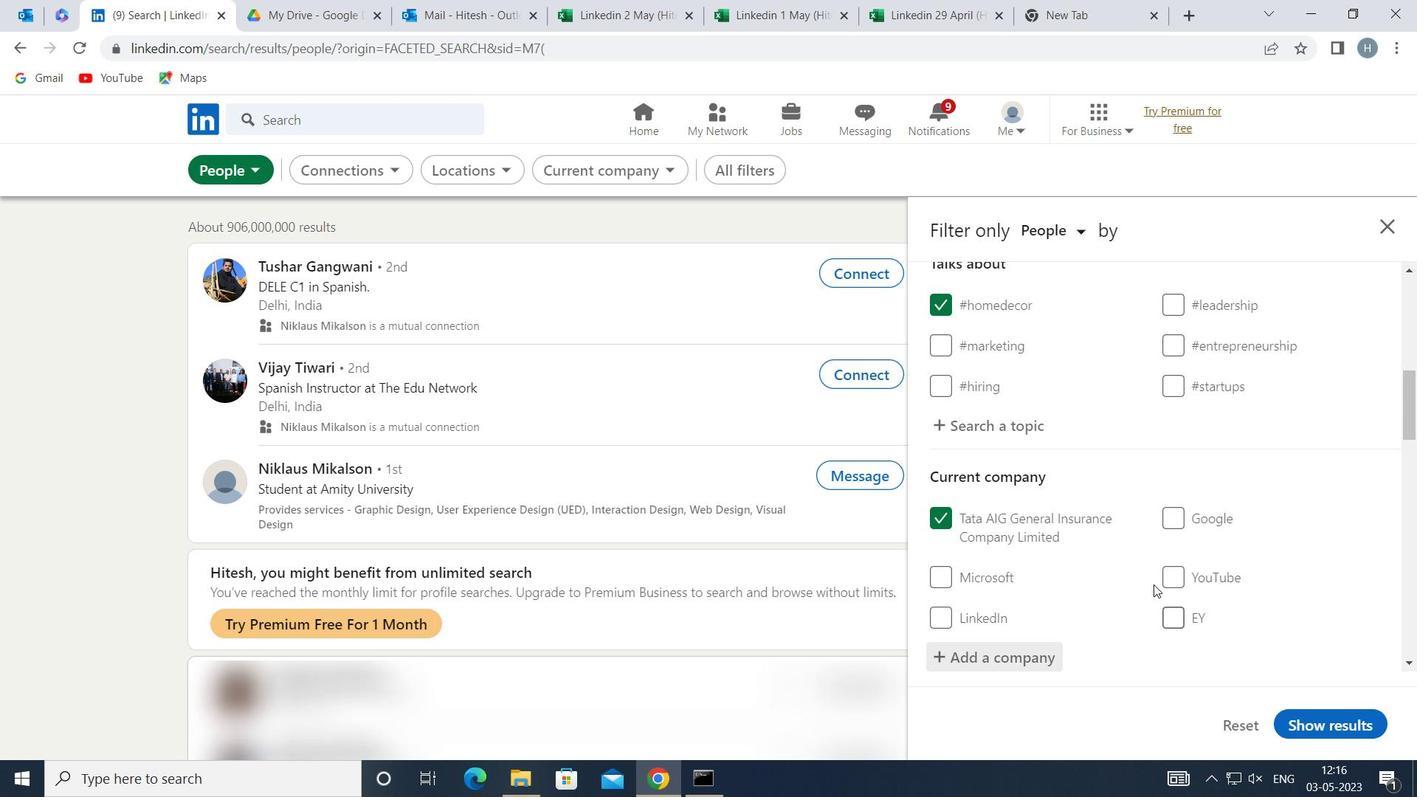 
Action: Mouse scrolled (1154, 582) with delta (0, 0)
Screenshot: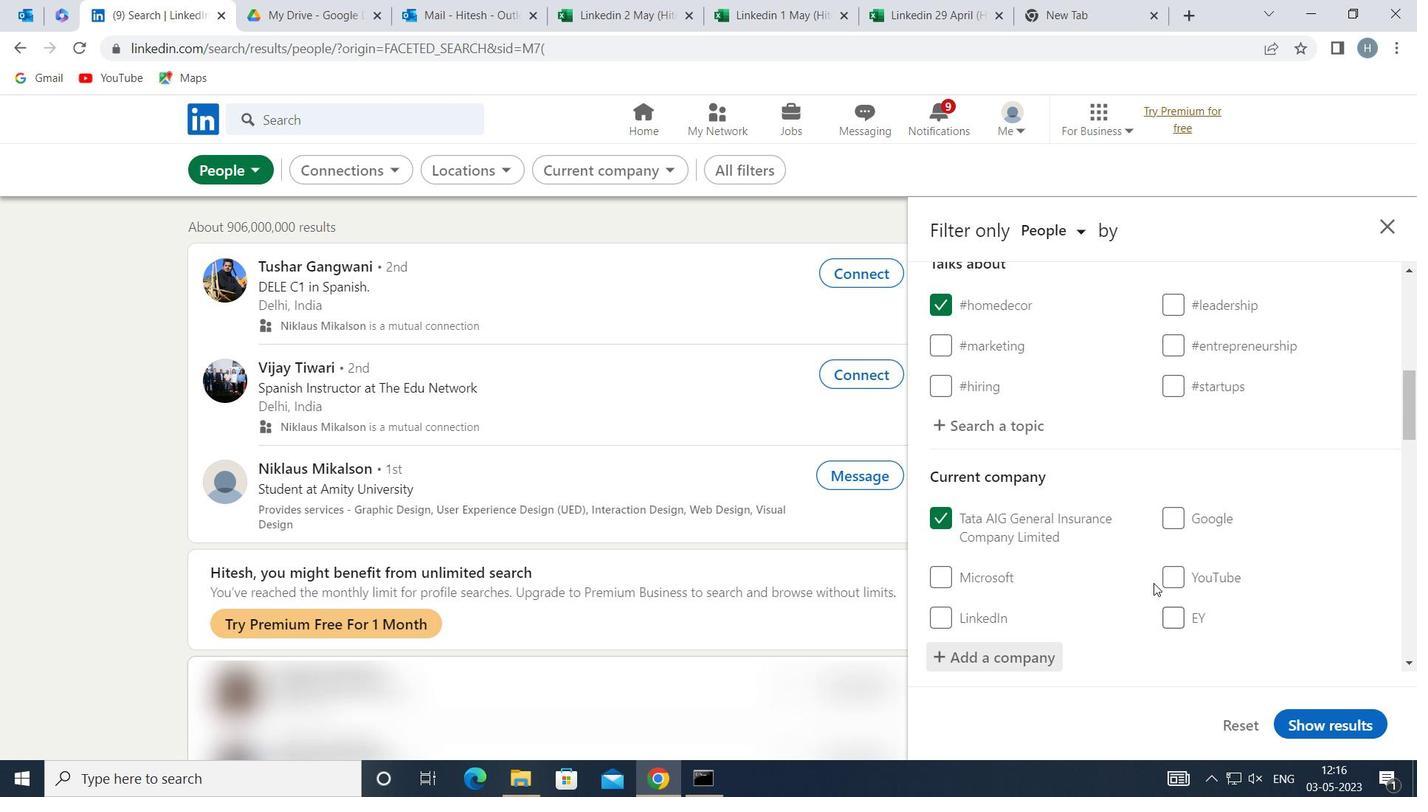 
Action: Mouse moved to (1151, 583)
Screenshot: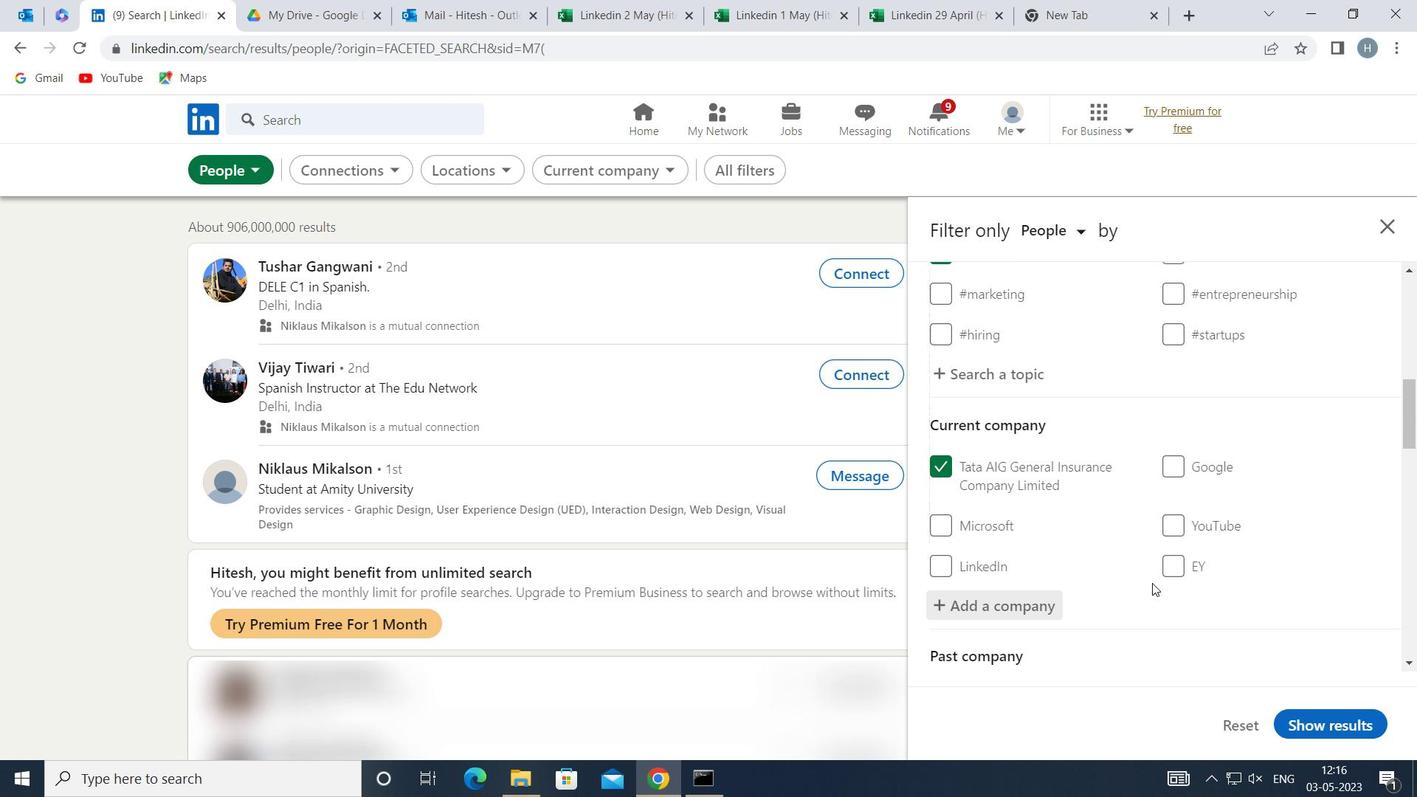 
Action: Mouse scrolled (1151, 582) with delta (0, 0)
Screenshot: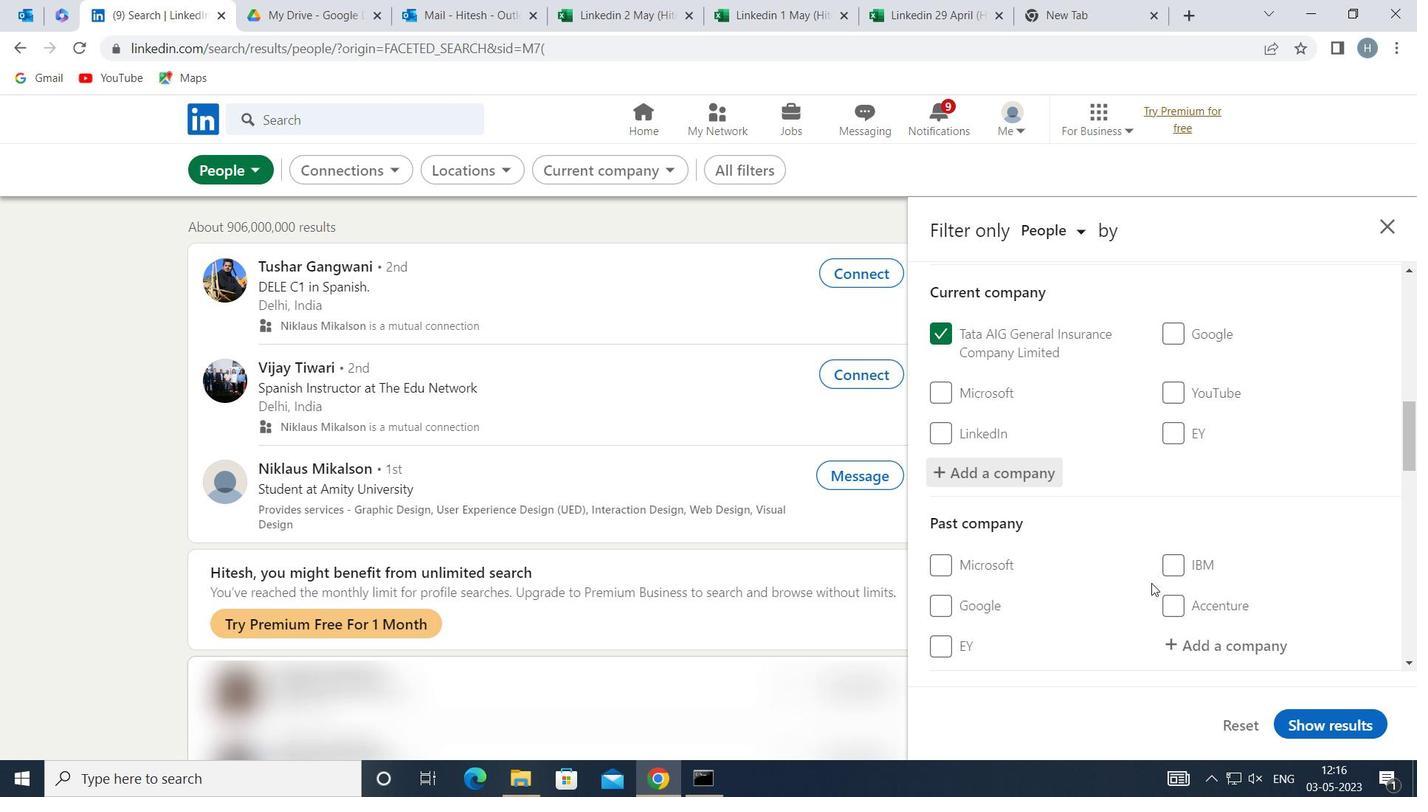 
Action: Mouse scrolled (1151, 582) with delta (0, 0)
Screenshot: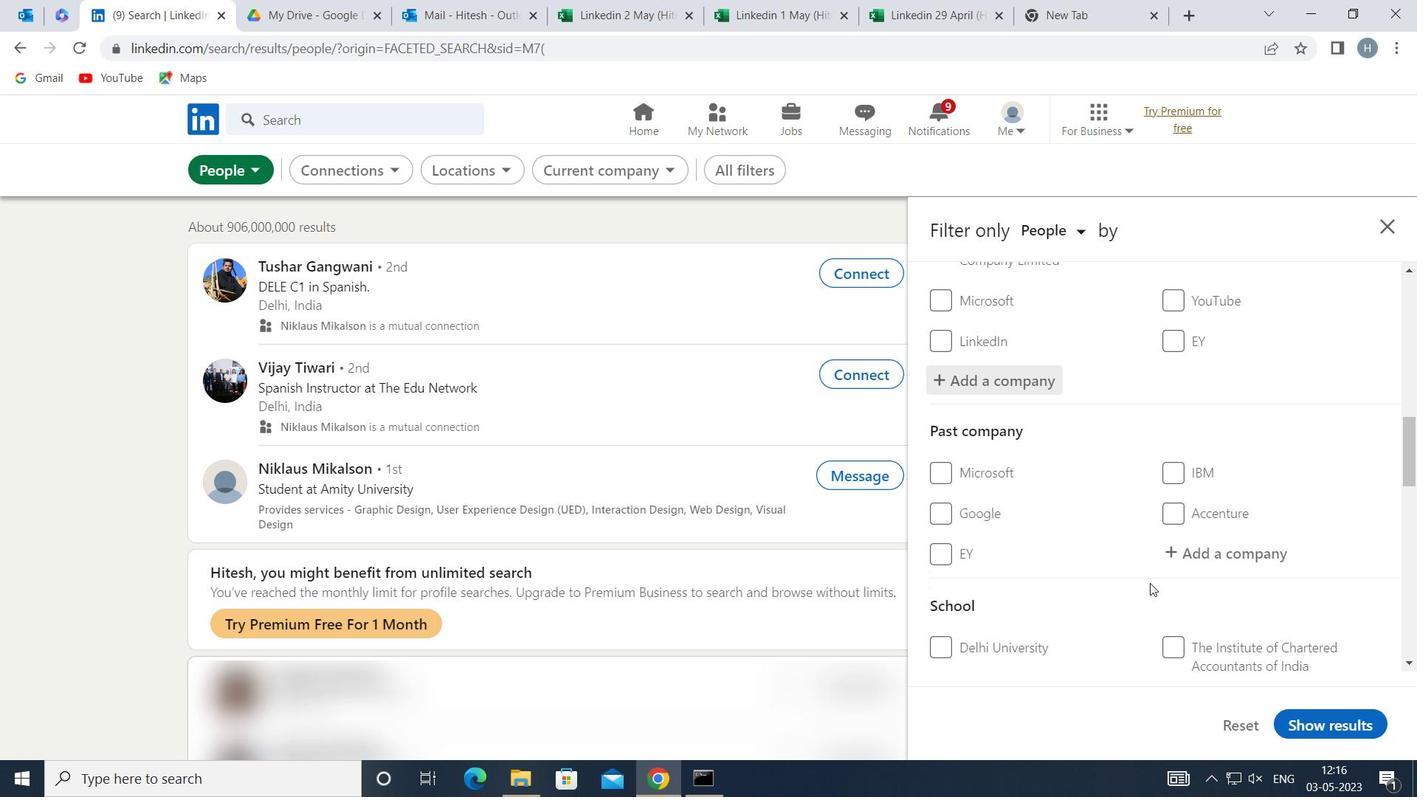 
Action: Mouse scrolled (1151, 582) with delta (0, 0)
Screenshot: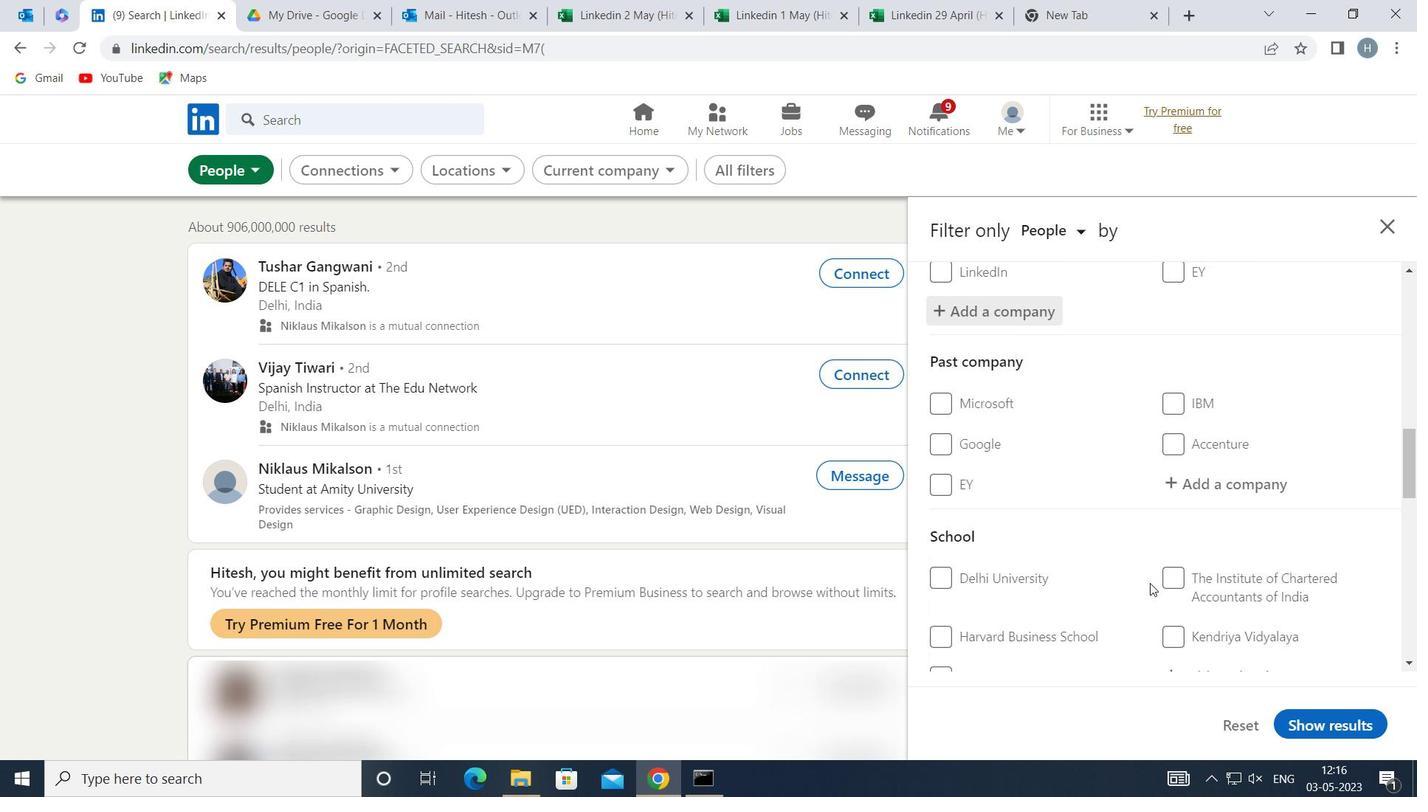 
Action: Mouse moved to (1240, 562)
Screenshot: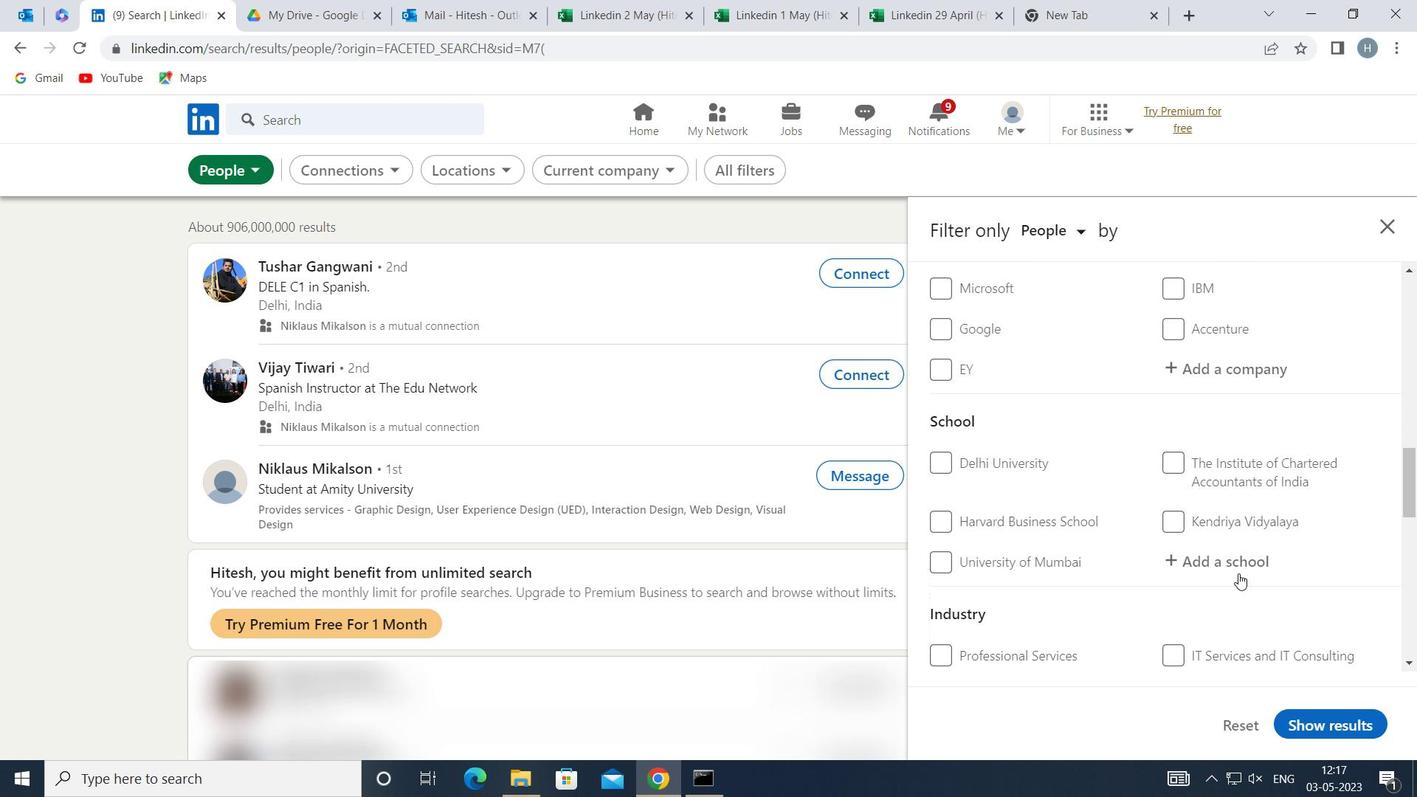 
Action: Mouse pressed left at (1240, 562)
Screenshot: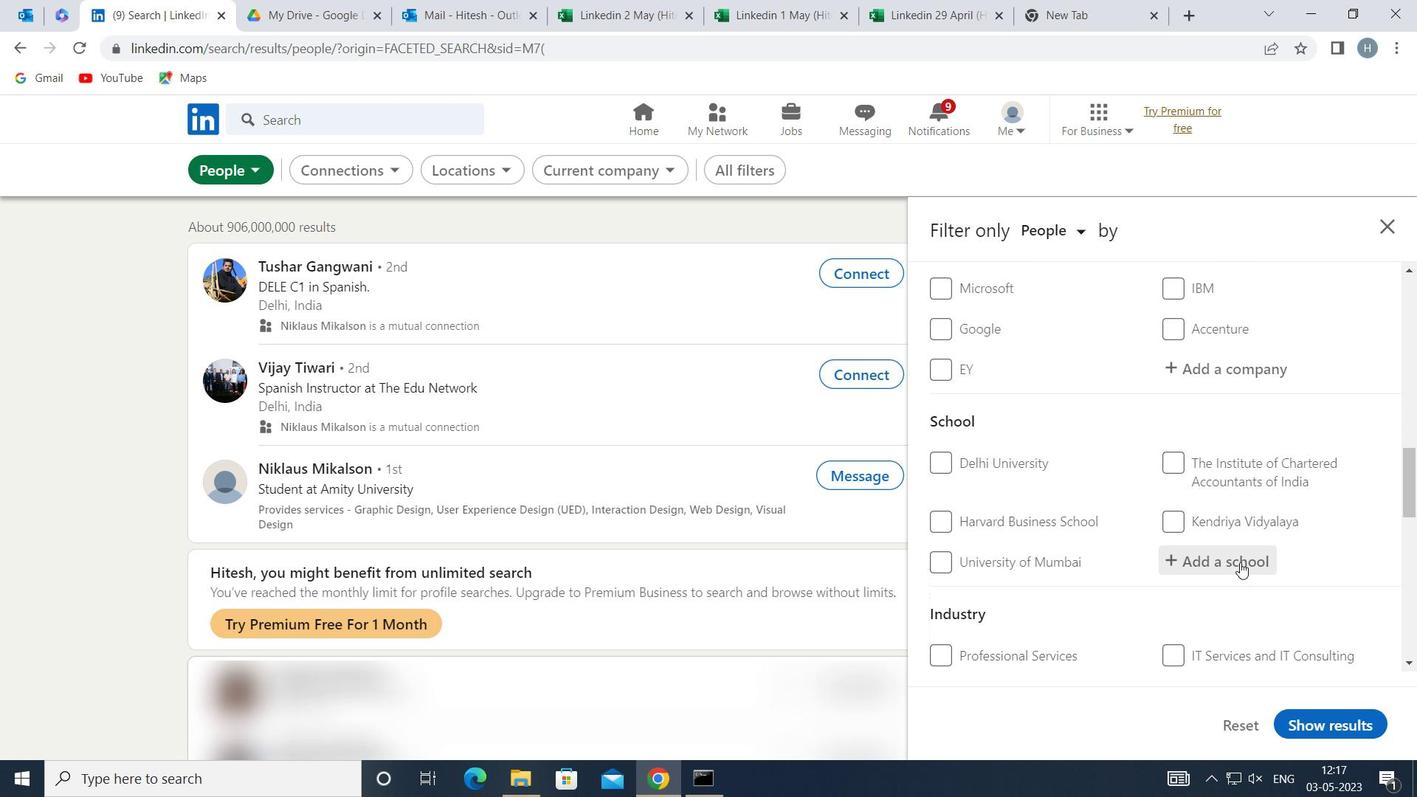 
Action: Key pressed <Key.shift>UNIVERSITY<Key.space><Key.shift>COLLEGE<Key.space>OF<Key.space><Key.shift>ENGINEERING<Key.space>
Screenshot: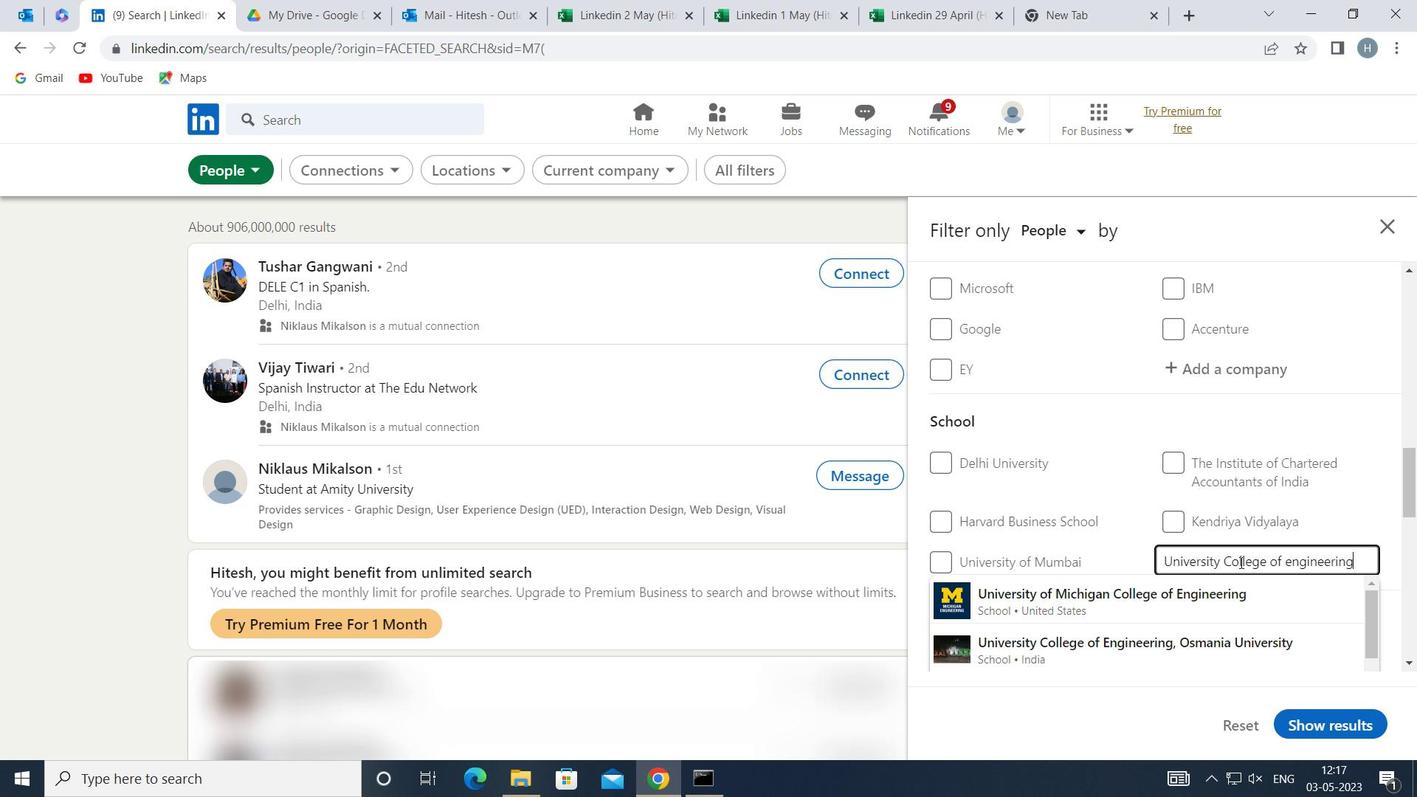 
Action: Mouse moved to (1198, 635)
Screenshot: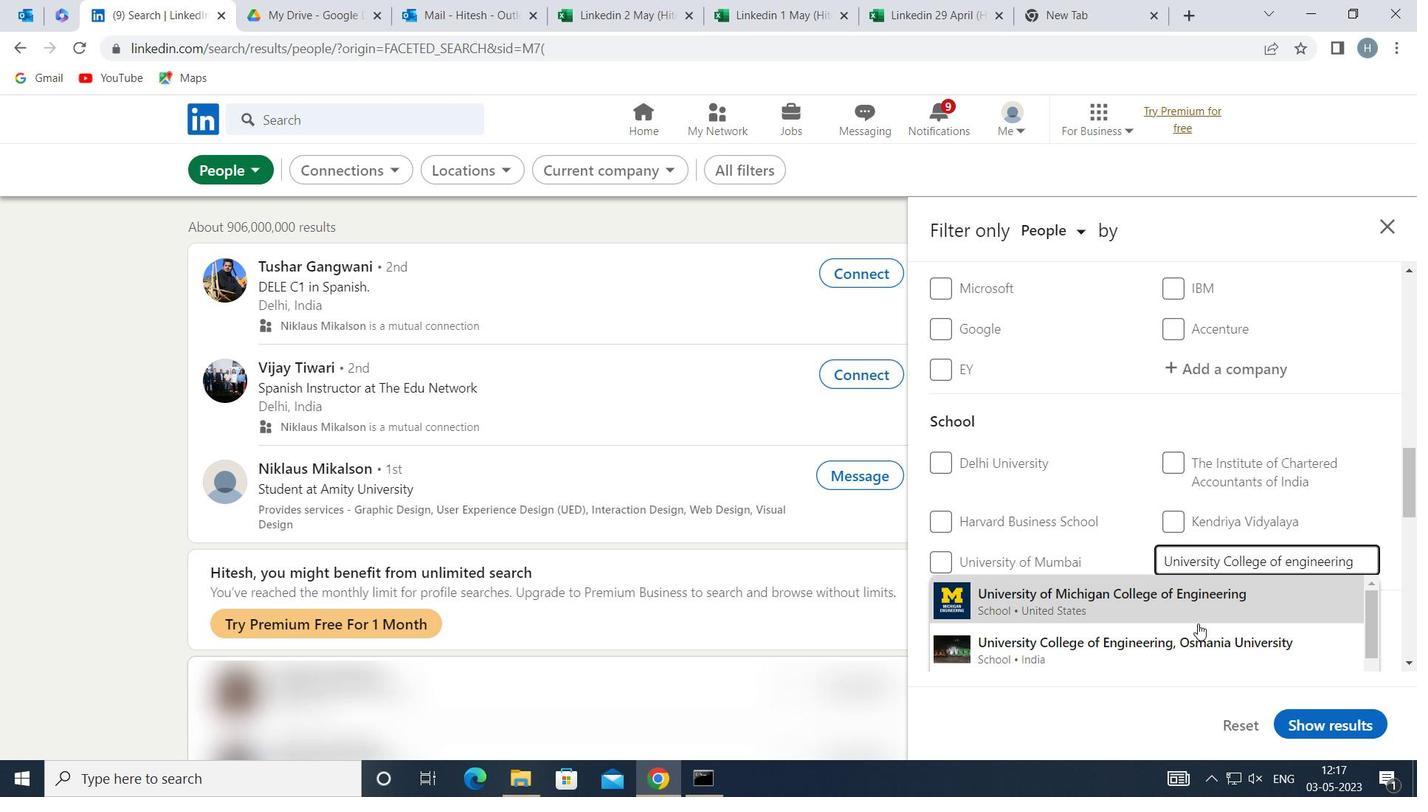 
Action: Mouse pressed left at (1198, 635)
Screenshot: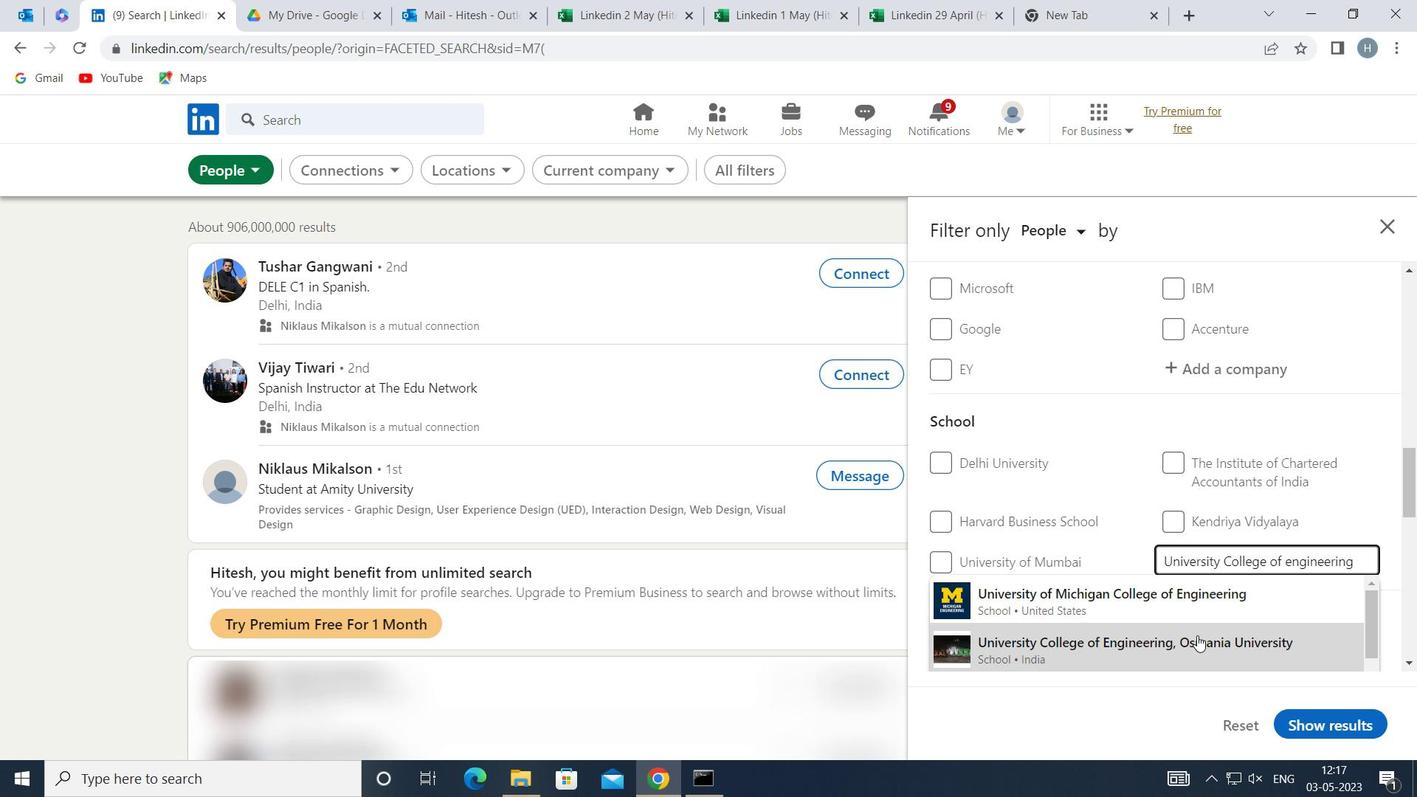 
Action: Mouse moved to (1131, 528)
Screenshot: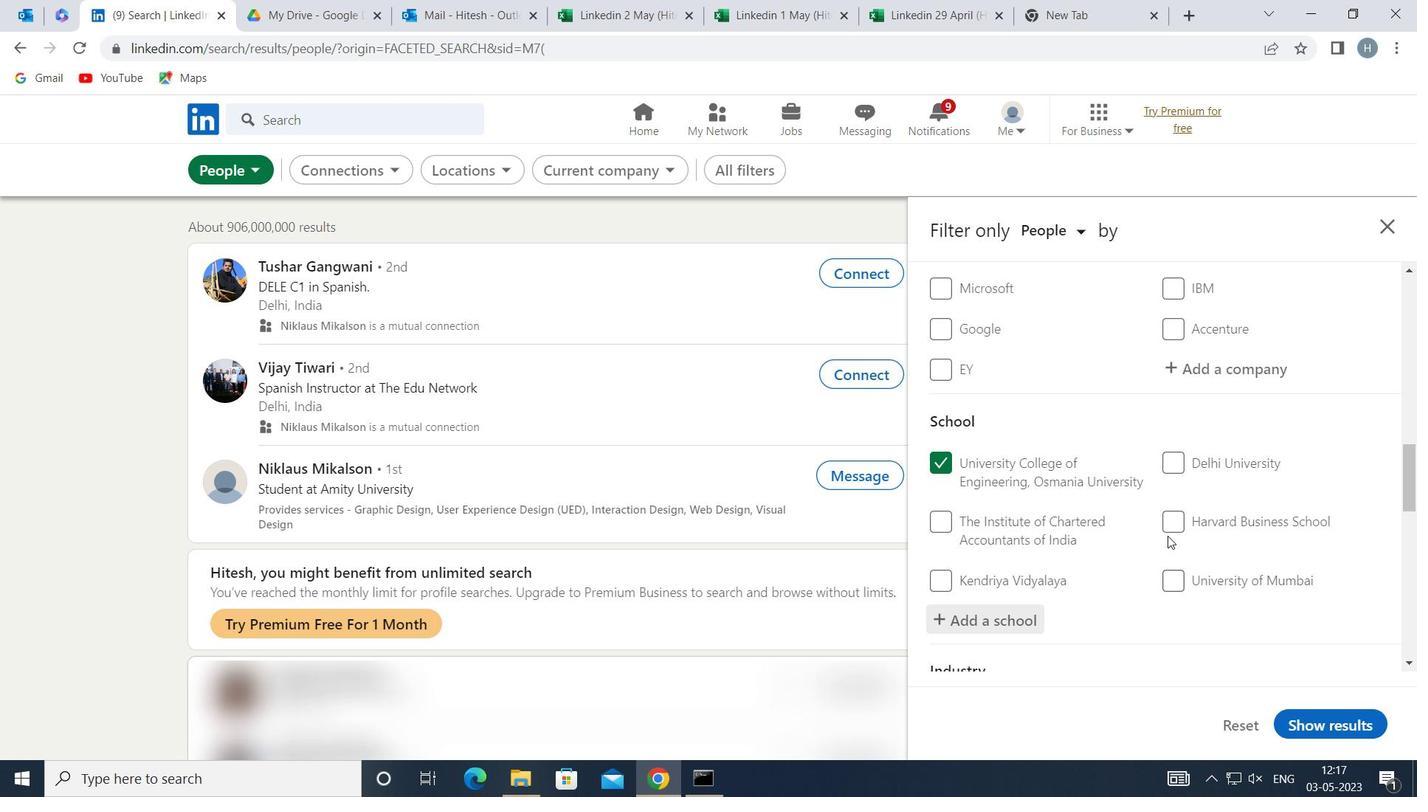 
Action: Mouse scrolled (1131, 527) with delta (0, 0)
Screenshot: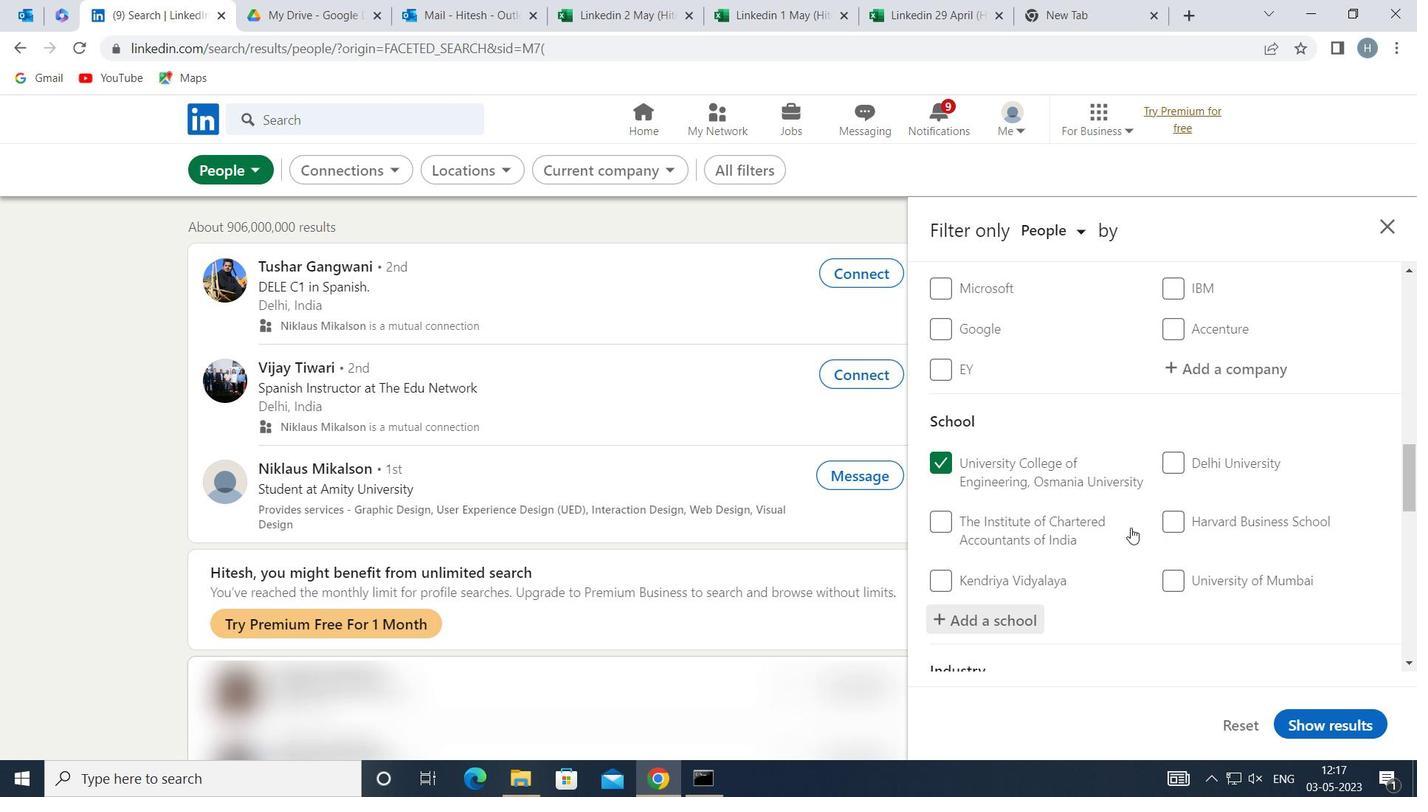 
Action: Mouse moved to (1130, 528)
Screenshot: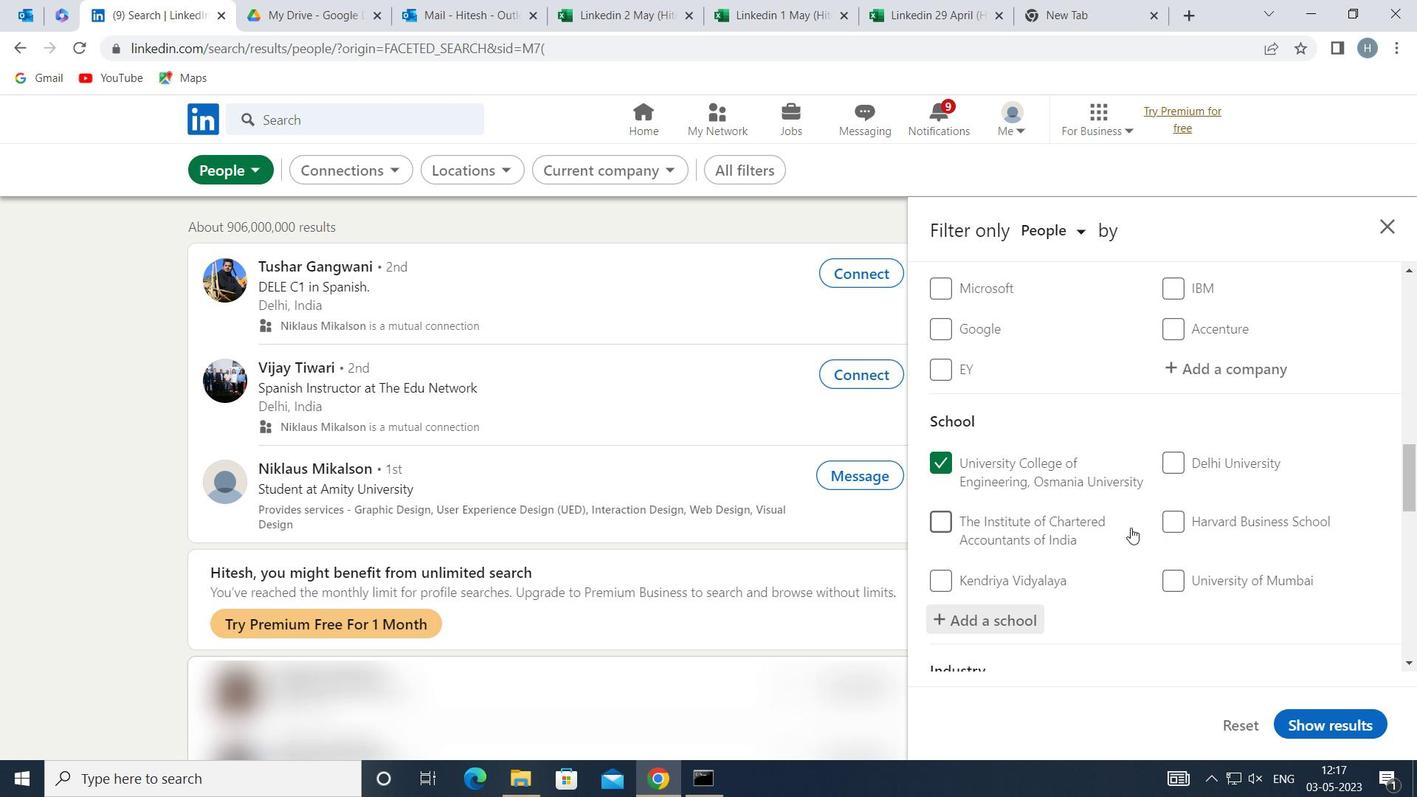 
Action: Mouse scrolled (1130, 527) with delta (0, 0)
Screenshot: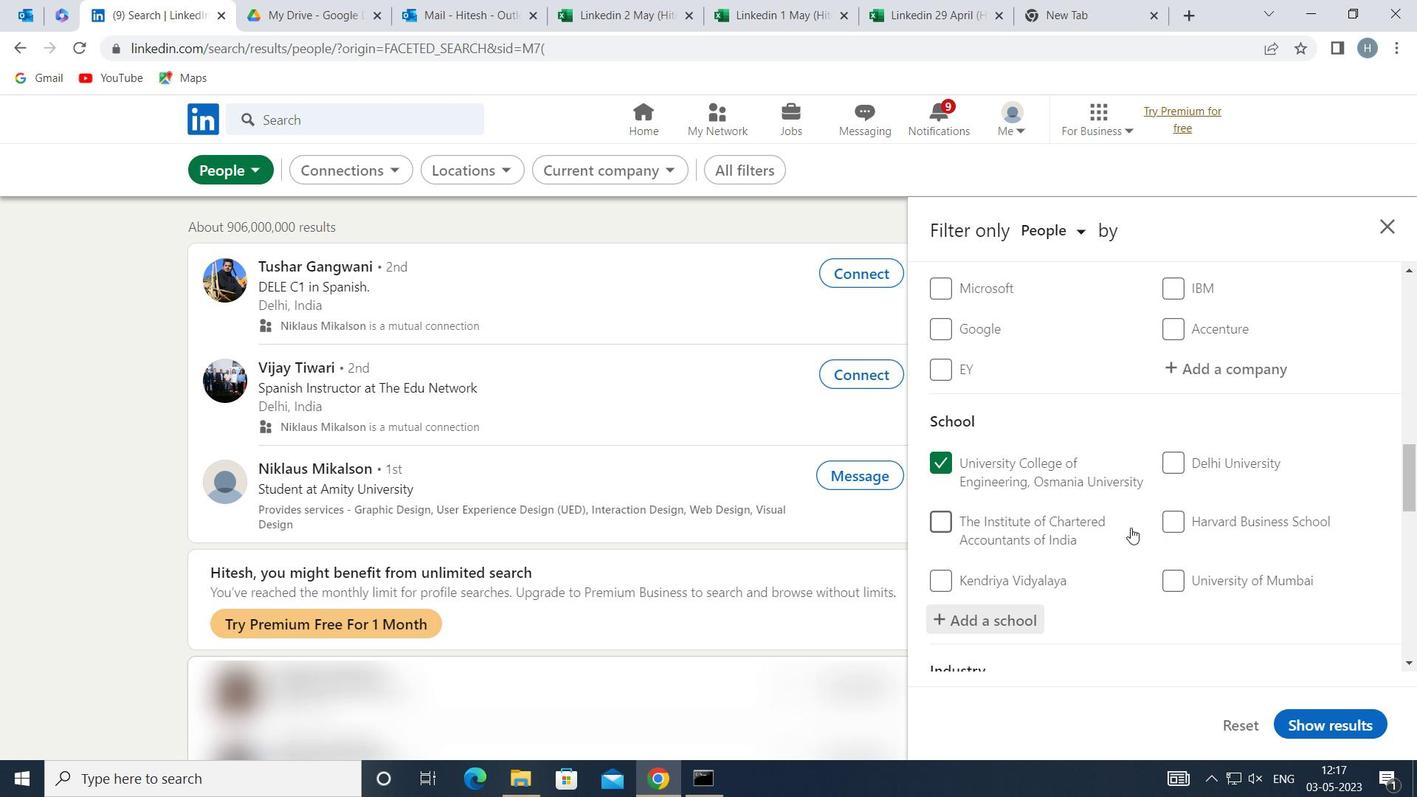 
Action: Mouse moved to (1139, 541)
Screenshot: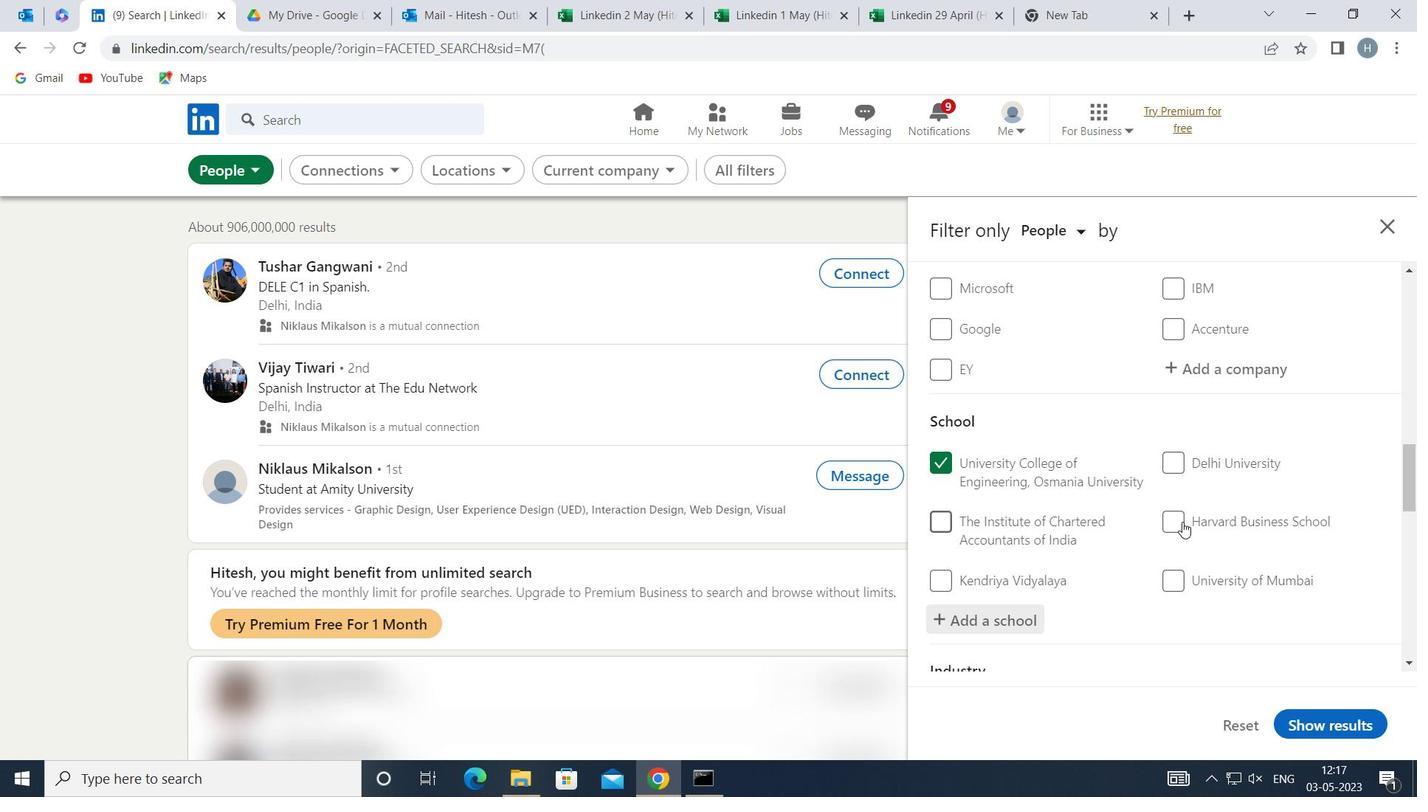
Action: Mouse scrolled (1139, 540) with delta (0, 0)
Screenshot: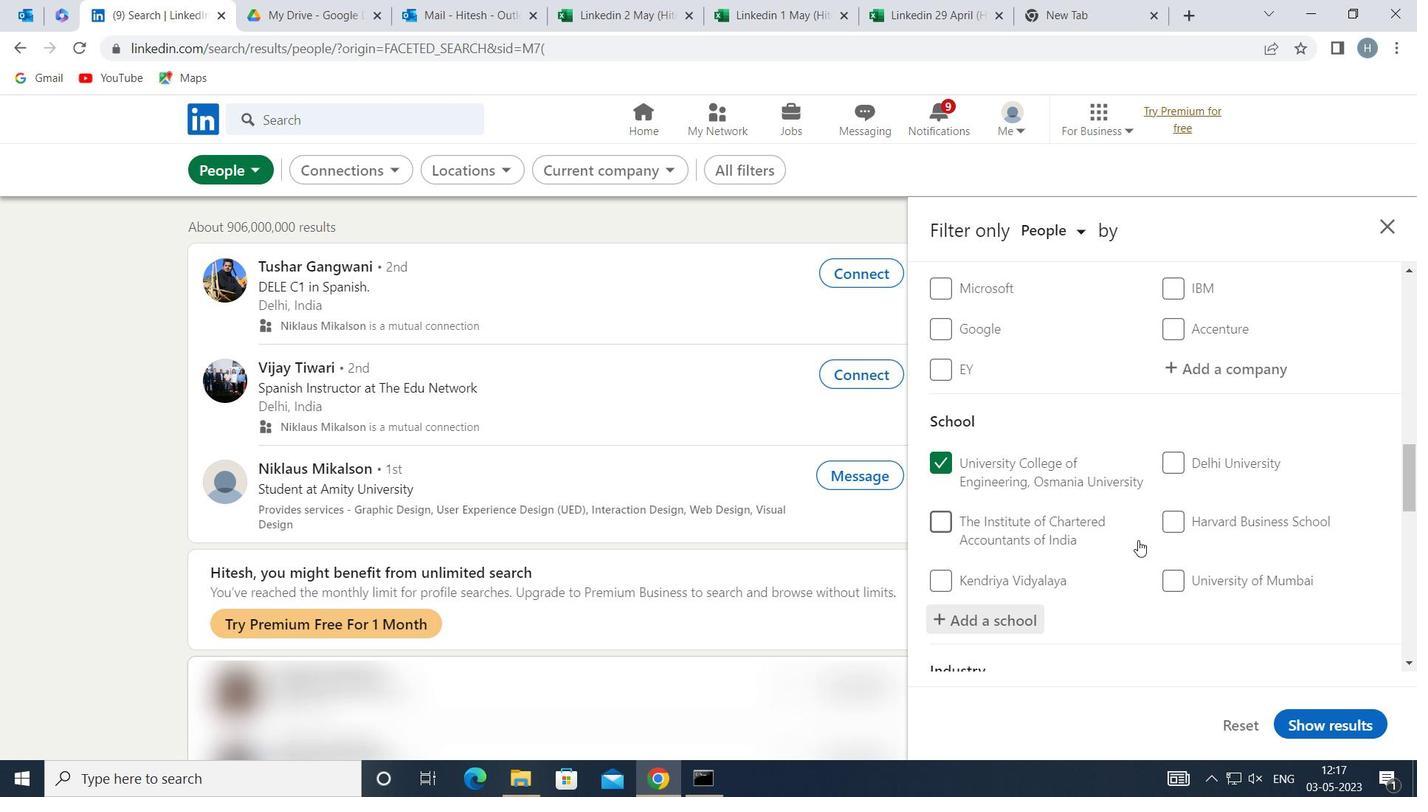 
Action: Mouse scrolled (1139, 540) with delta (0, 0)
Screenshot: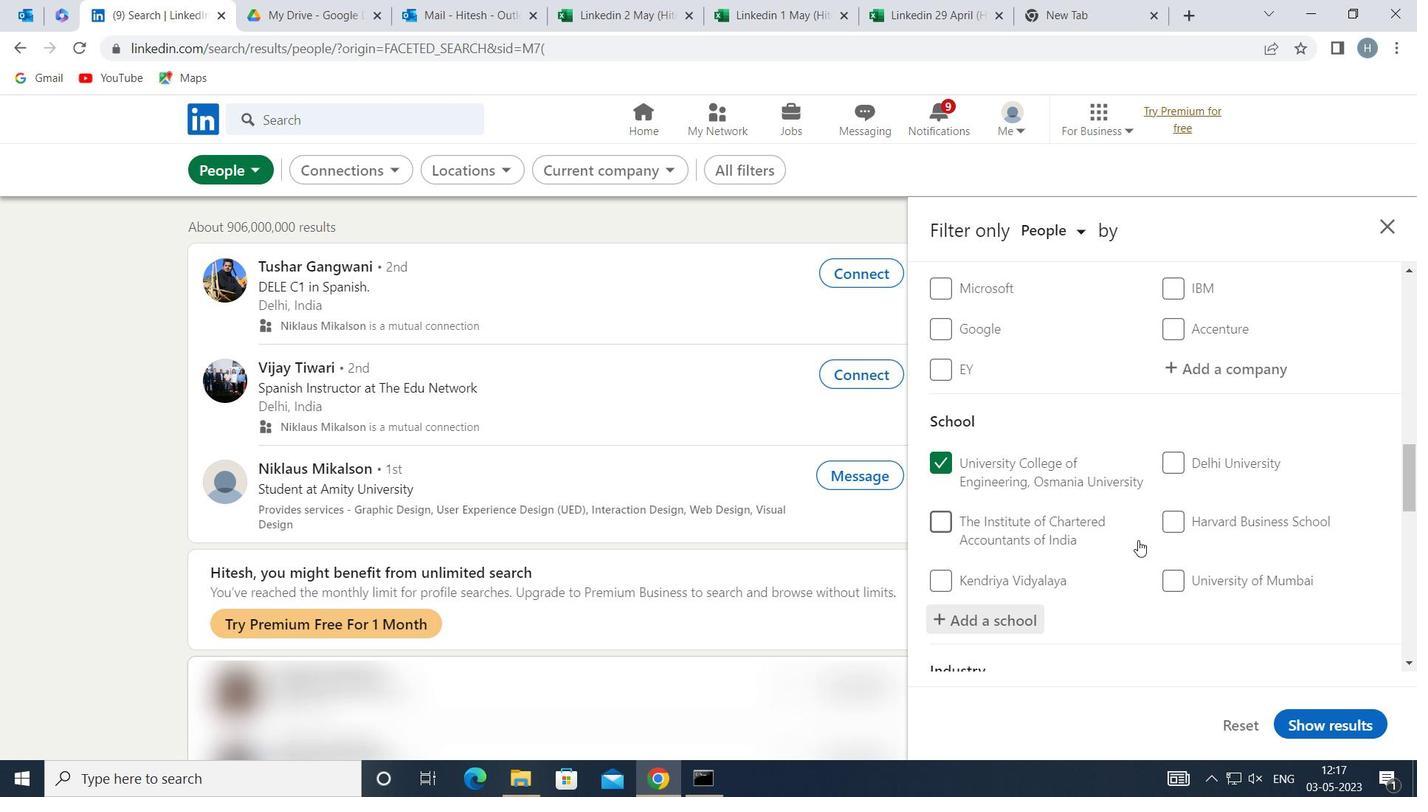 
Action: Mouse moved to (1213, 440)
Screenshot: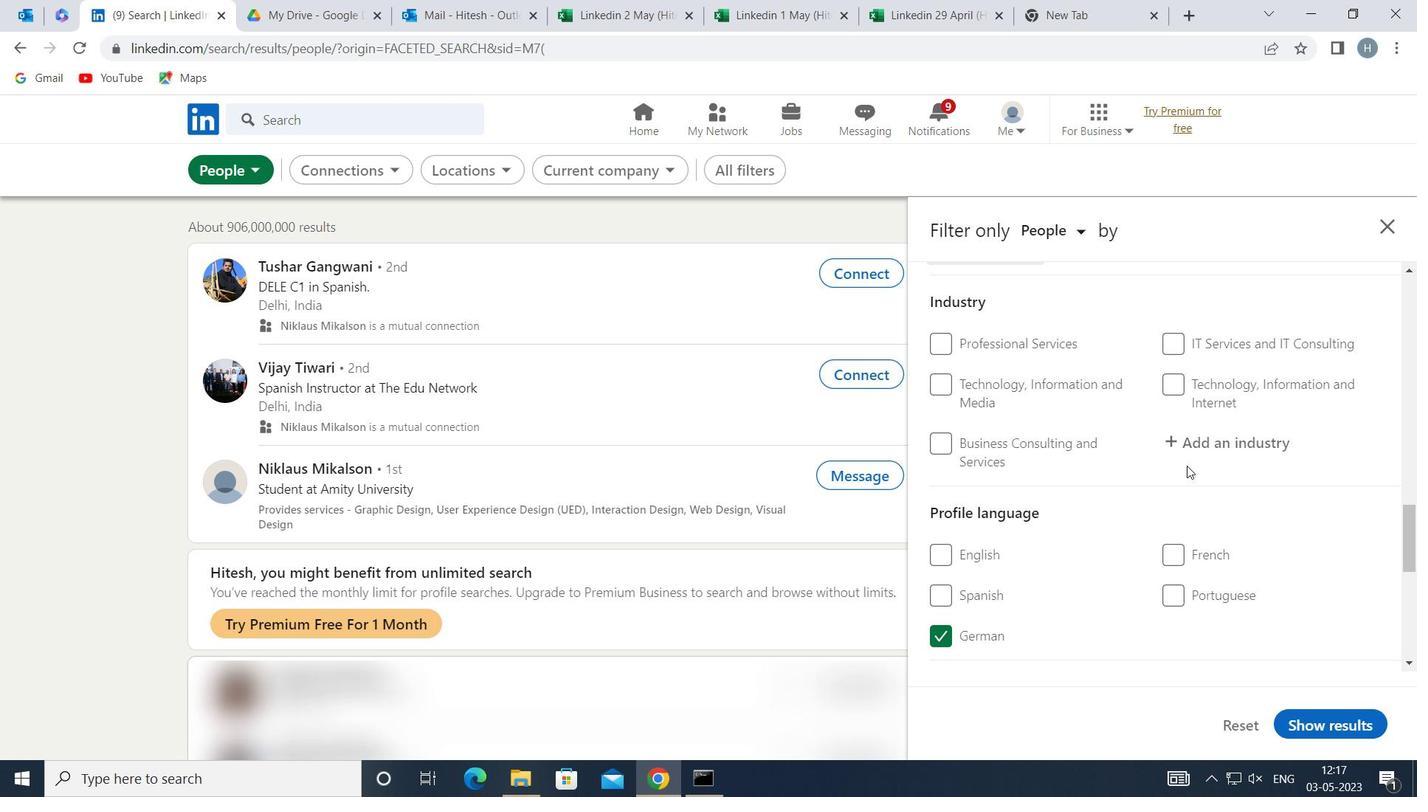 
Action: Mouse pressed left at (1213, 440)
Screenshot: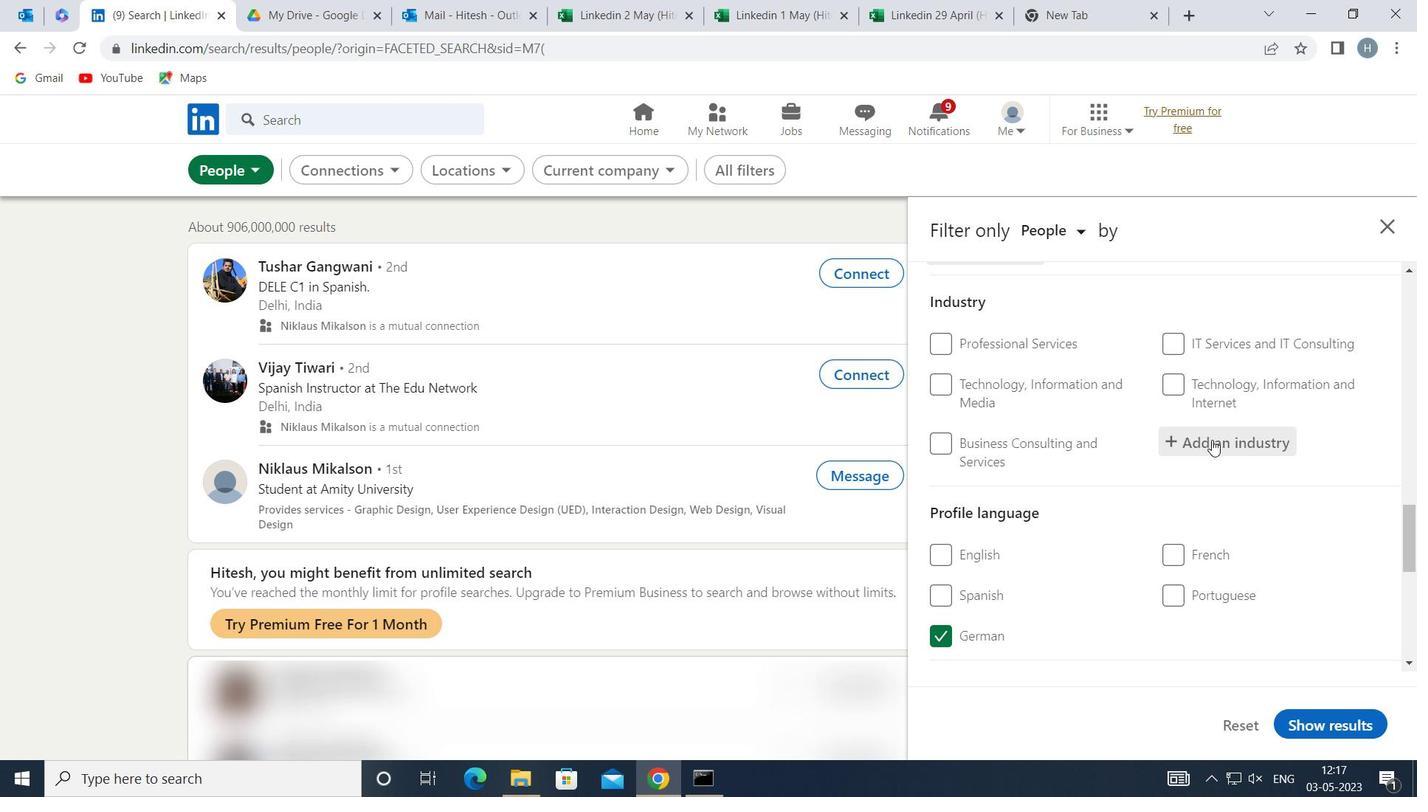 
Action: Key pressed <Key.shift>SOLAR<Key.space><Key.shift>ELEC
Screenshot: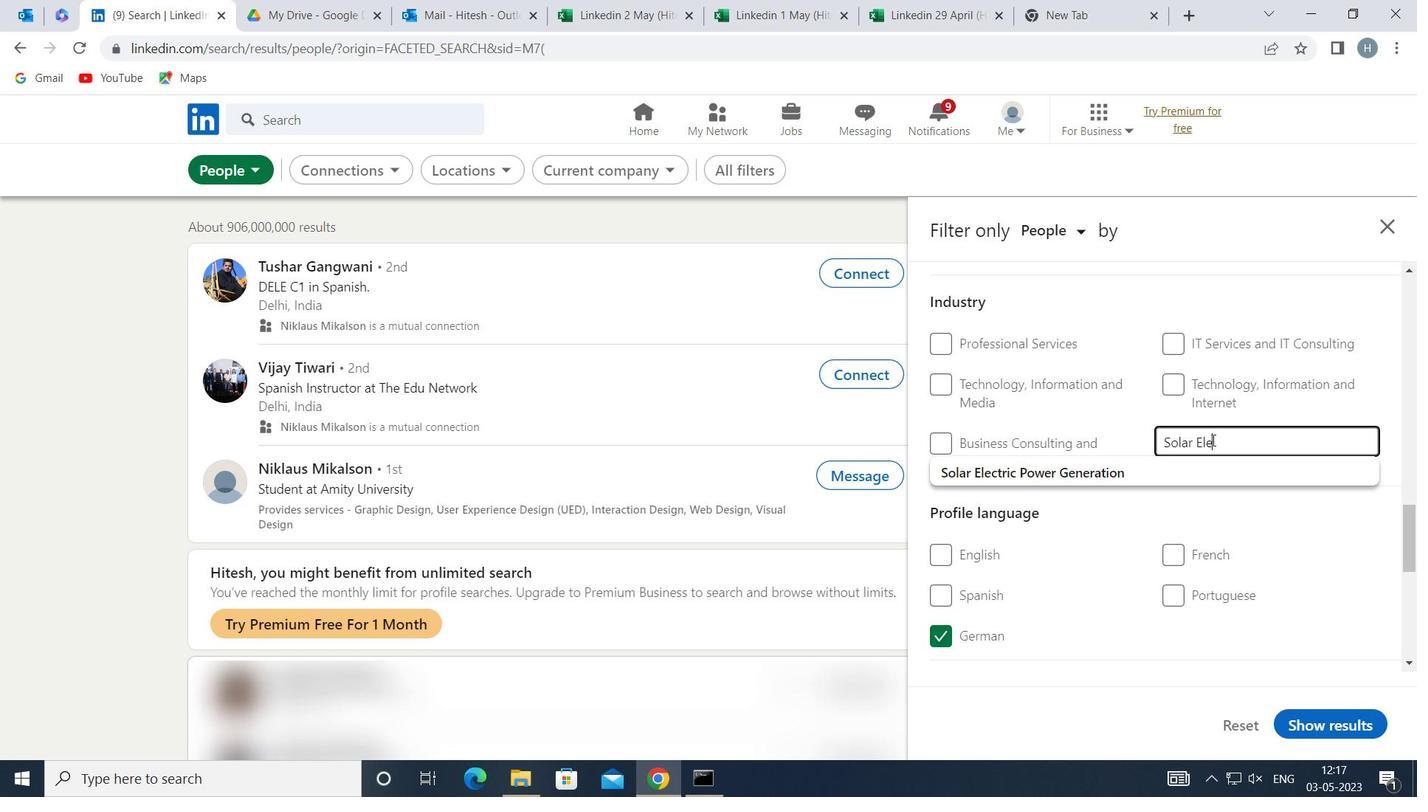
Action: Mouse moved to (1130, 480)
Screenshot: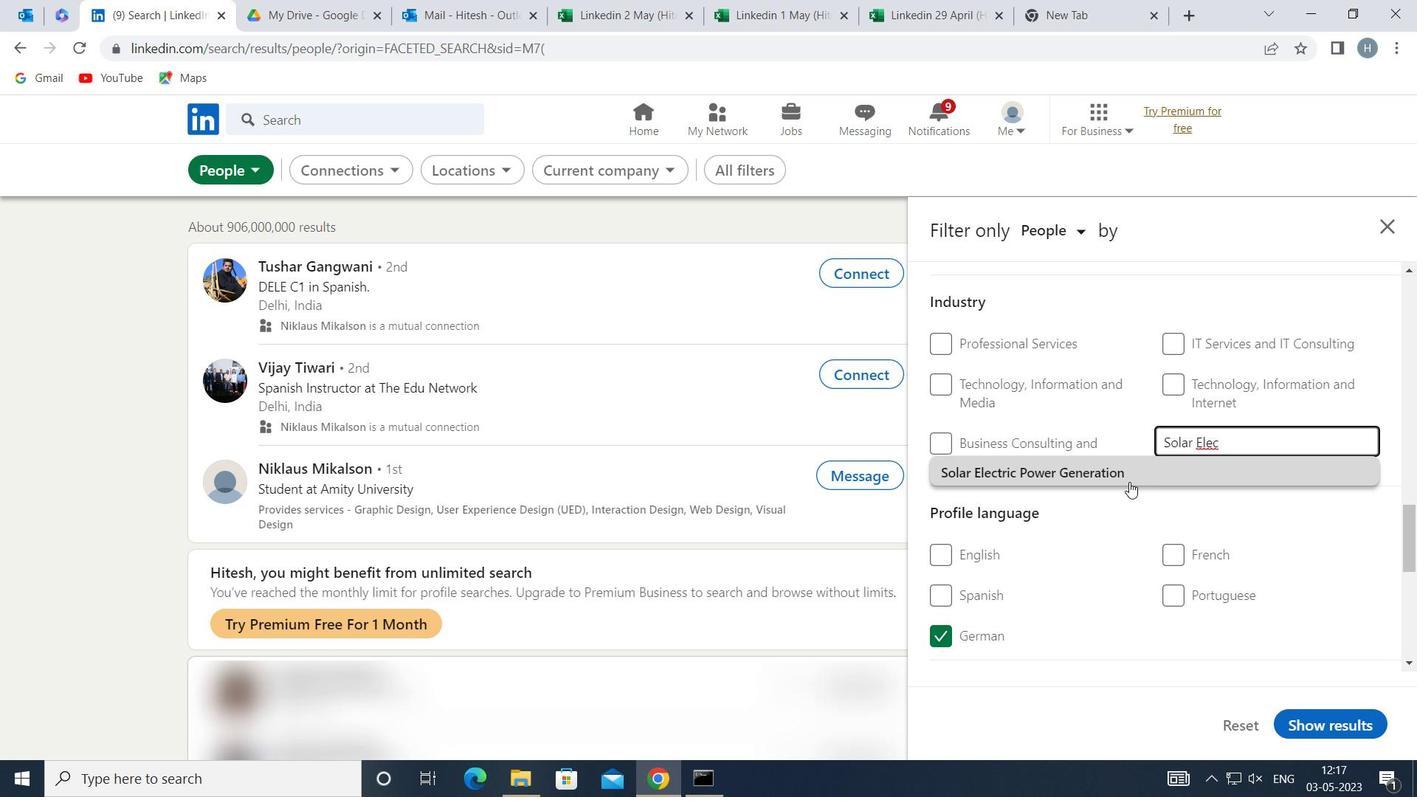 
Action: Mouse pressed left at (1130, 480)
Screenshot: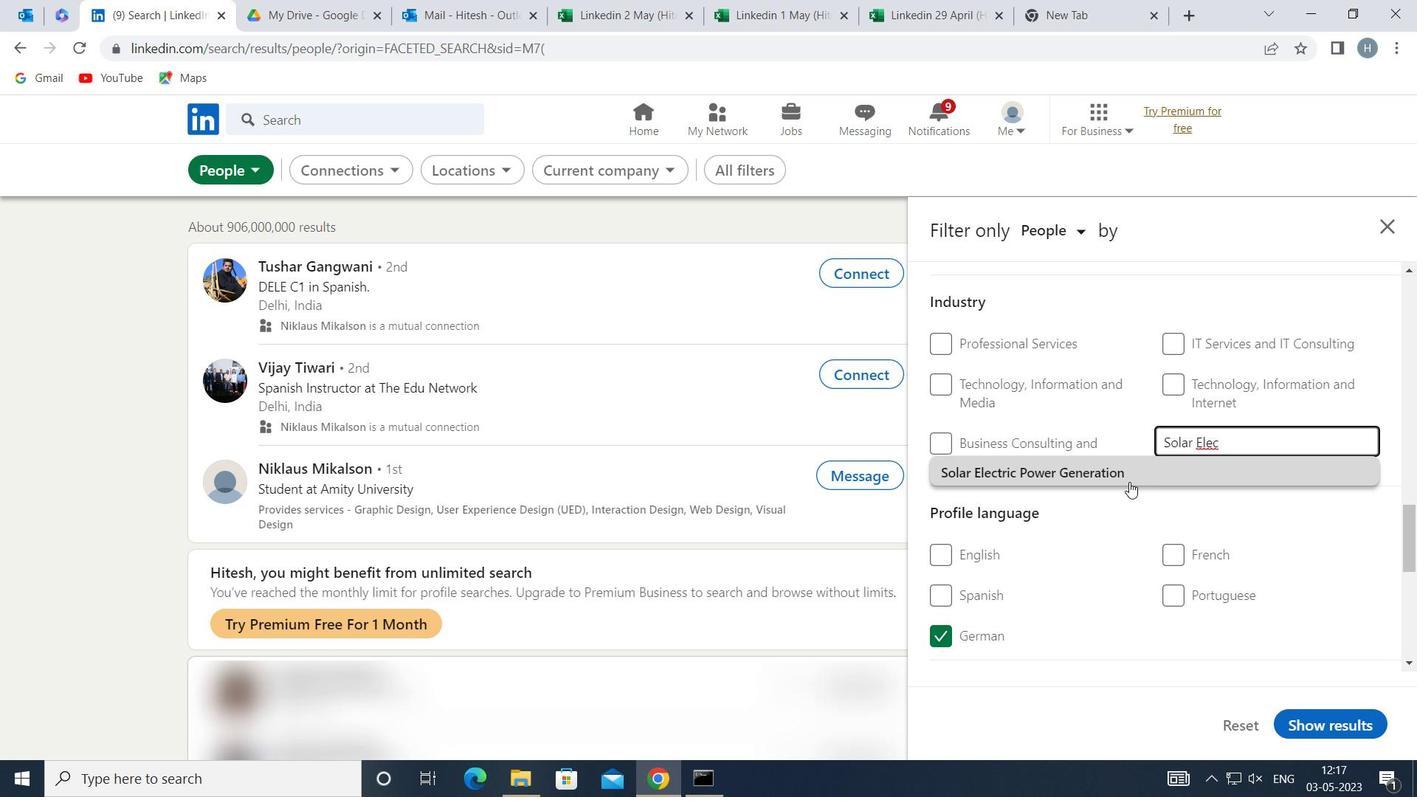 
Action: Mouse moved to (1118, 470)
Screenshot: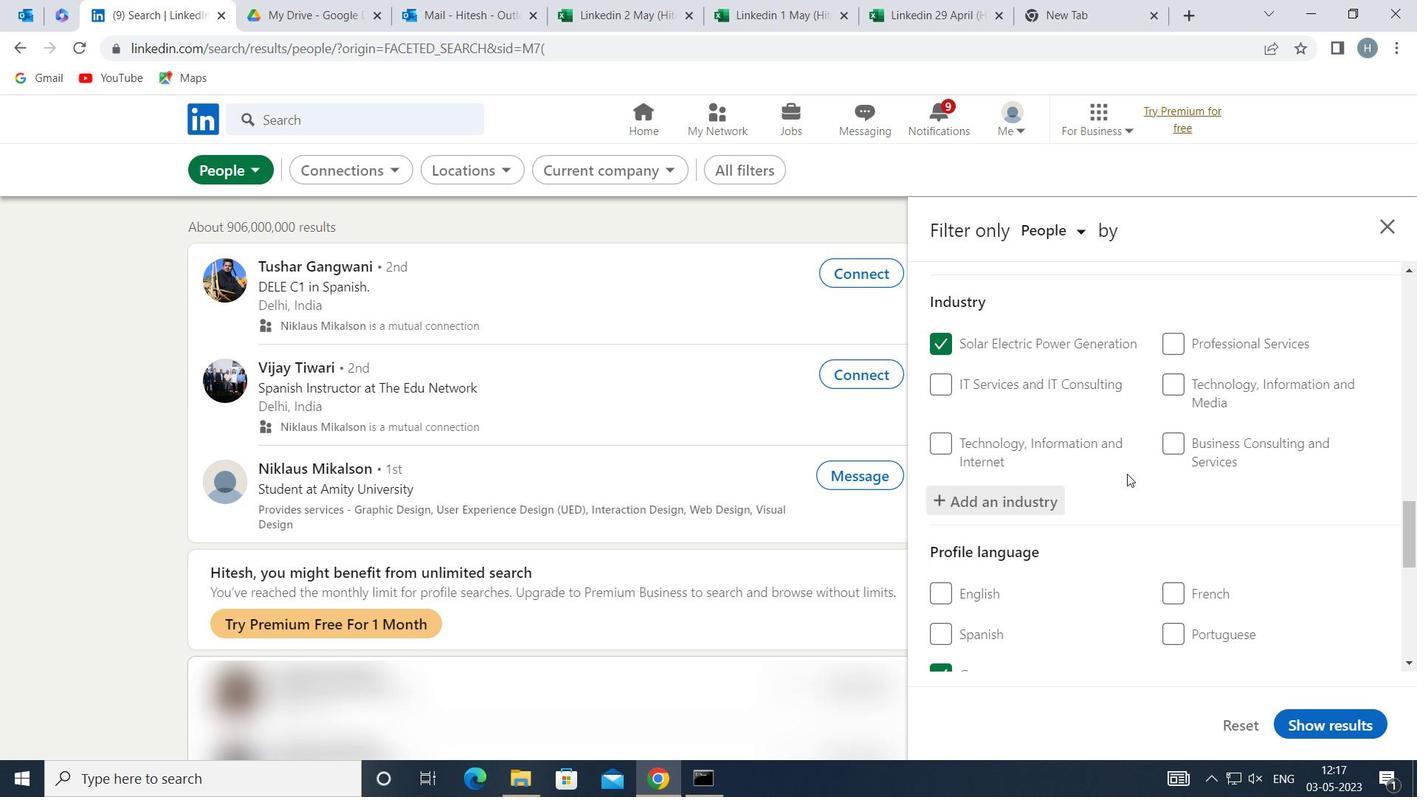 
Action: Mouse scrolled (1118, 469) with delta (0, 0)
Screenshot: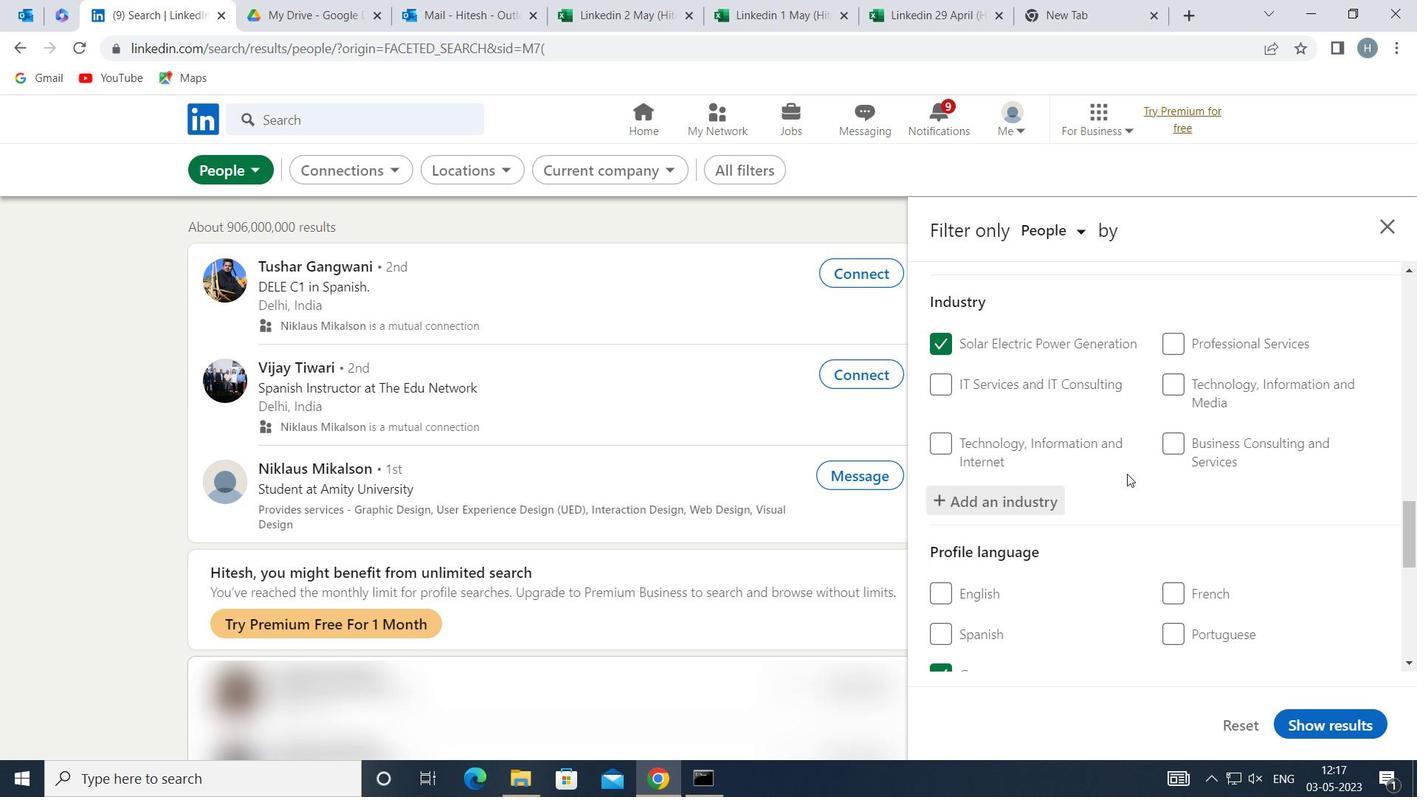 
Action: Mouse moved to (1115, 473)
Screenshot: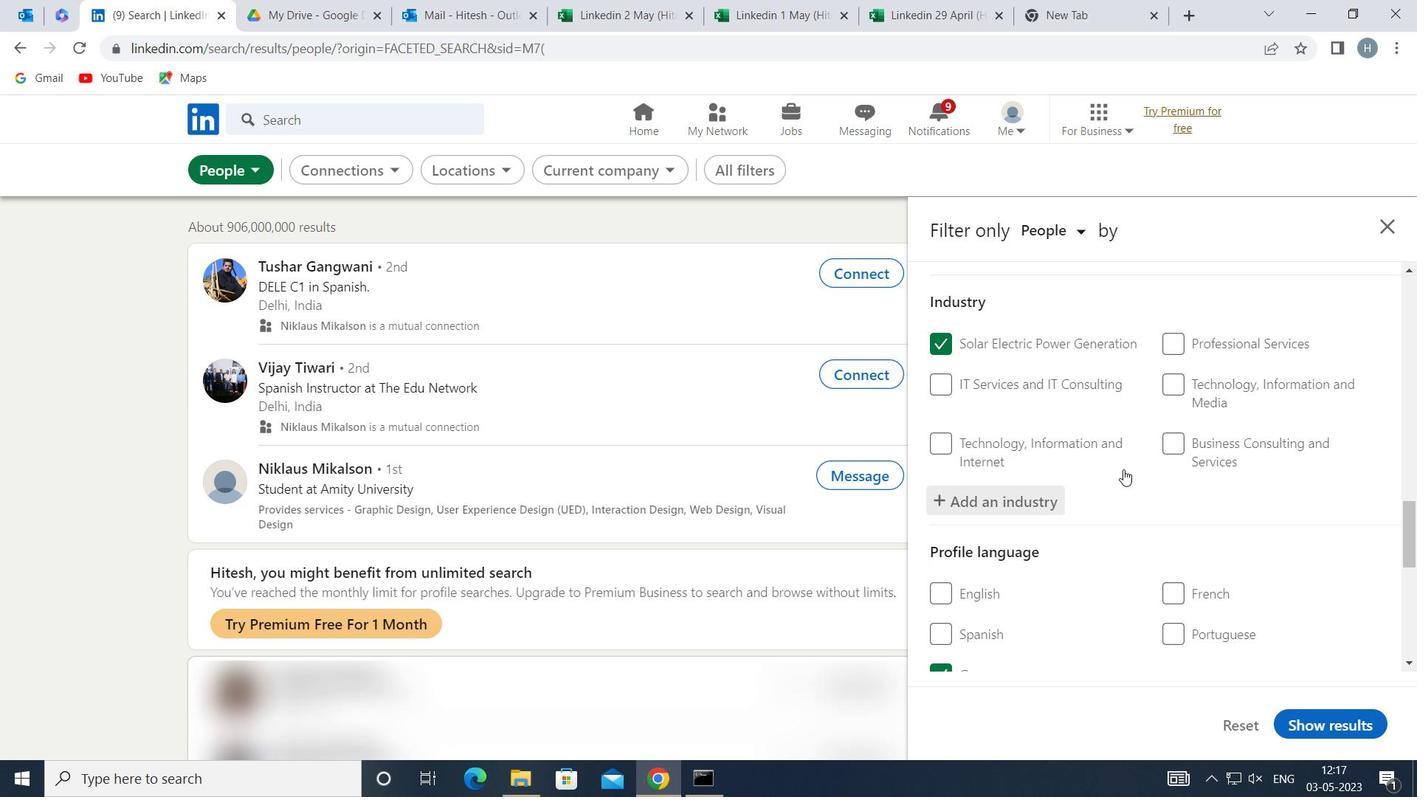 
Action: Mouse scrolled (1115, 472) with delta (0, 0)
Screenshot: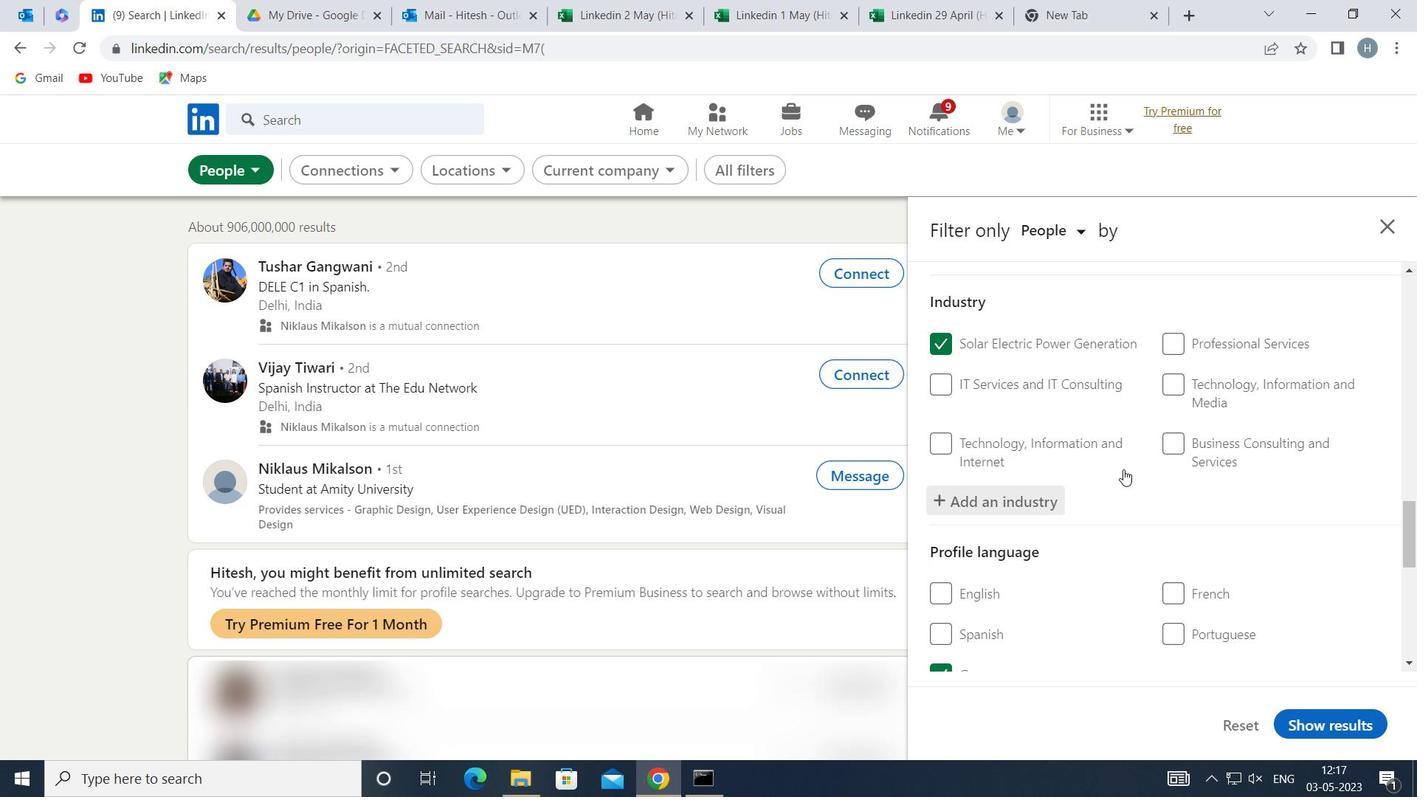 
Action: Mouse moved to (1115, 474)
Screenshot: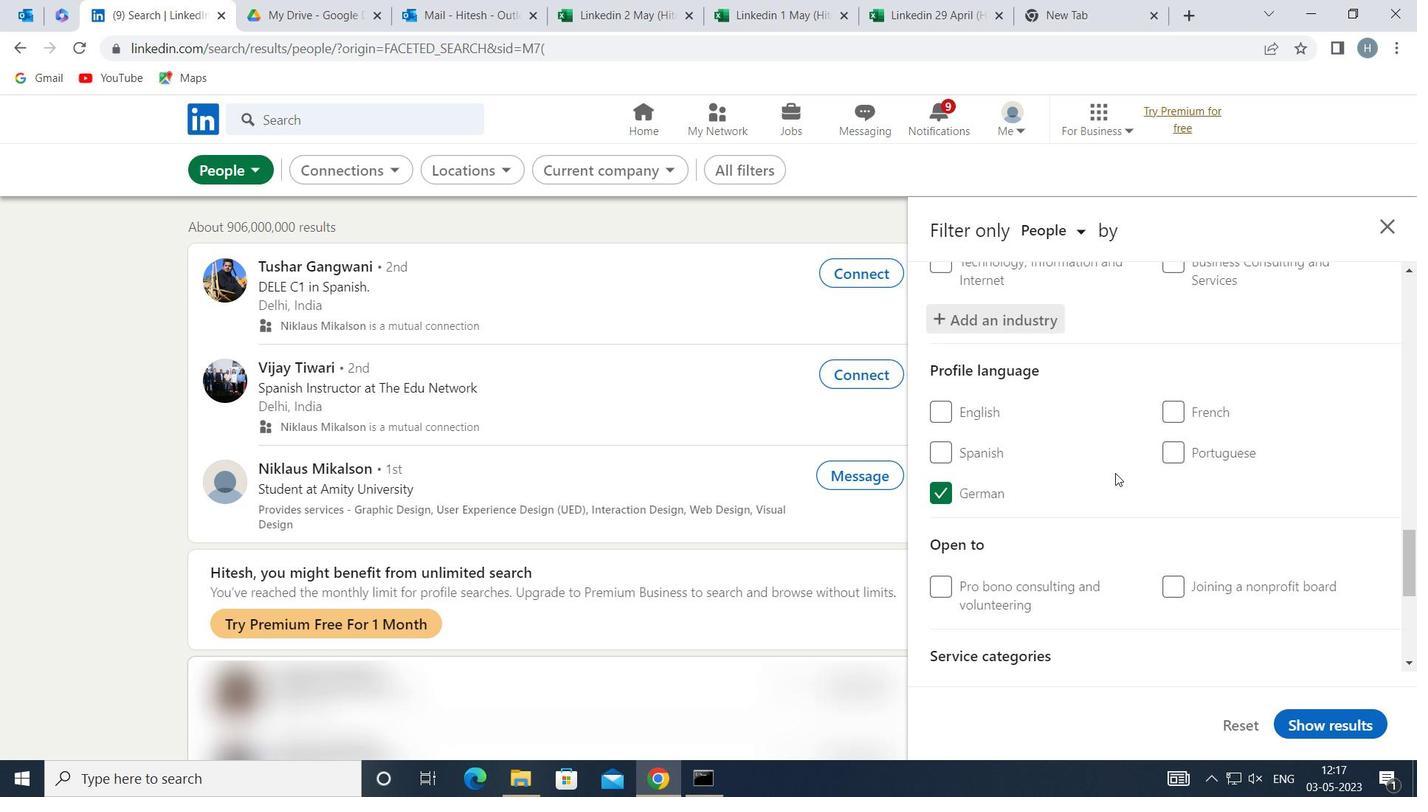 
Action: Mouse scrolled (1115, 473) with delta (0, 0)
Screenshot: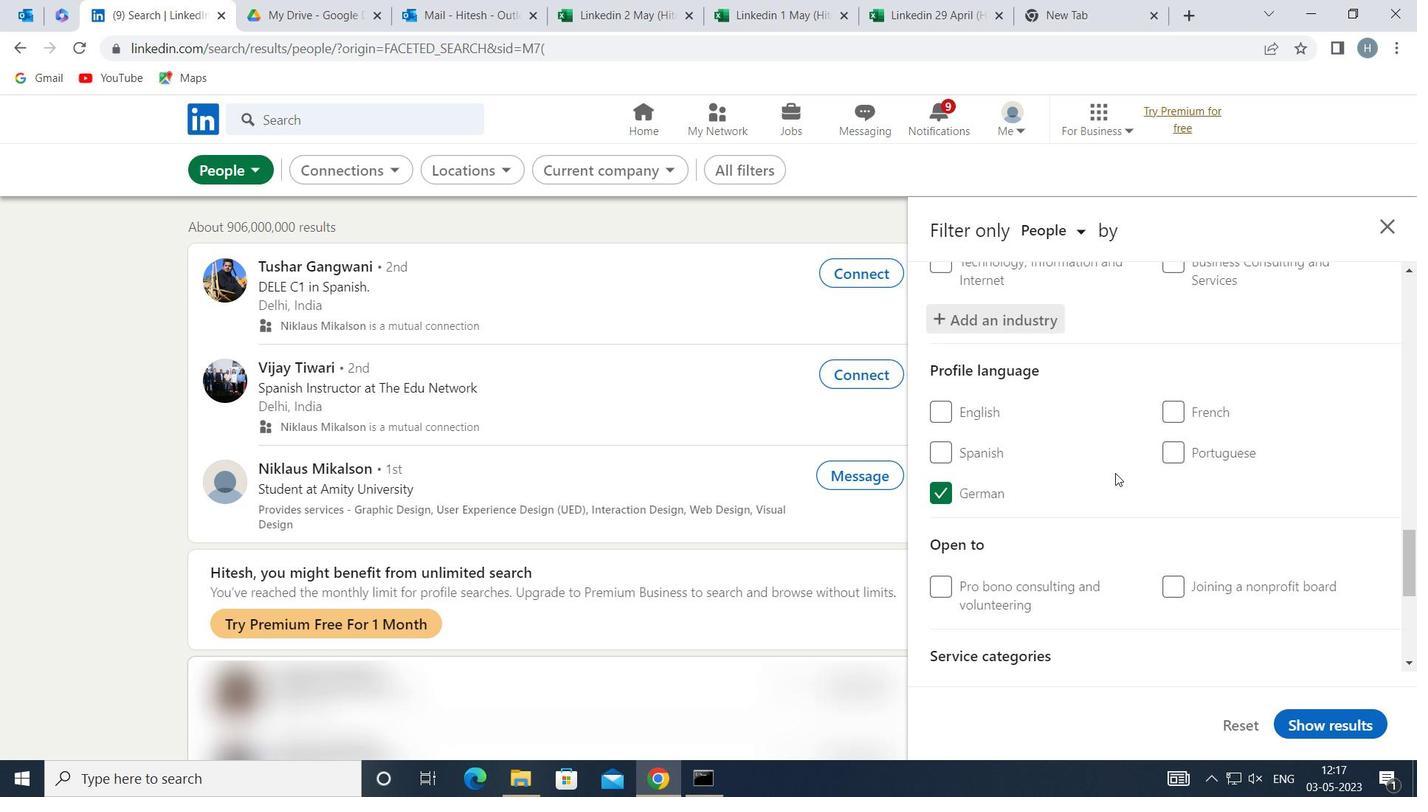
Action: Mouse moved to (1114, 476)
Screenshot: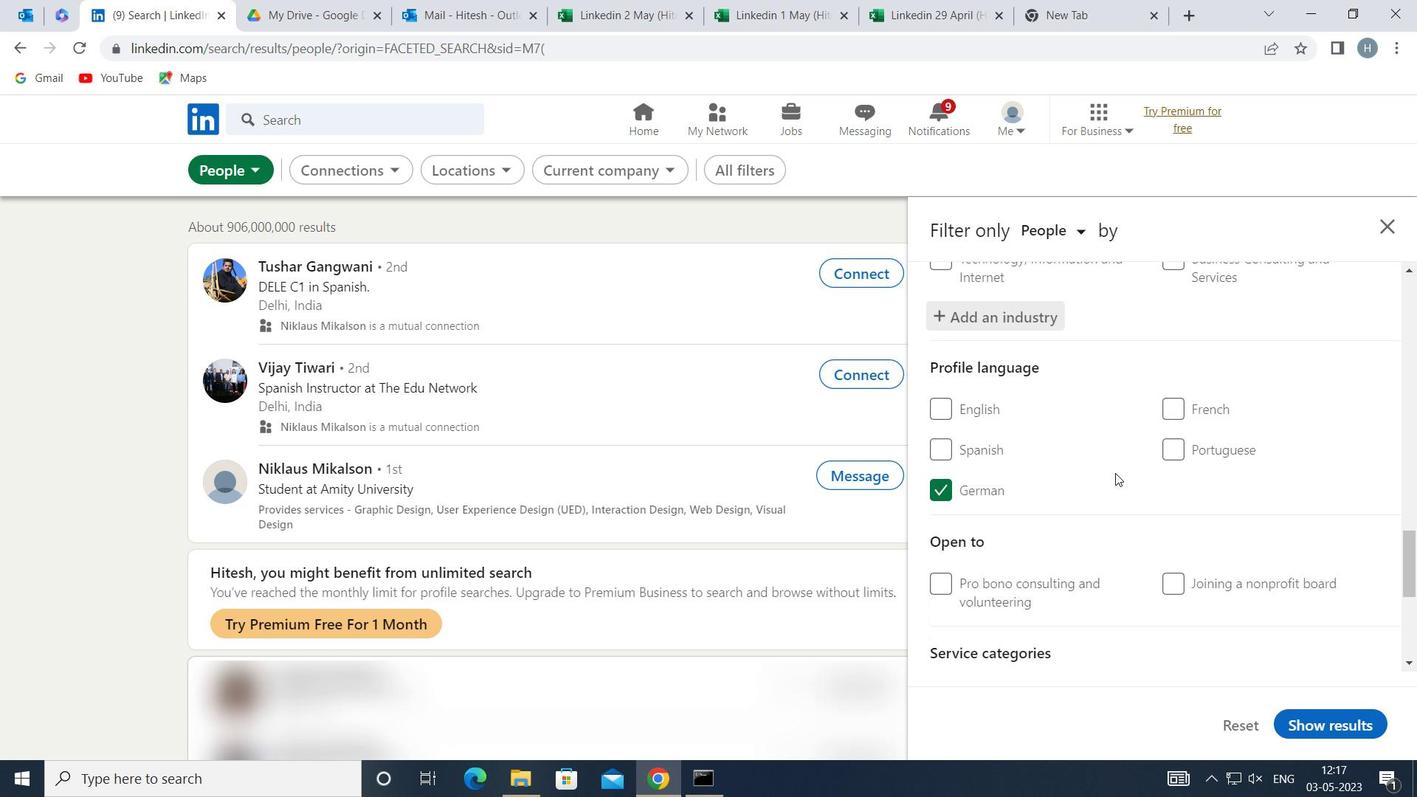
Action: Mouse scrolled (1114, 475) with delta (0, 0)
Screenshot: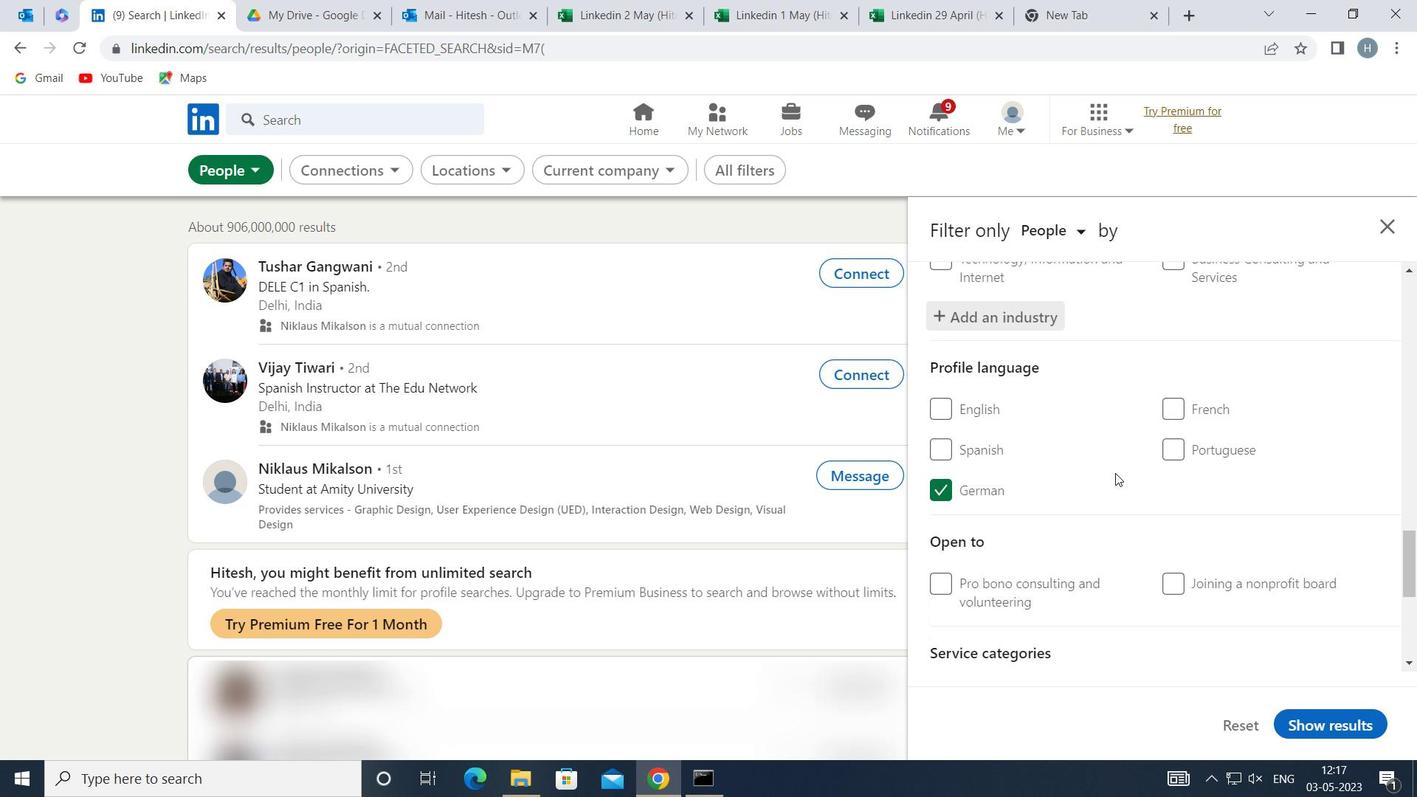 
Action: Mouse moved to (1113, 477)
Screenshot: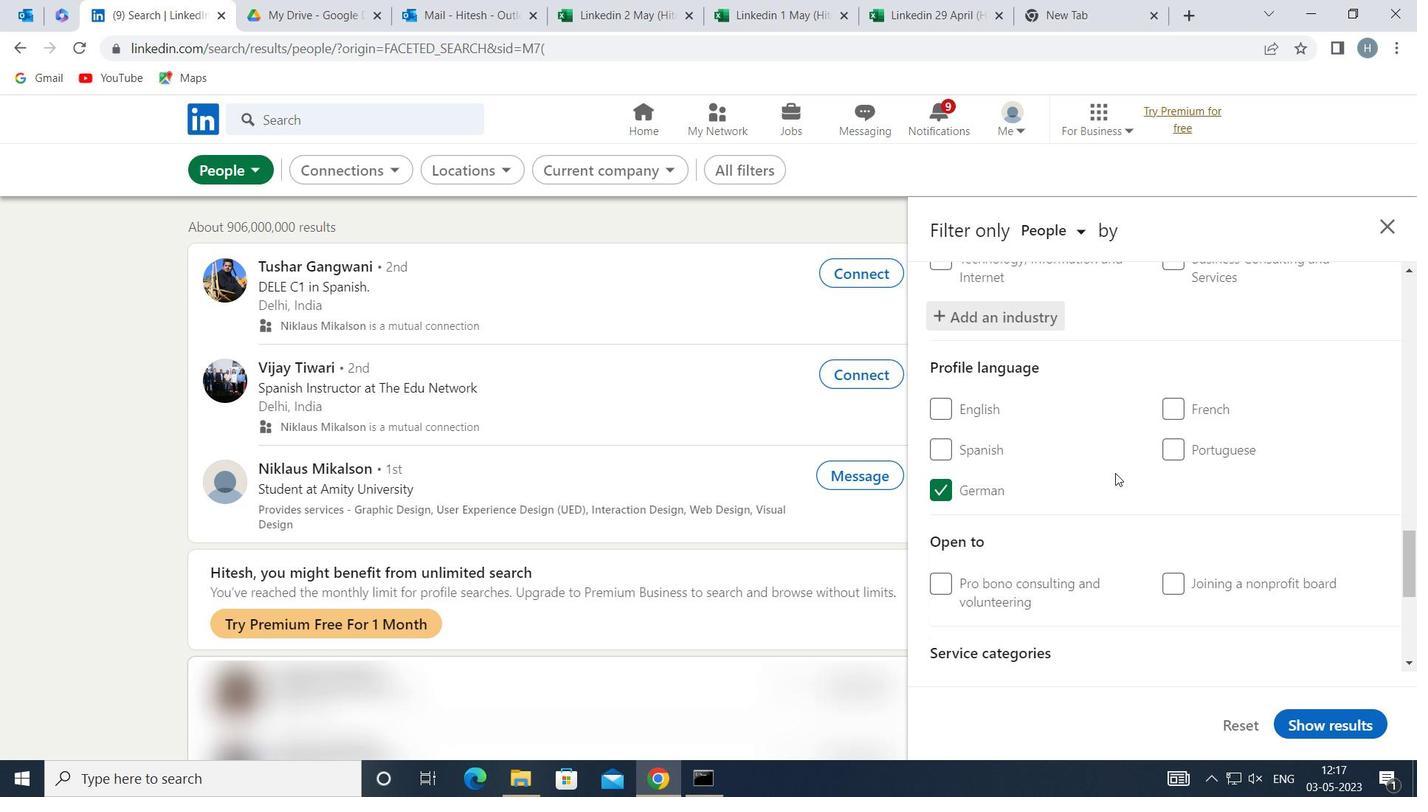 
Action: Mouse scrolled (1113, 476) with delta (0, 0)
Screenshot: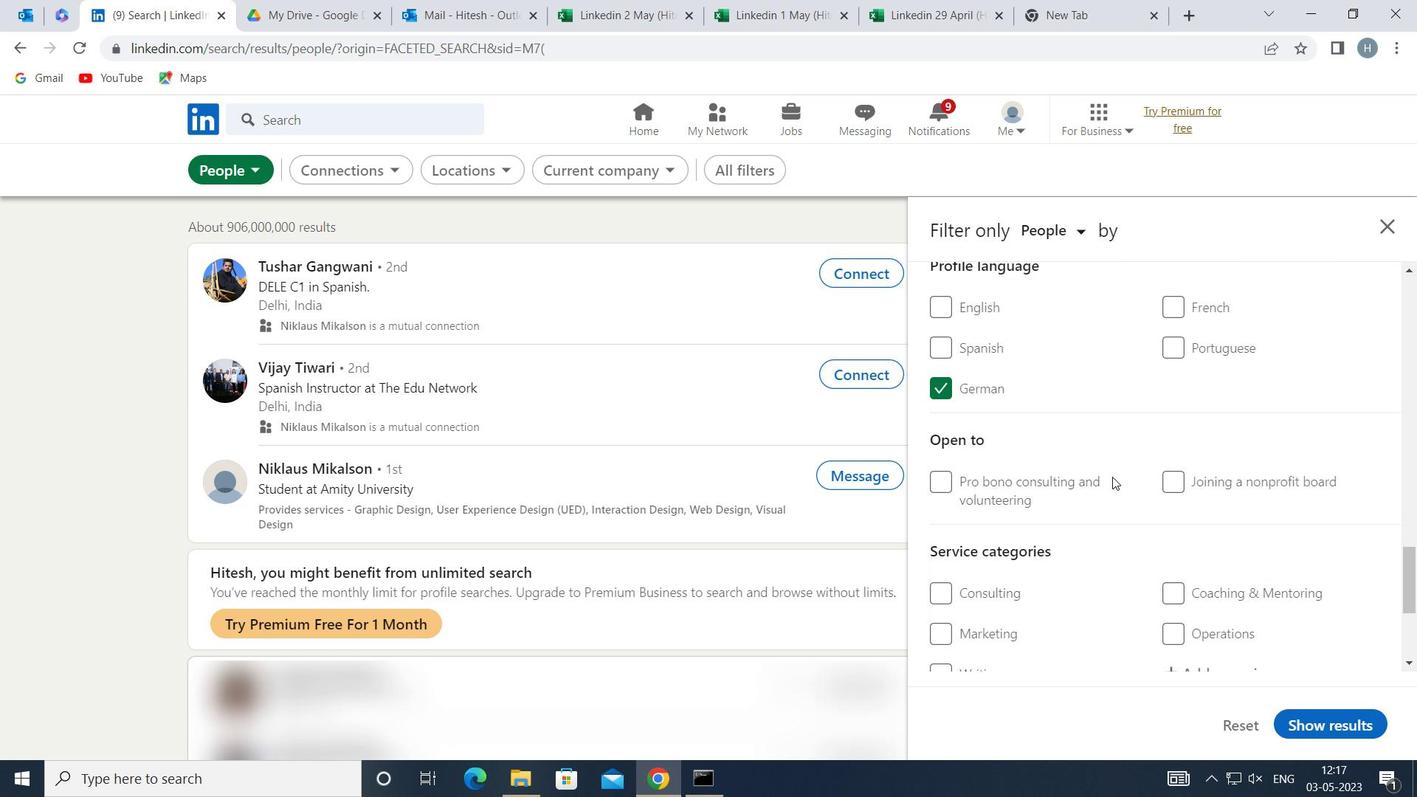 
Action: Mouse moved to (1200, 494)
Screenshot: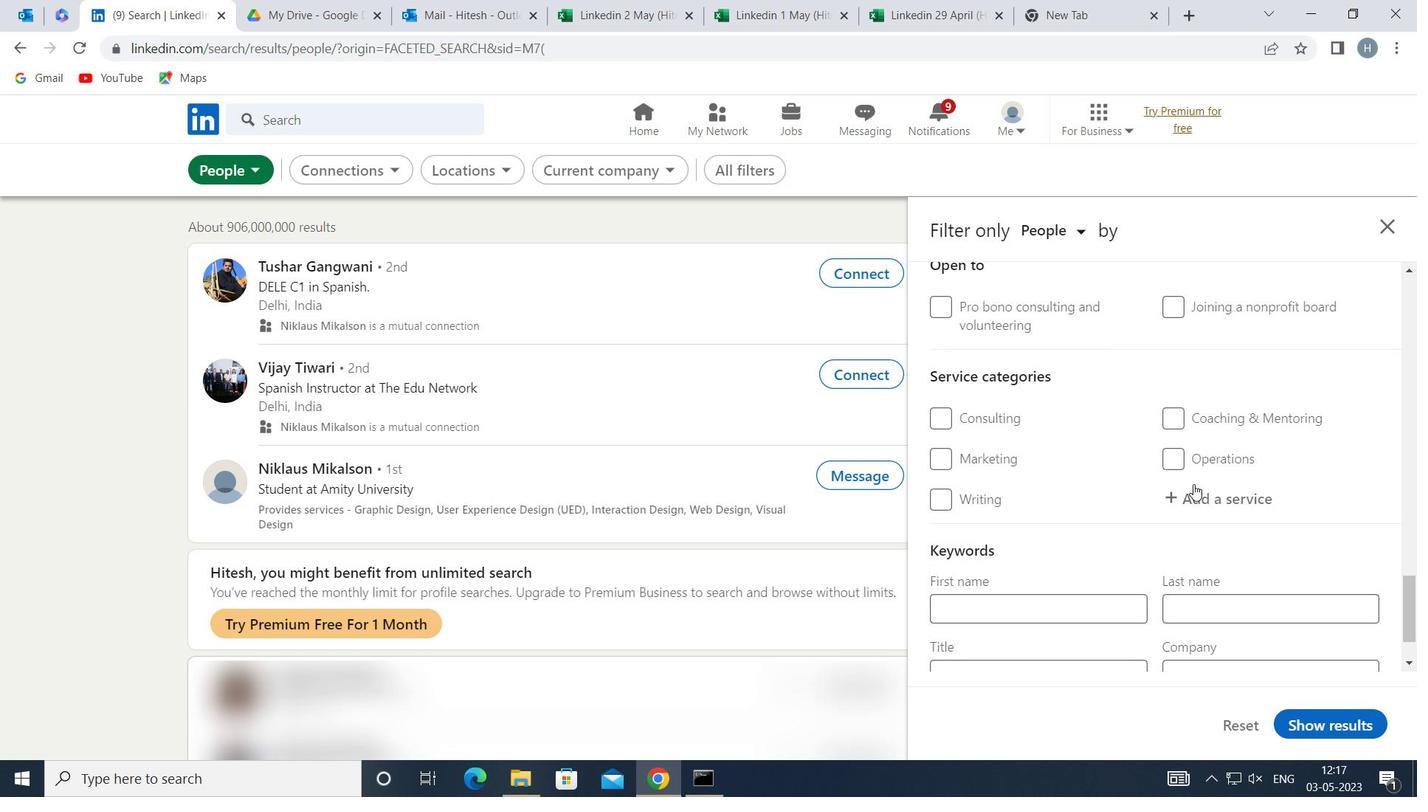 
Action: Mouse pressed left at (1200, 494)
Screenshot: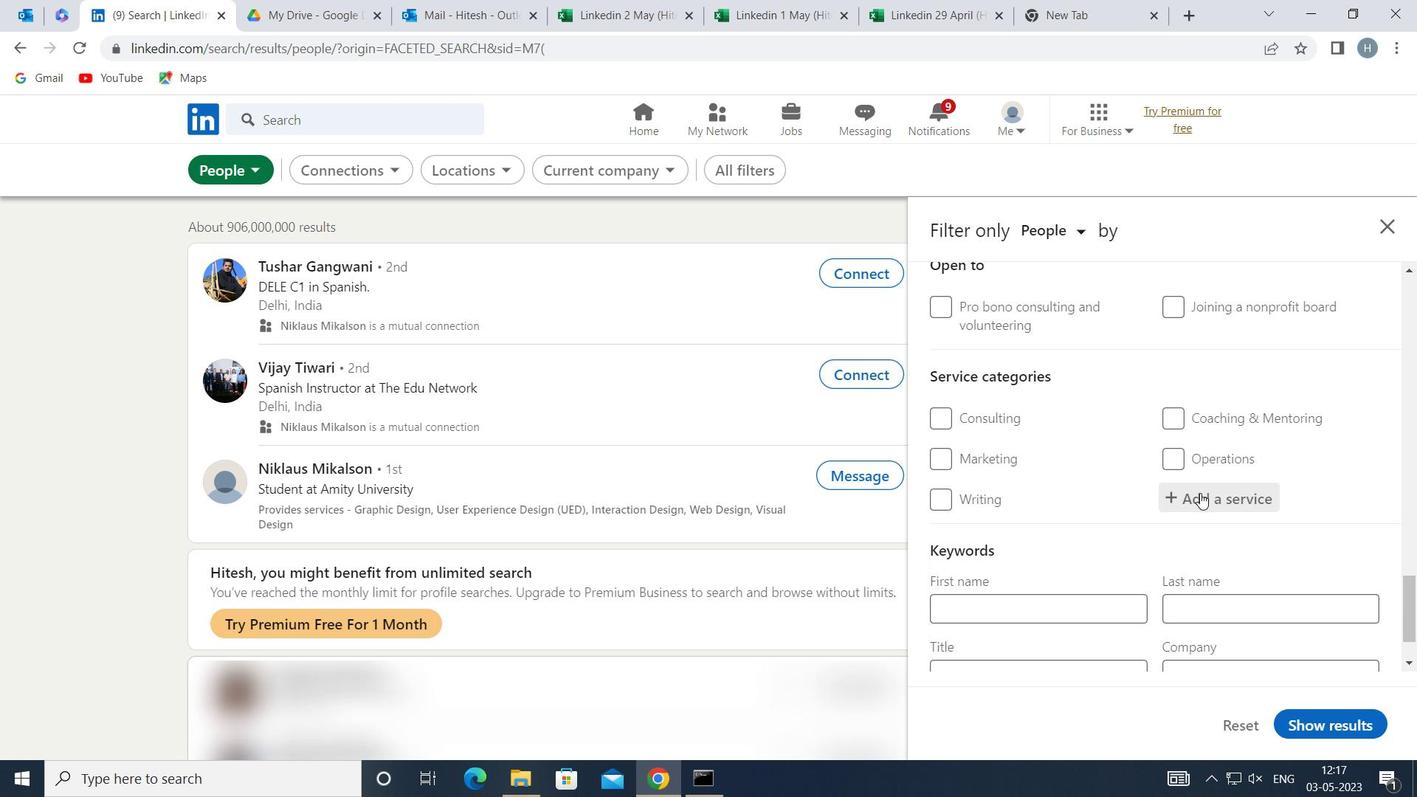 
Action: Mouse moved to (1194, 492)
Screenshot: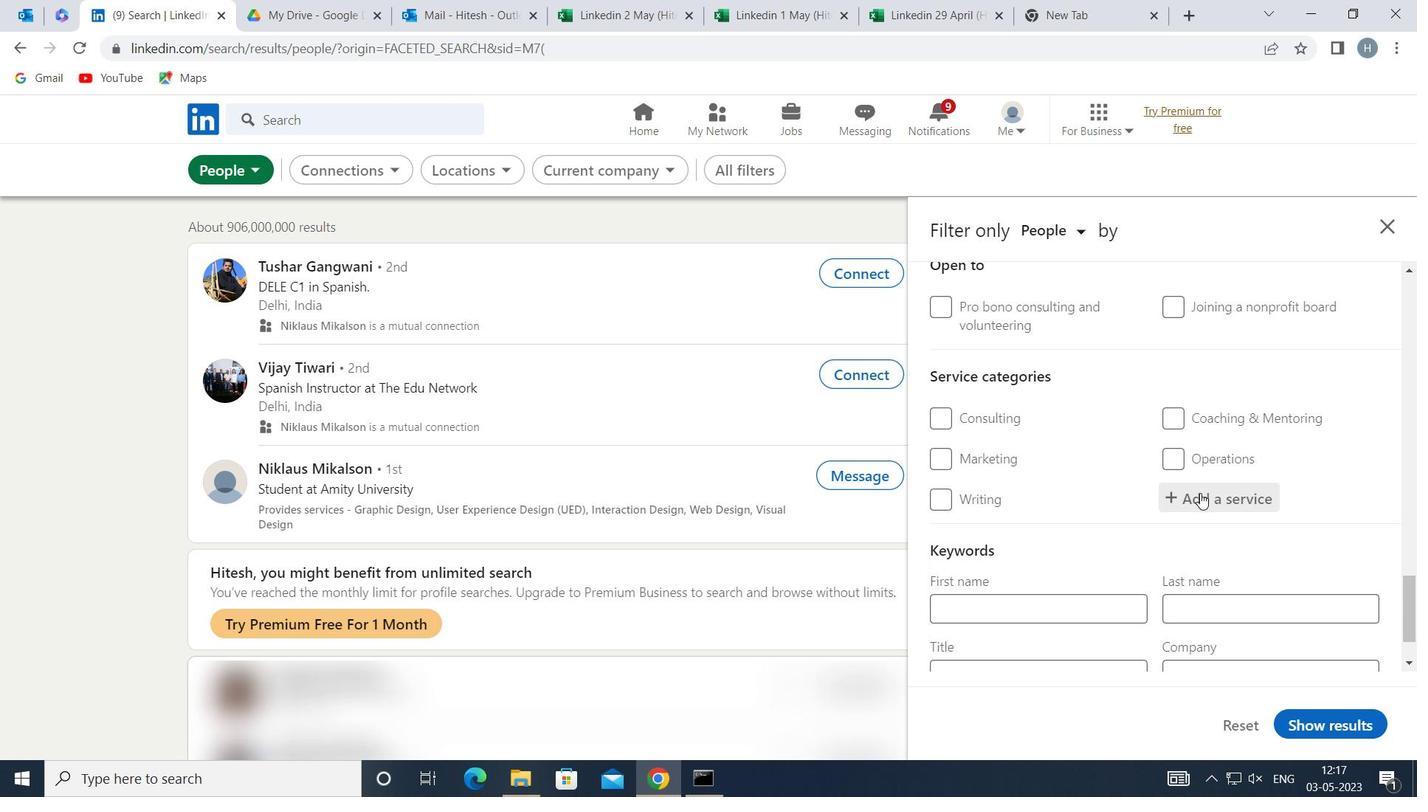 
Action: Key pressed <Key.shift>LABOR
Screenshot: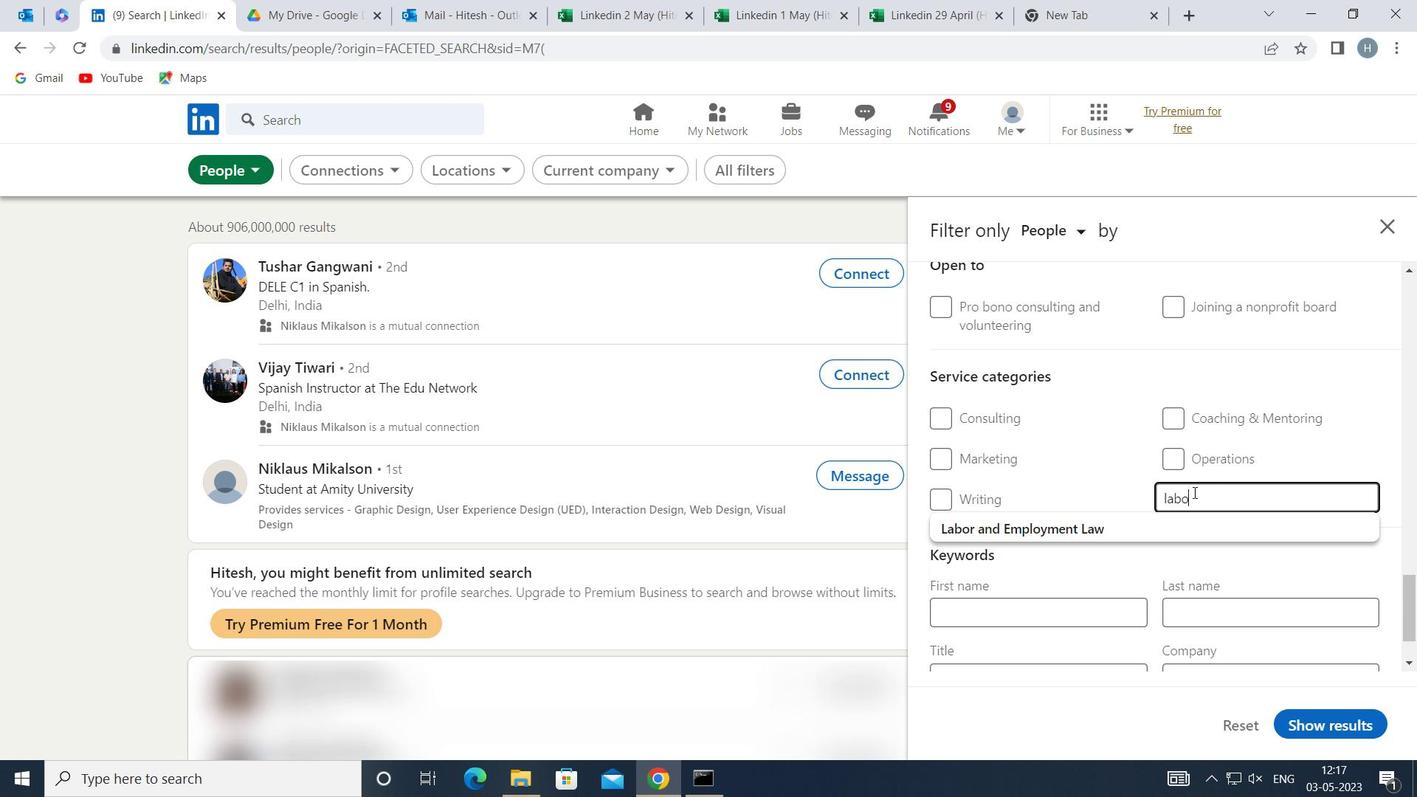 
Action: Mouse moved to (1116, 518)
Screenshot: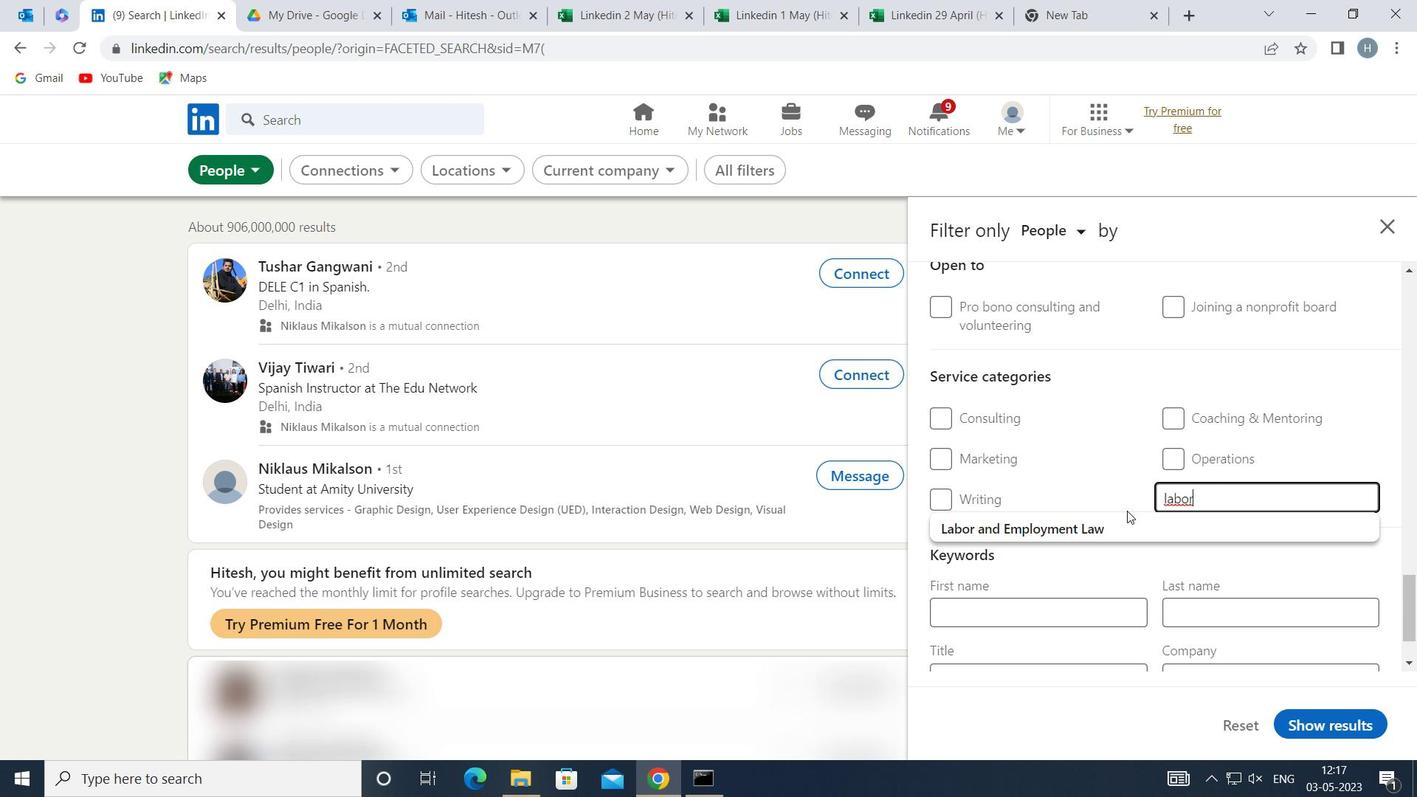 
Action: Mouse pressed left at (1116, 518)
Screenshot: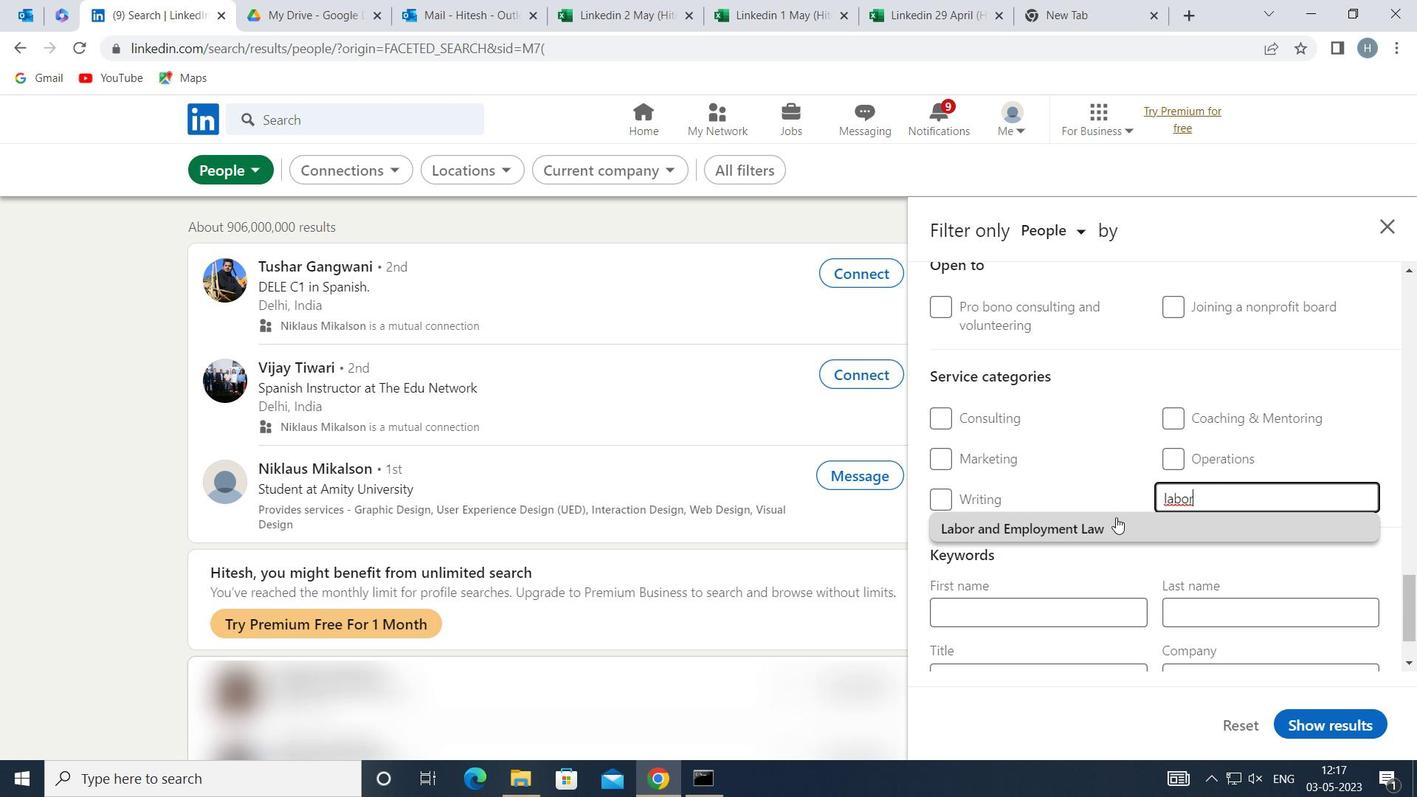 
Action: Mouse moved to (1094, 527)
Screenshot: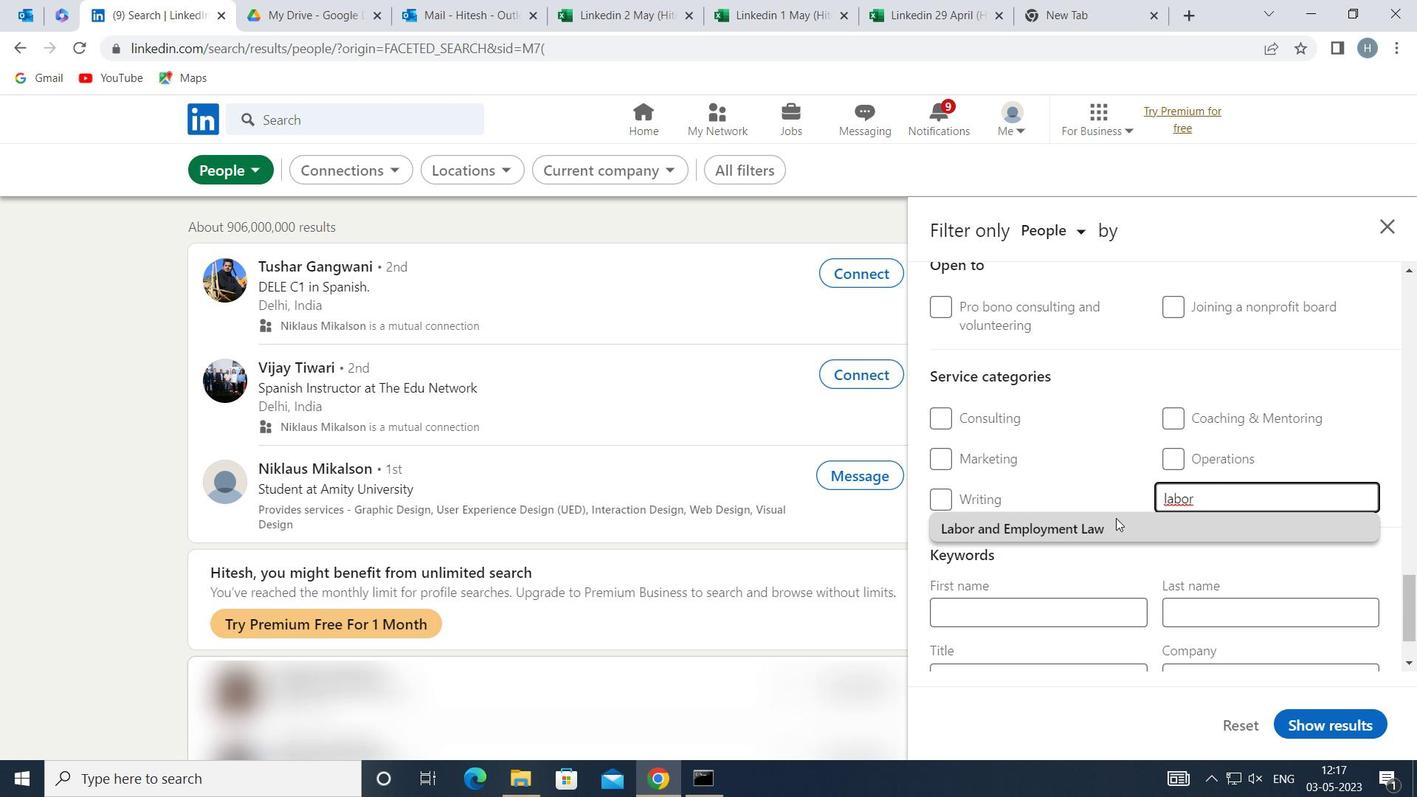 
Action: Mouse scrolled (1094, 526) with delta (0, 0)
Screenshot: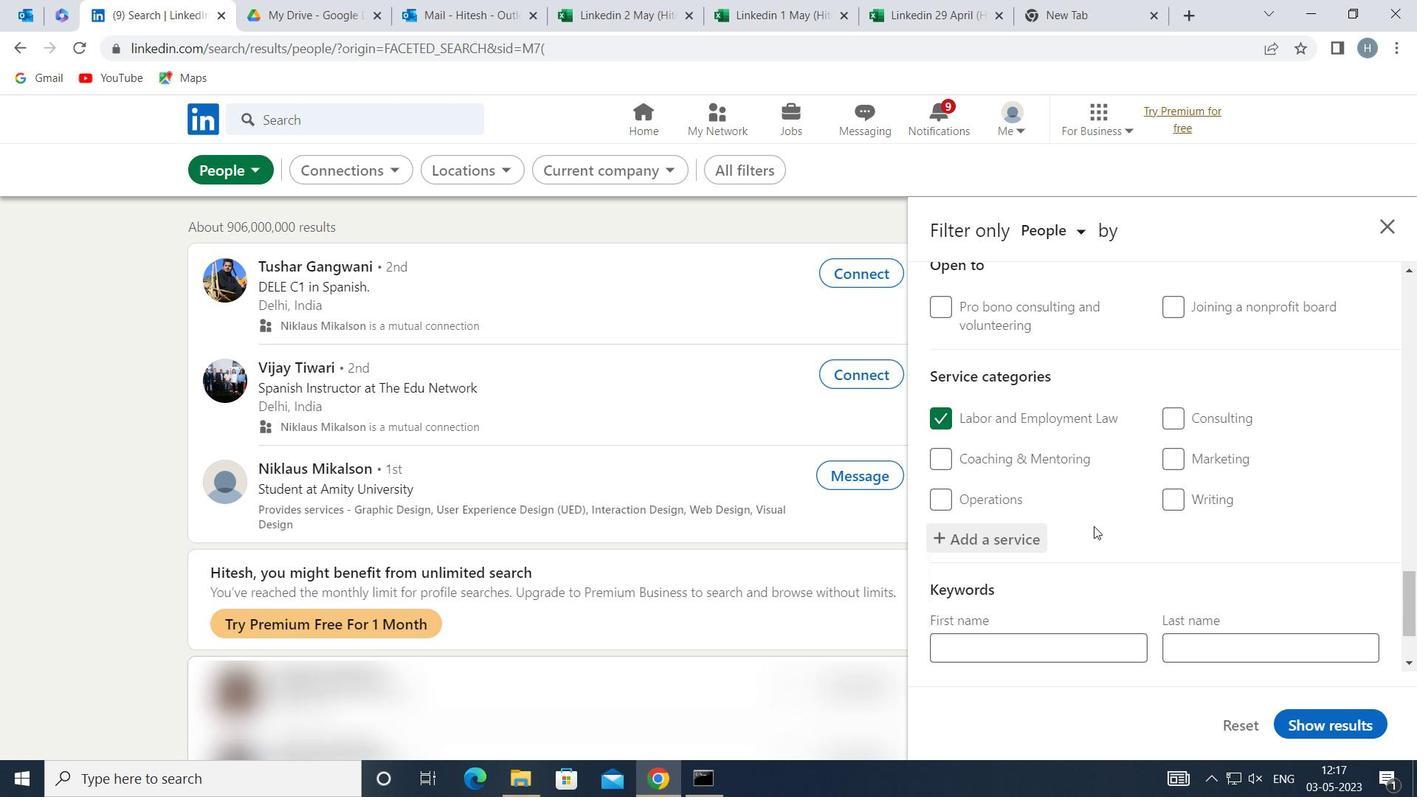 
Action: Mouse scrolled (1094, 526) with delta (0, 0)
Screenshot: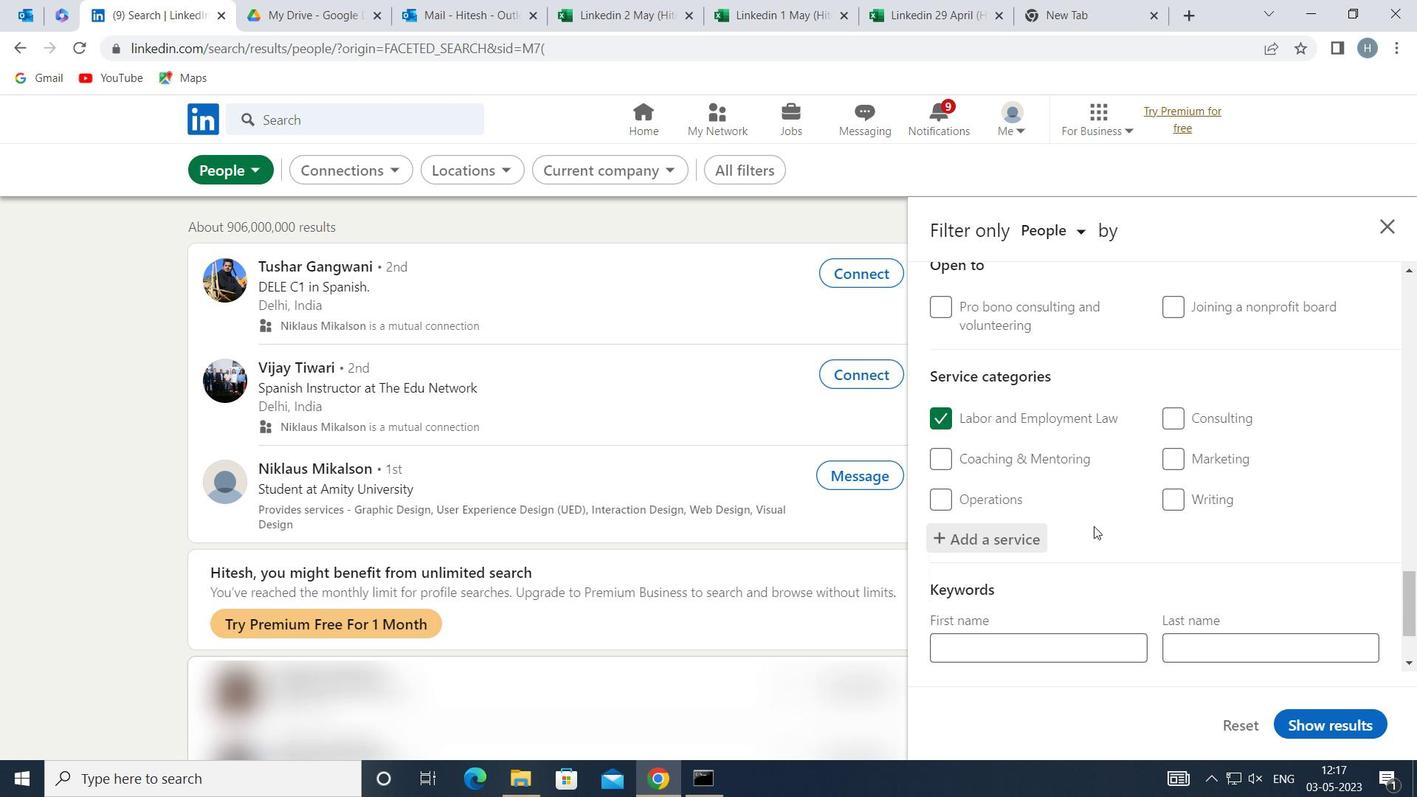 
Action: Mouse scrolled (1094, 526) with delta (0, 0)
Screenshot: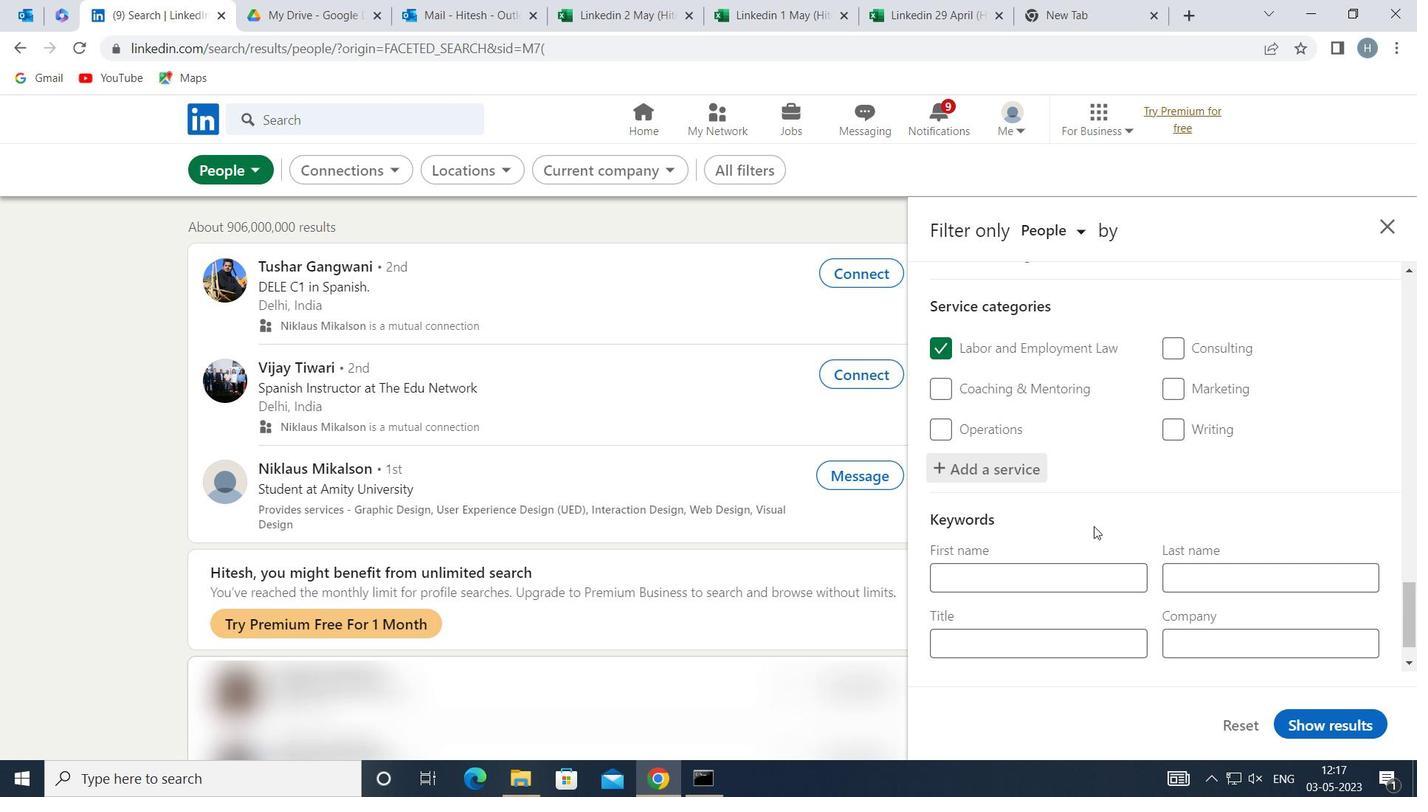 
Action: Mouse moved to (1093, 528)
Screenshot: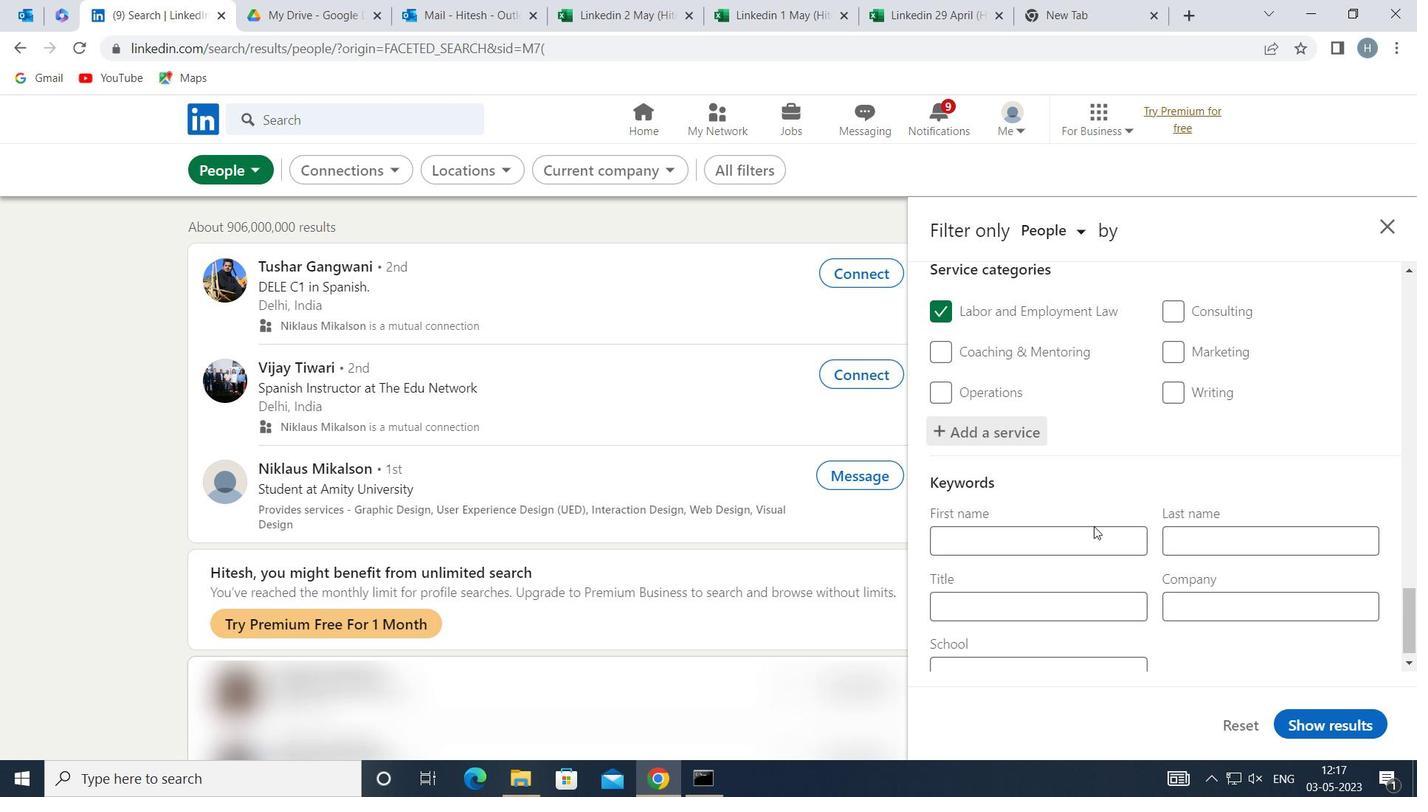 
Action: Mouse scrolled (1093, 527) with delta (0, 0)
Screenshot: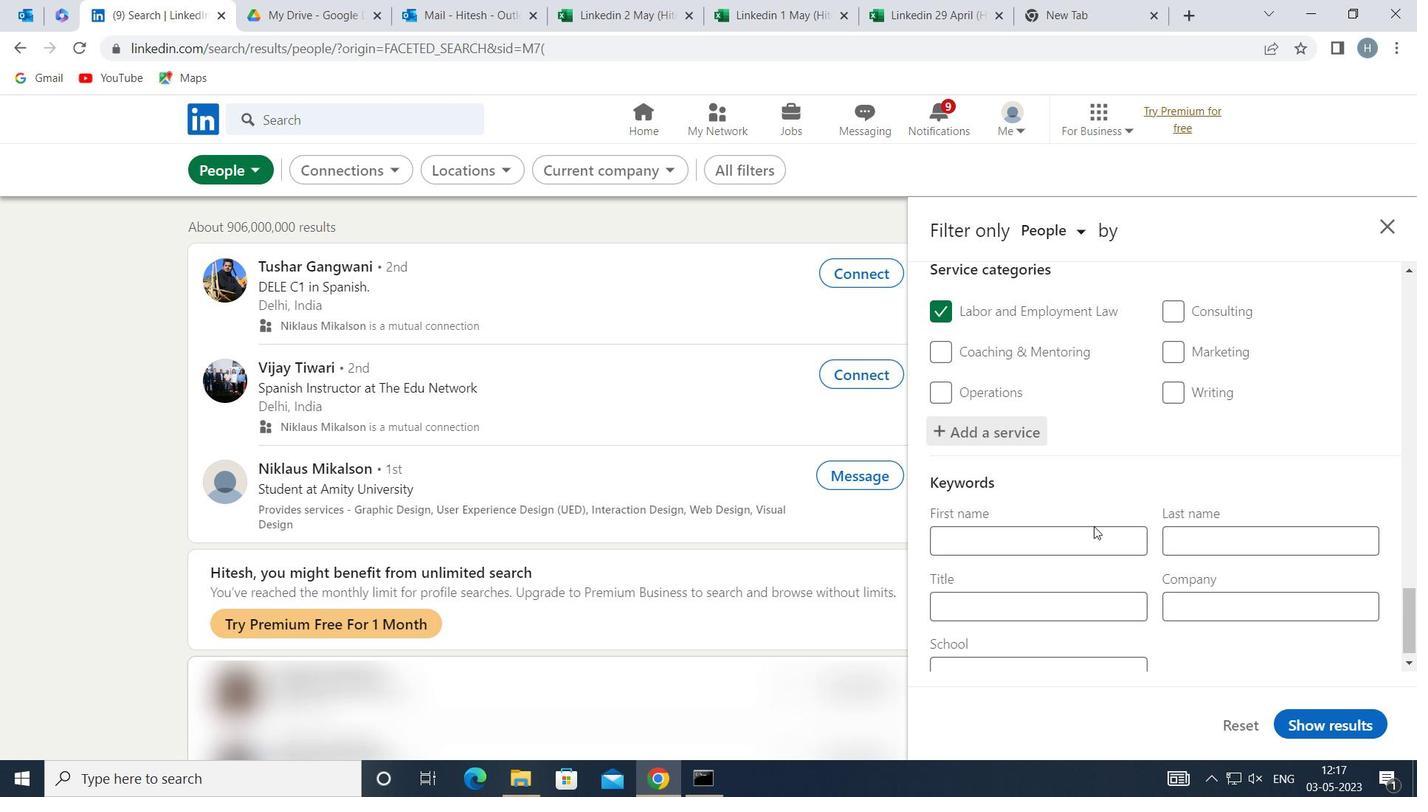 
Action: Mouse moved to (1092, 583)
Screenshot: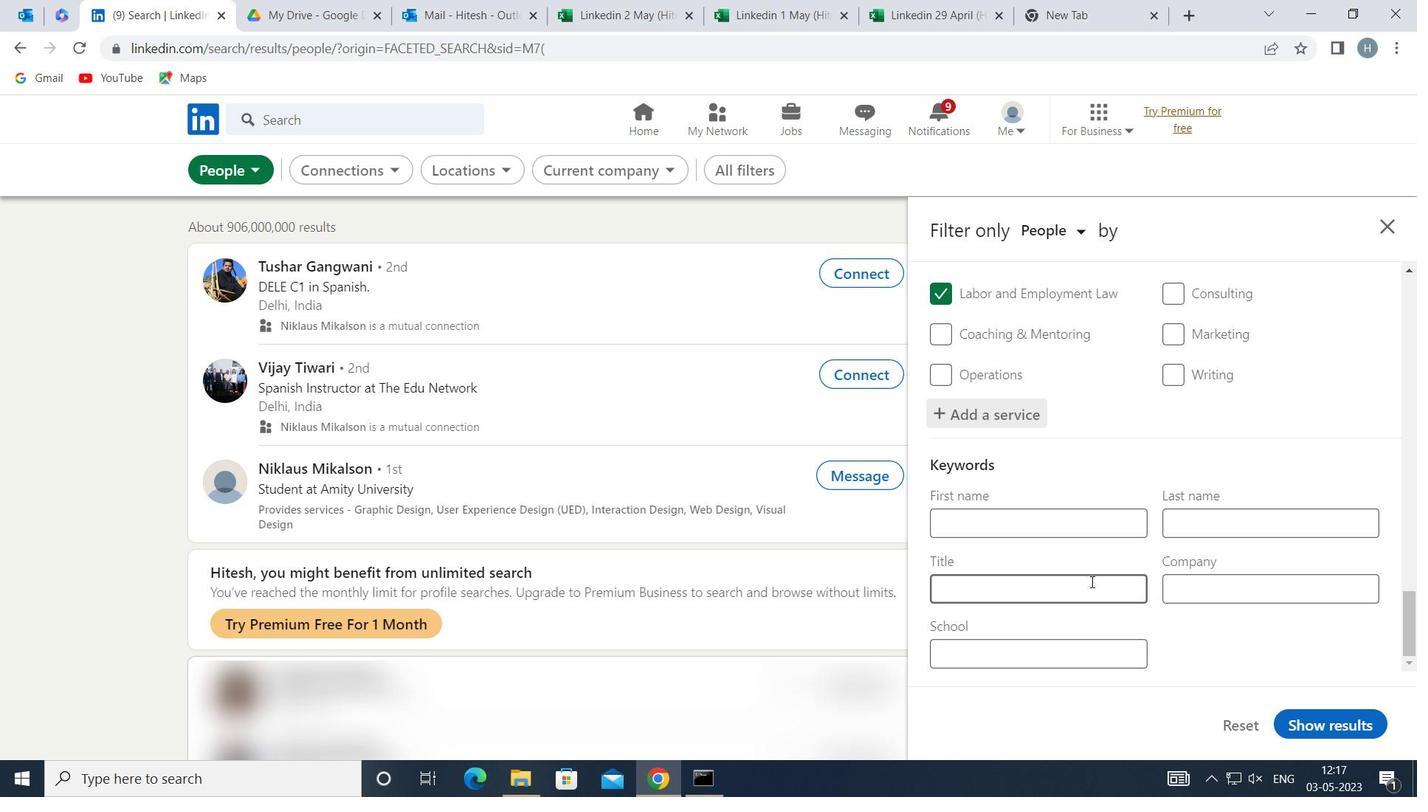 
Action: Mouse pressed left at (1092, 583)
Screenshot: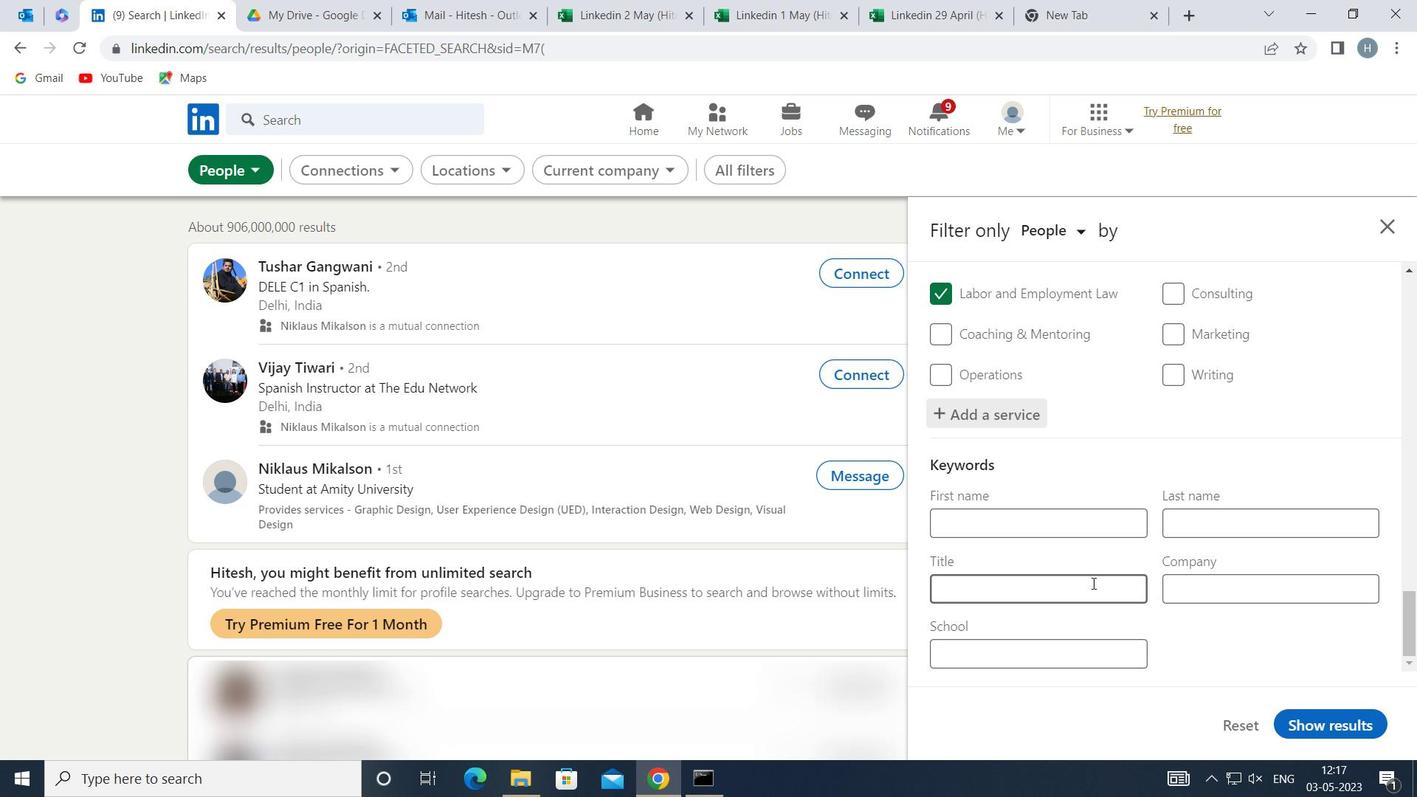 
Action: Key pressed <Key.shift>KEYWORDS<Key.backspace><Key.backspace><Key.backspace><Key.backspace><Key.backspace><Key.backspace><Key.backspace><Key.backspace><Key.backspace><Key.backspace><Key.backspace><Key.backspace><Key.backspace><Key.backspace><Key.backspace><Key.backspace><Key.backspace><Key.shift>CHIEF<Key.space><Key.shift>INFORMATION<Key.space><Key.shift>I<Key.backspace><Key.shift>OFFICER<Key.space><Key.shift_r>(<Key.shift>CIO<Key.shift_r>)
Screenshot: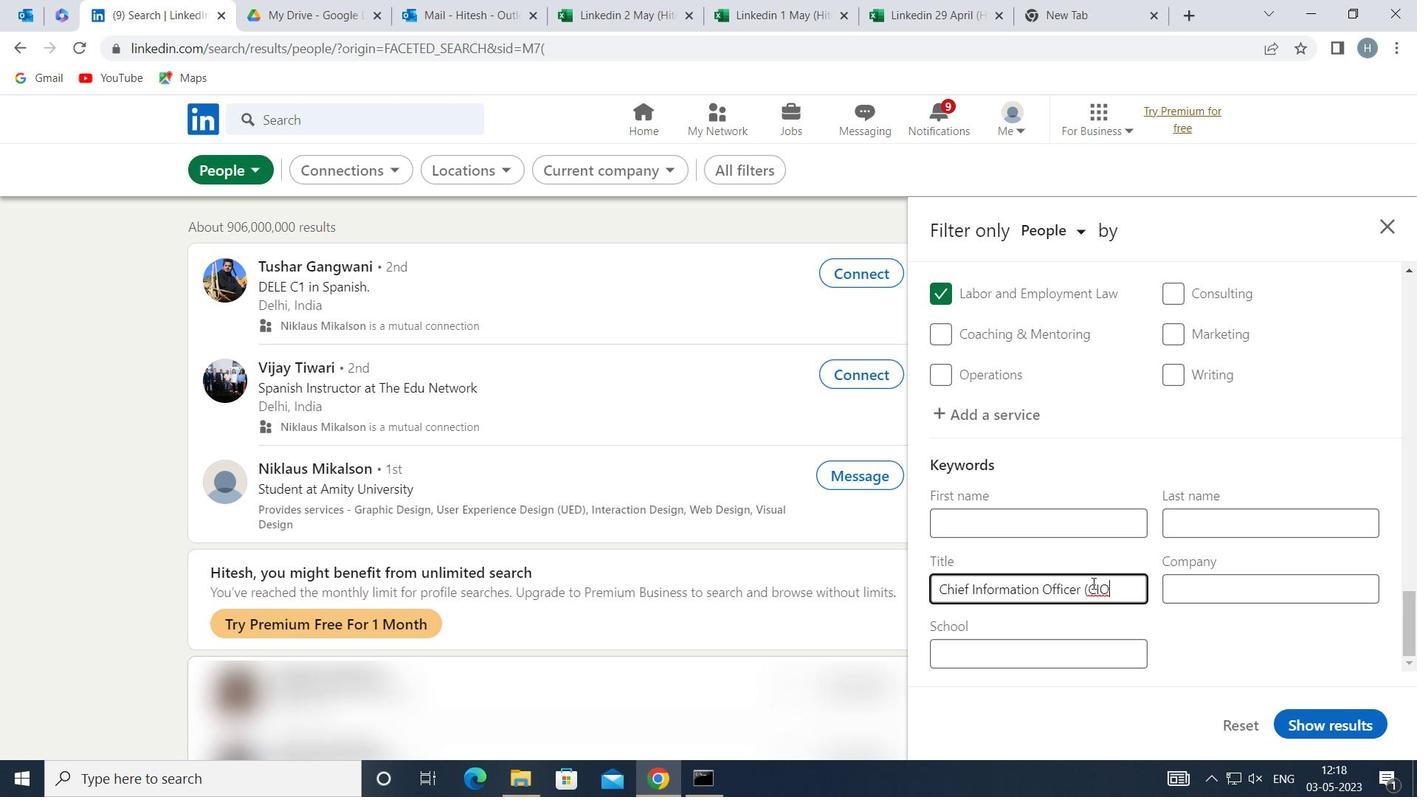
Action: Mouse moved to (1295, 720)
Screenshot: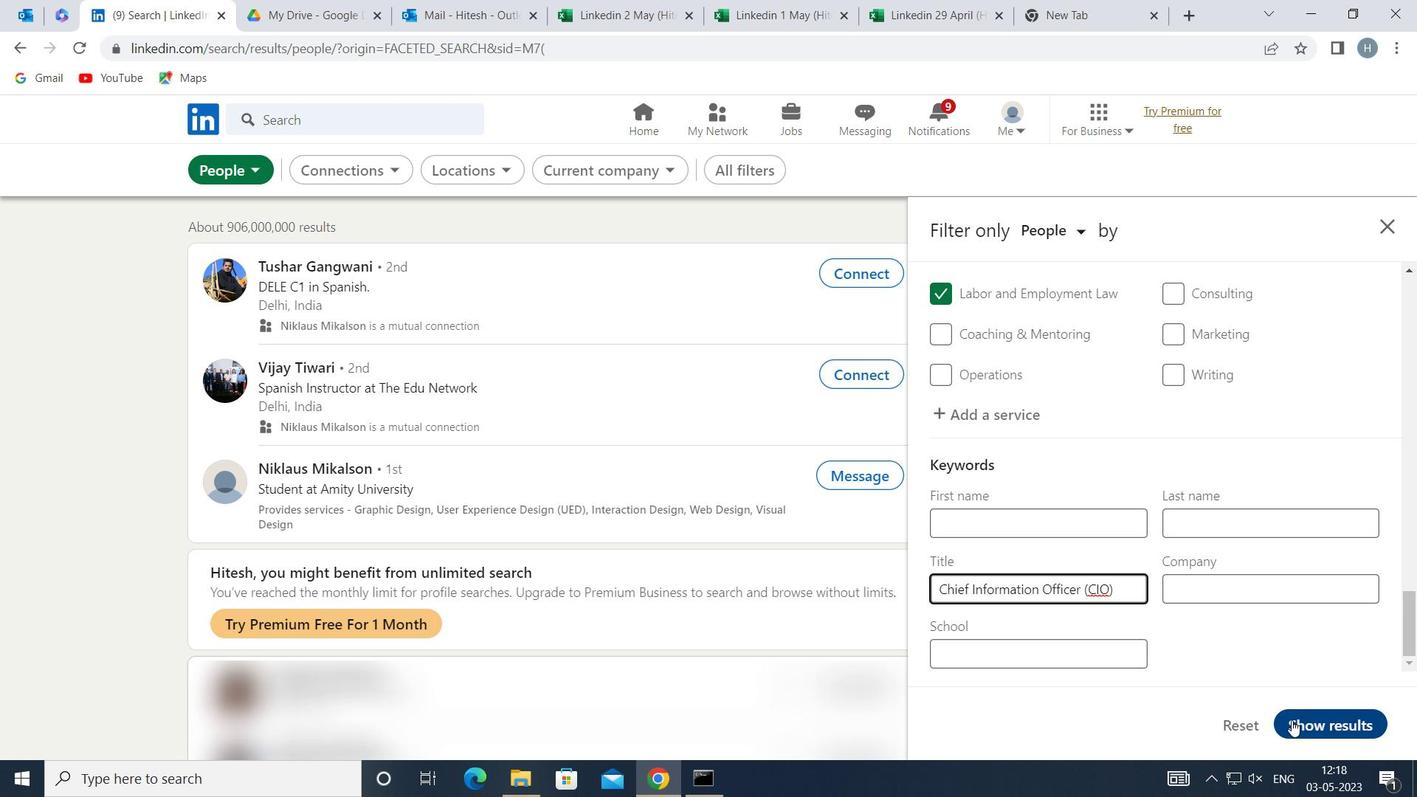 
Action: Mouse pressed left at (1295, 720)
Screenshot: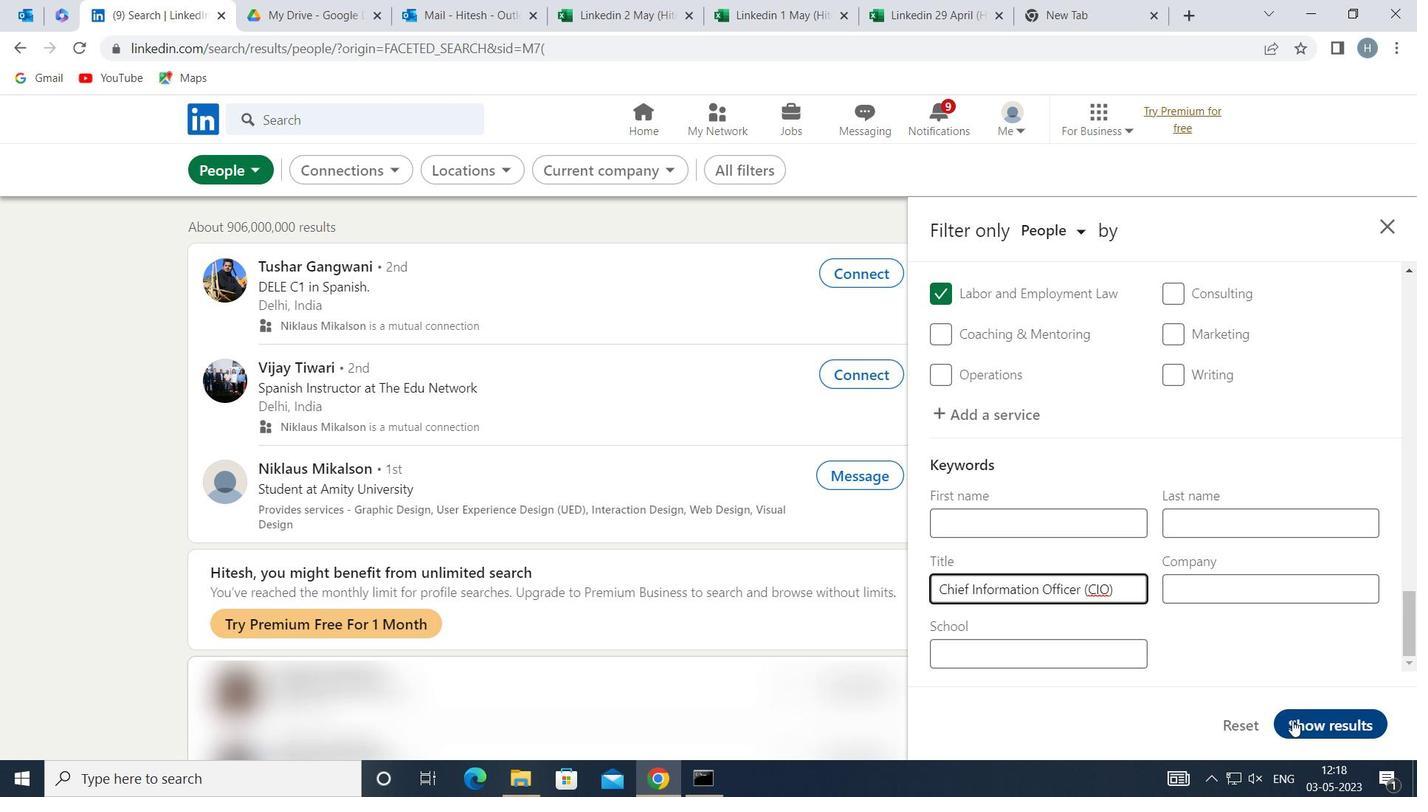 
Action: Mouse moved to (1080, 541)
Screenshot: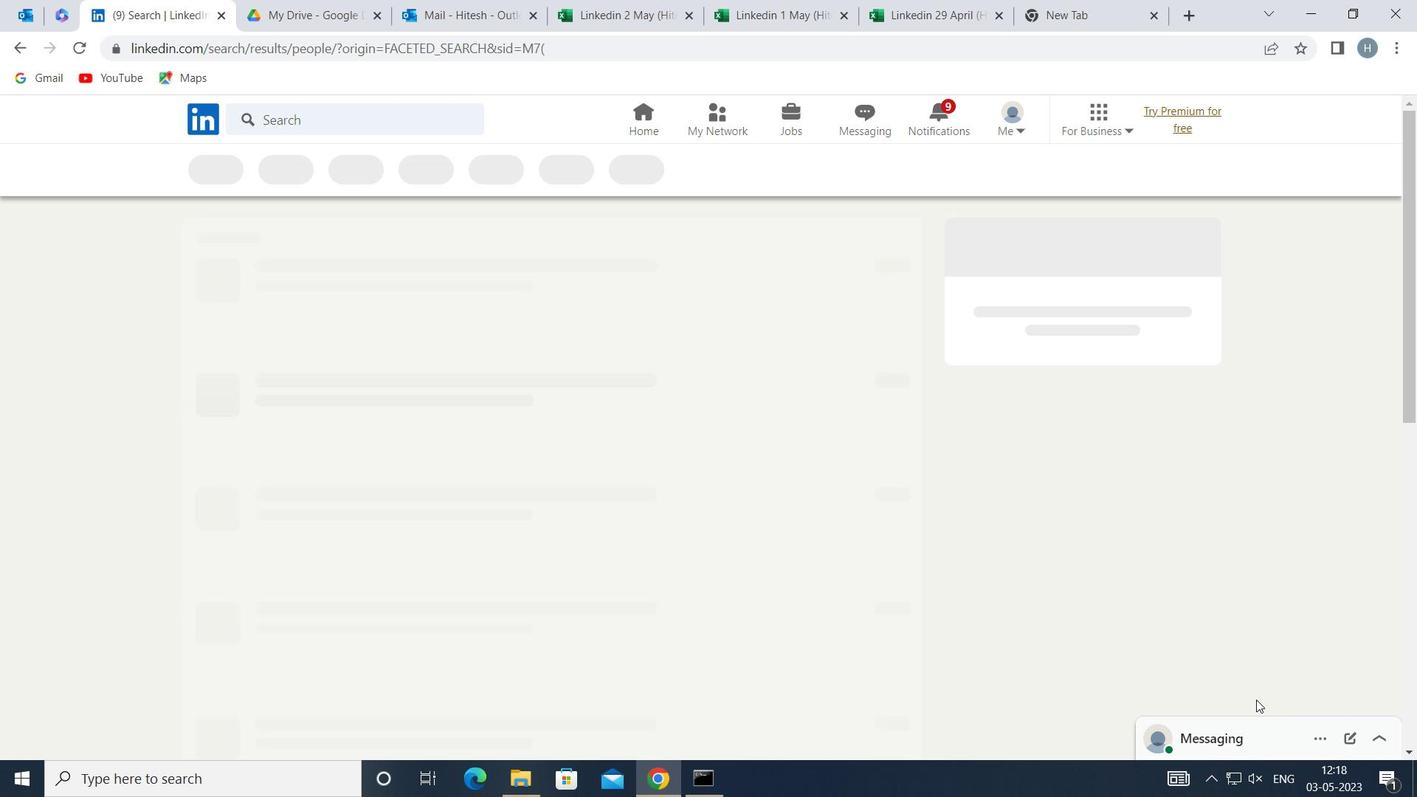 
